 Task: Find connections with filter location Alcantarilla with filter topic #wellness with filter profile language French with filter current company Reliance Retail with filter school EIILM University with filter industry Ambulance Services with filter service category Illustration with filter keywords title Bus Person
Action: Mouse moved to (651, 78)
Screenshot: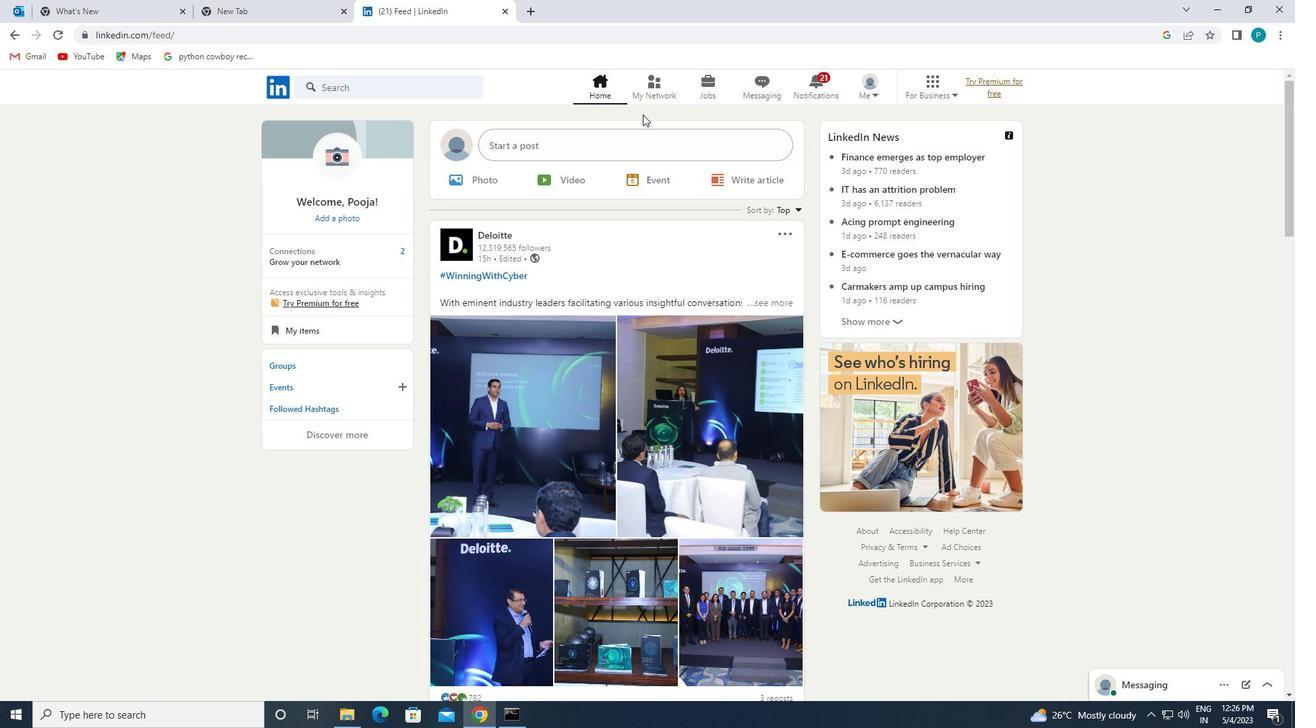 
Action: Mouse pressed left at (651, 78)
Screenshot: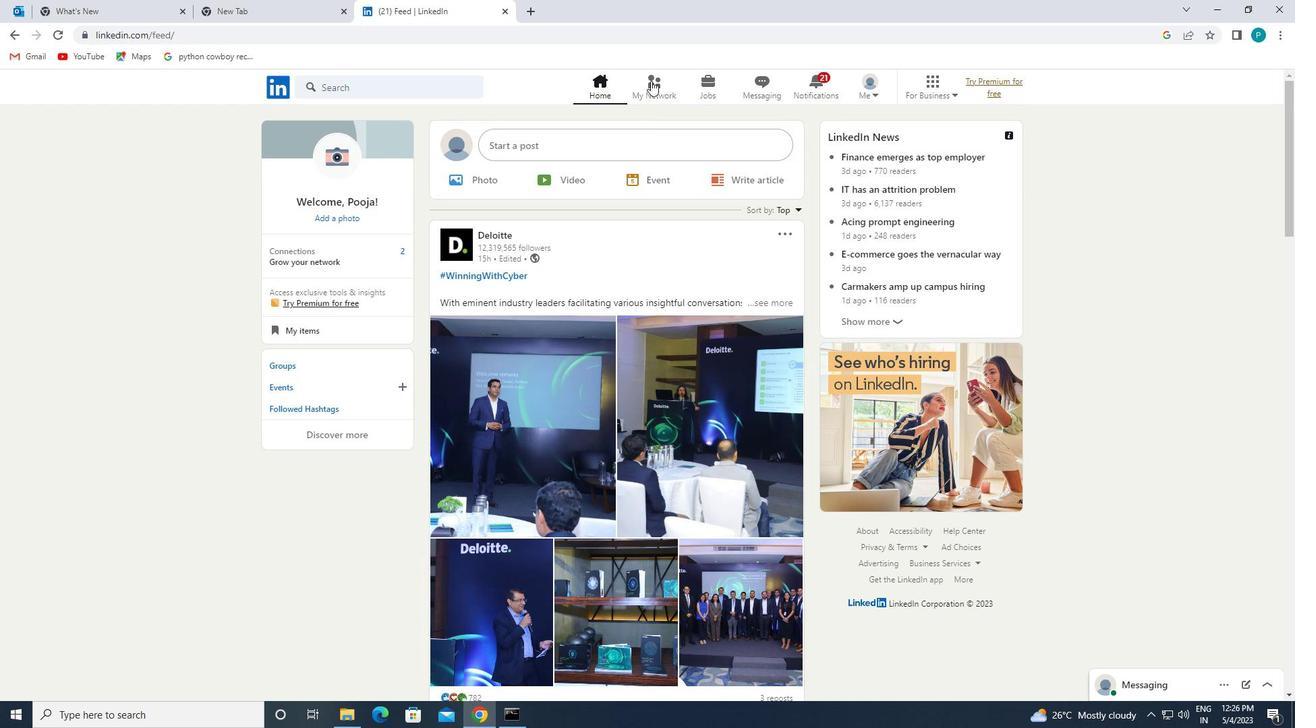 
Action: Mouse moved to (386, 159)
Screenshot: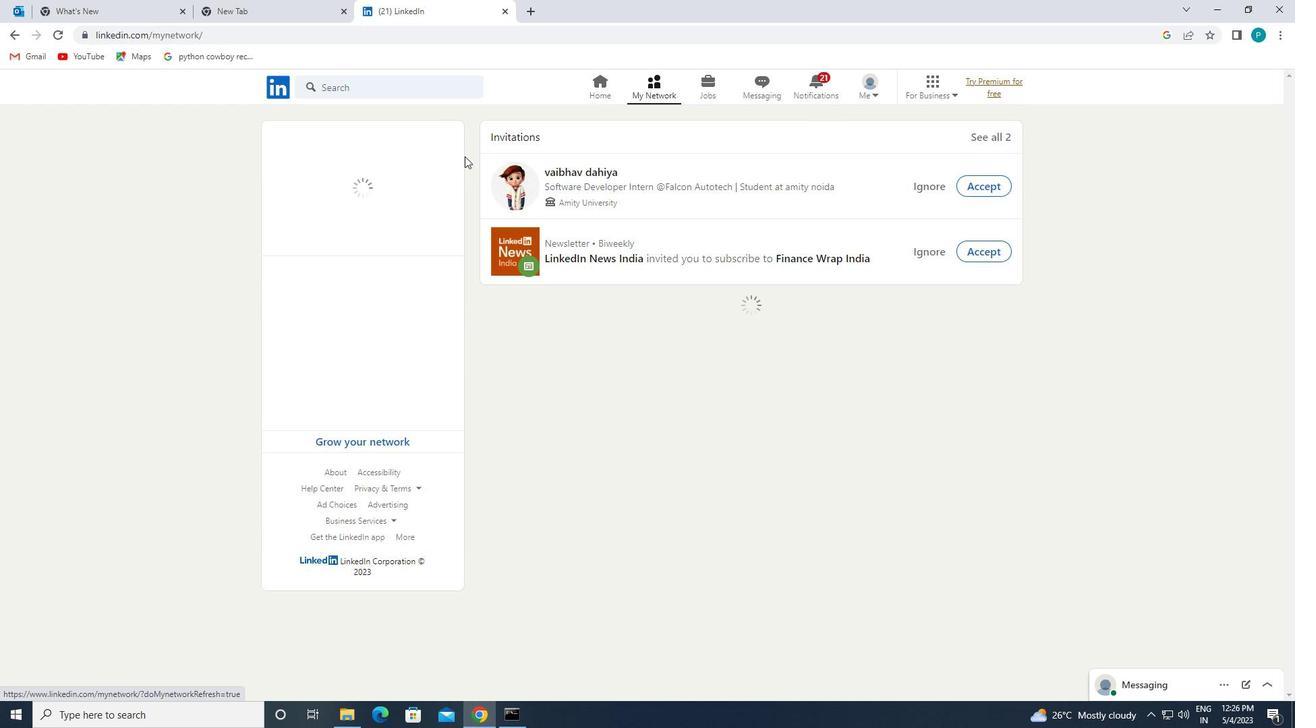 
Action: Mouse pressed left at (386, 159)
Screenshot: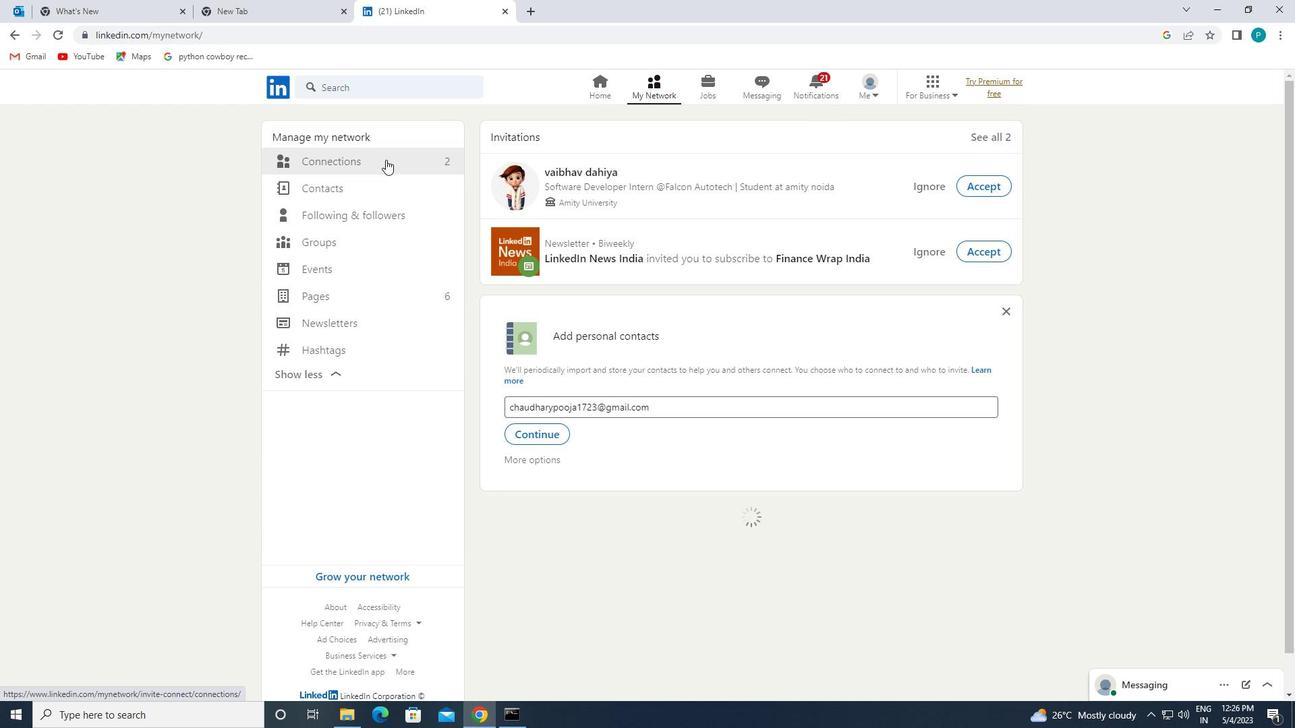 
Action: Mouse moved to (771, 168)
Screenshot: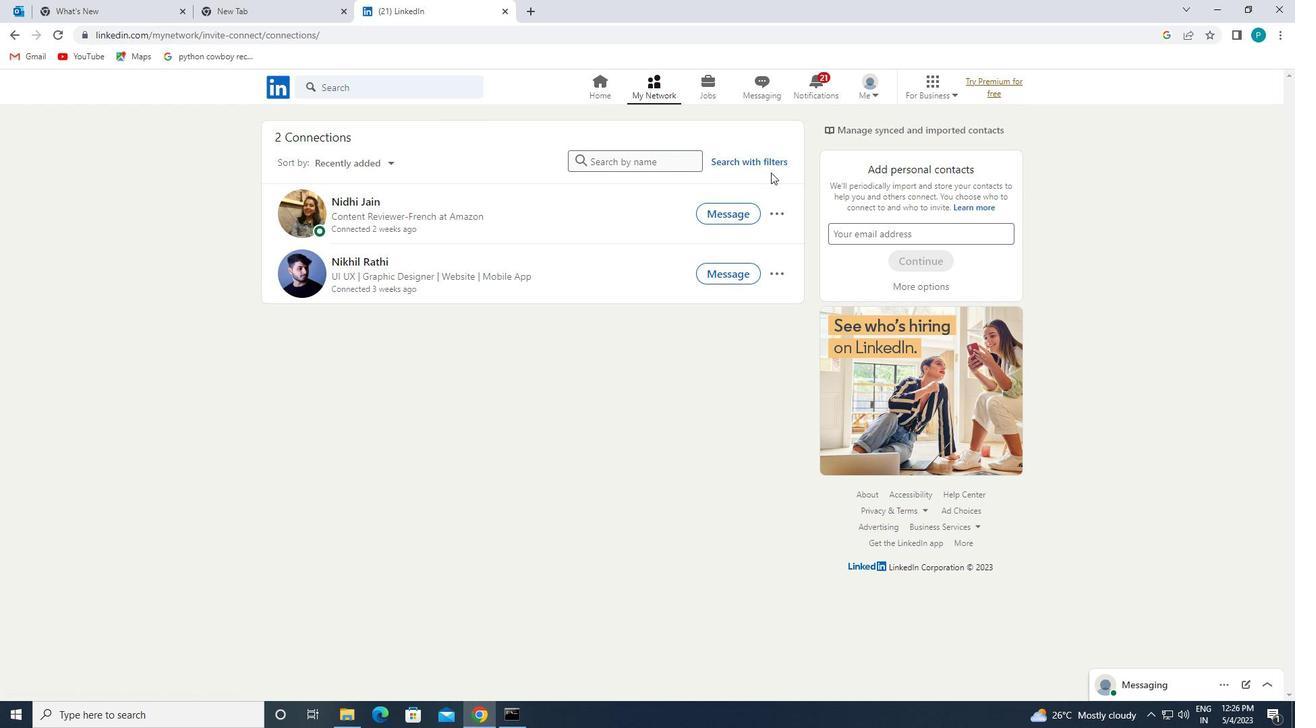 
Action: Mouse pressed left at (771, 168)
Screenshot: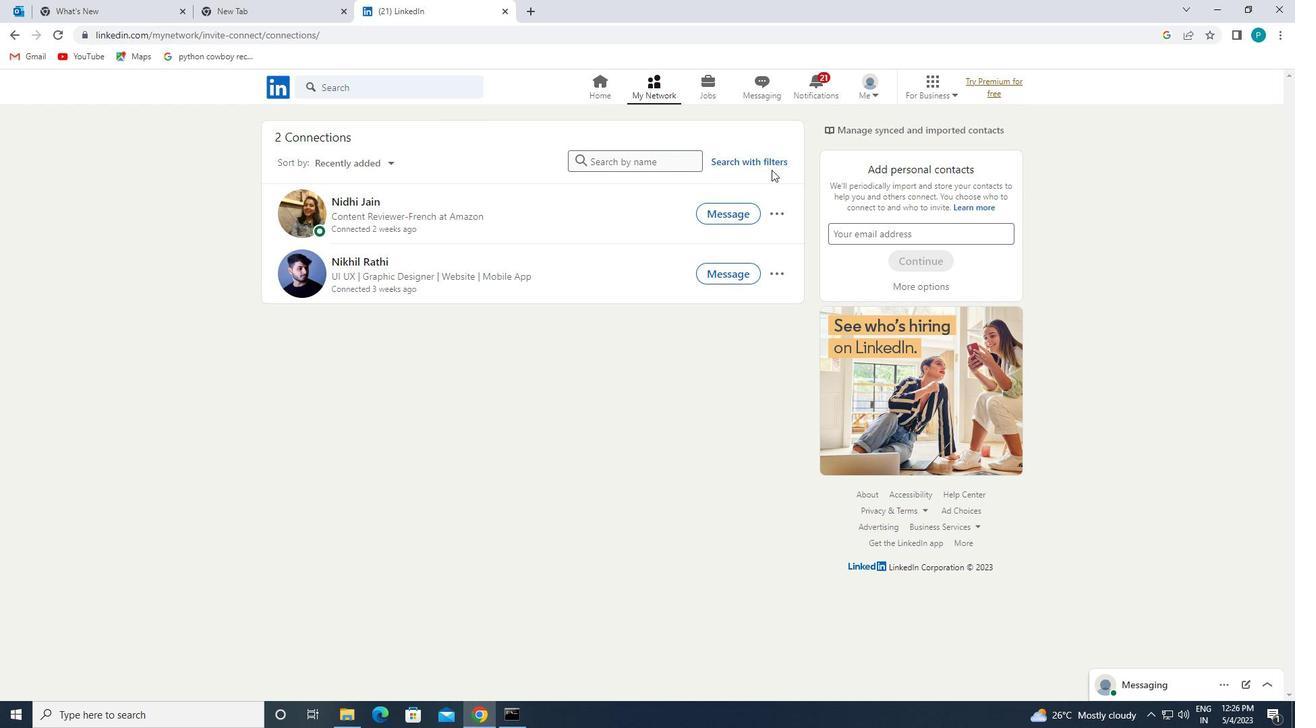 
Action: Mouse moved to (697, 124)
Screenshot: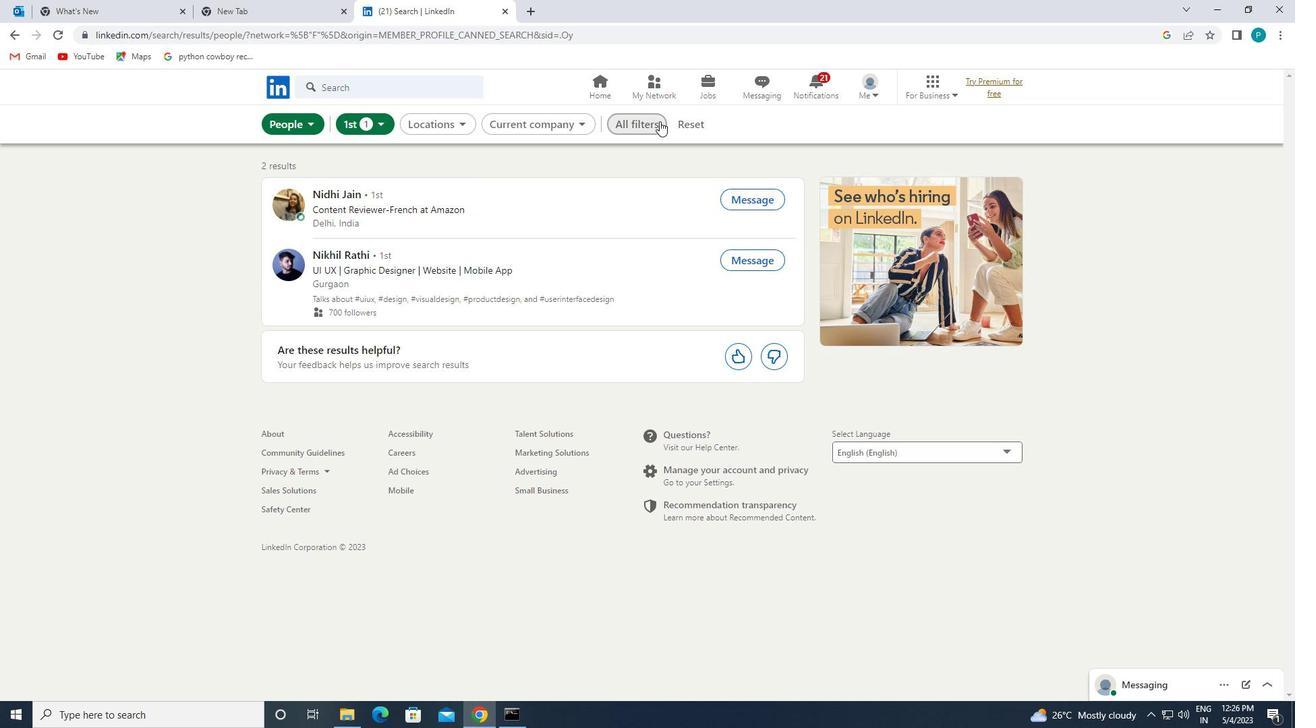
Action: Mouse pressed left at (697, 124)
Screenshot: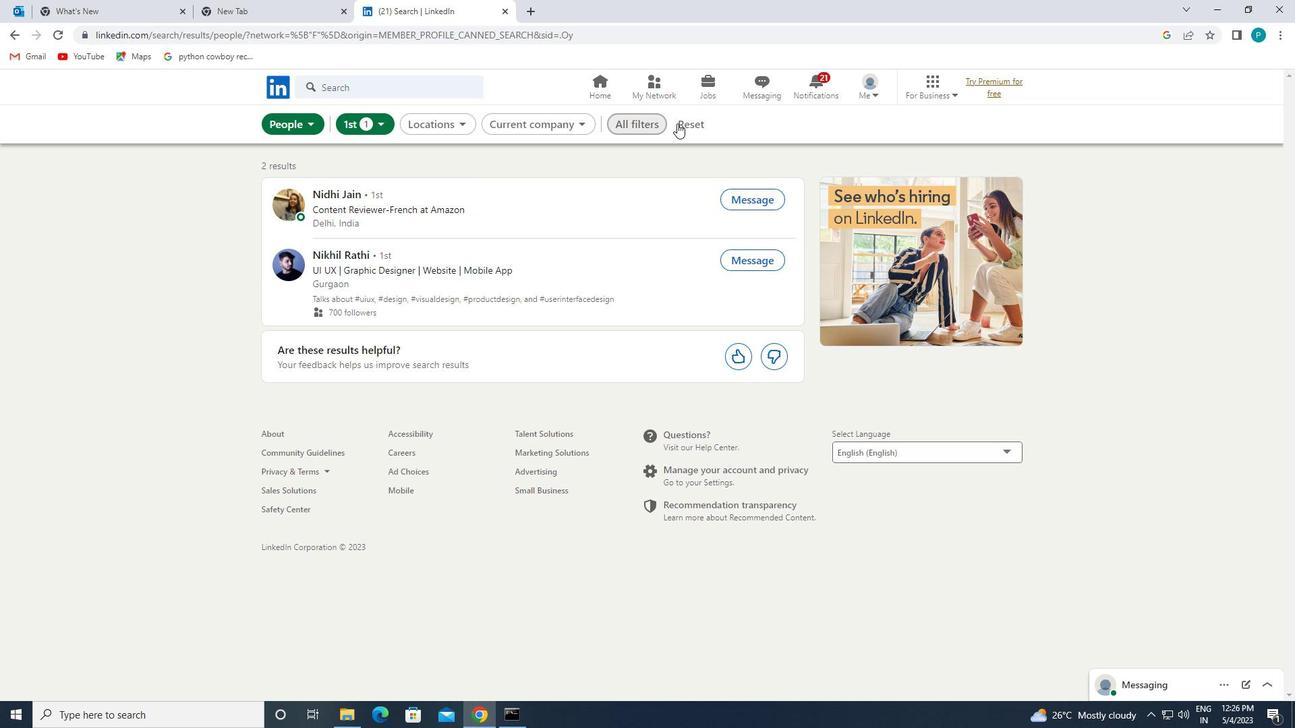
Action: Mouse moved to (682, 120)
Screenshot: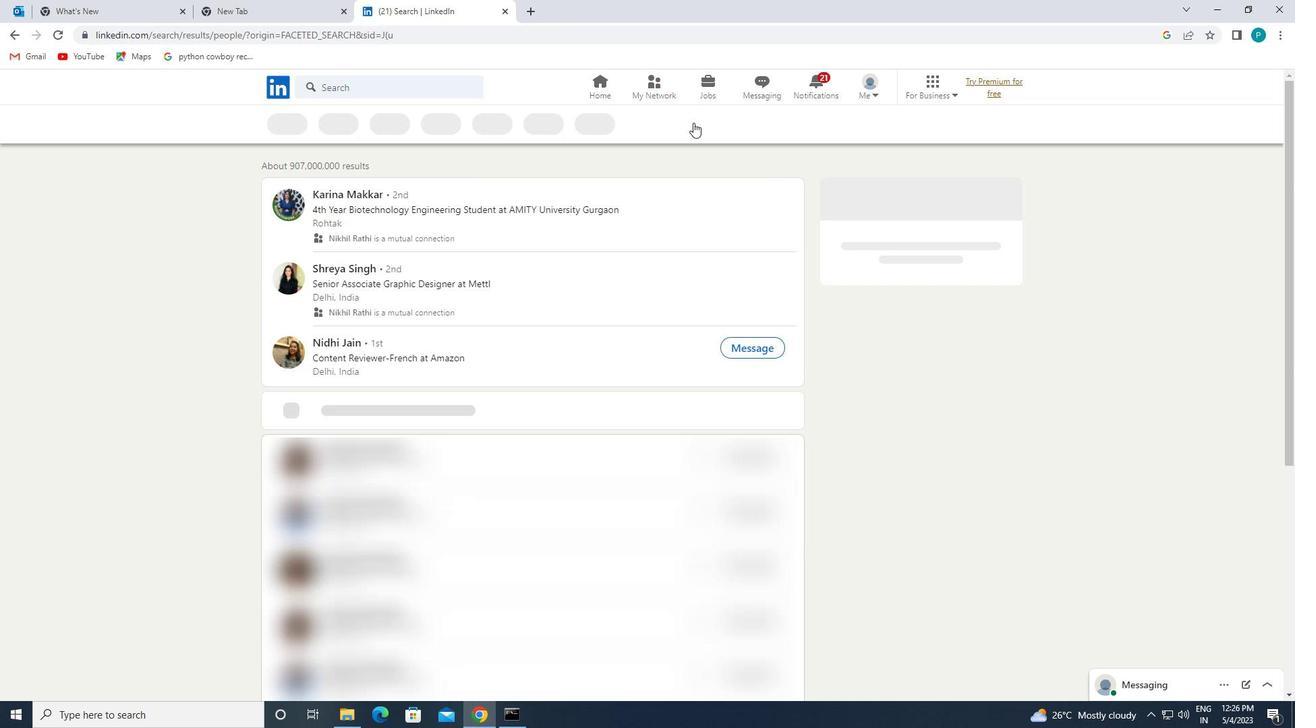 
Action: Mouse pressed left at (682, 120)
Screenshot: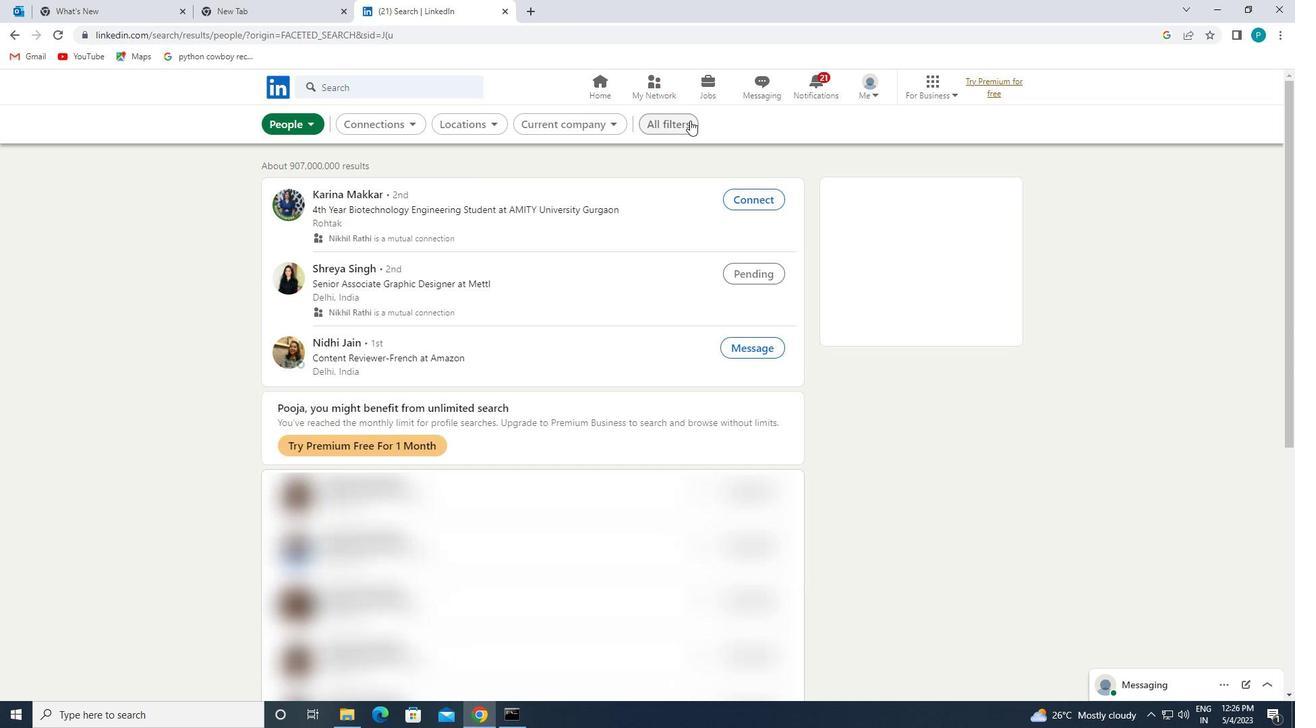 
Action: Mouse moved to (1119, 349)
Screenshot: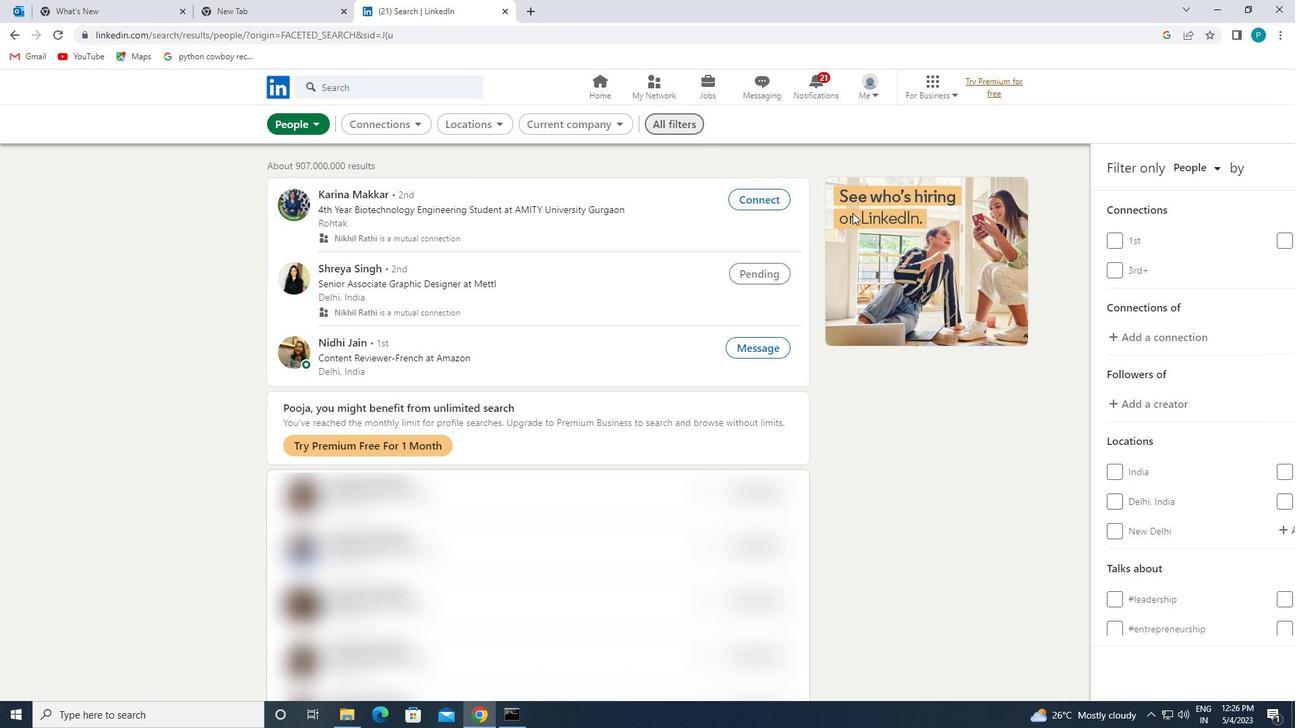 
Action: Mouse scrolled (1119, 348) with delta (0, 0)
Screenshot: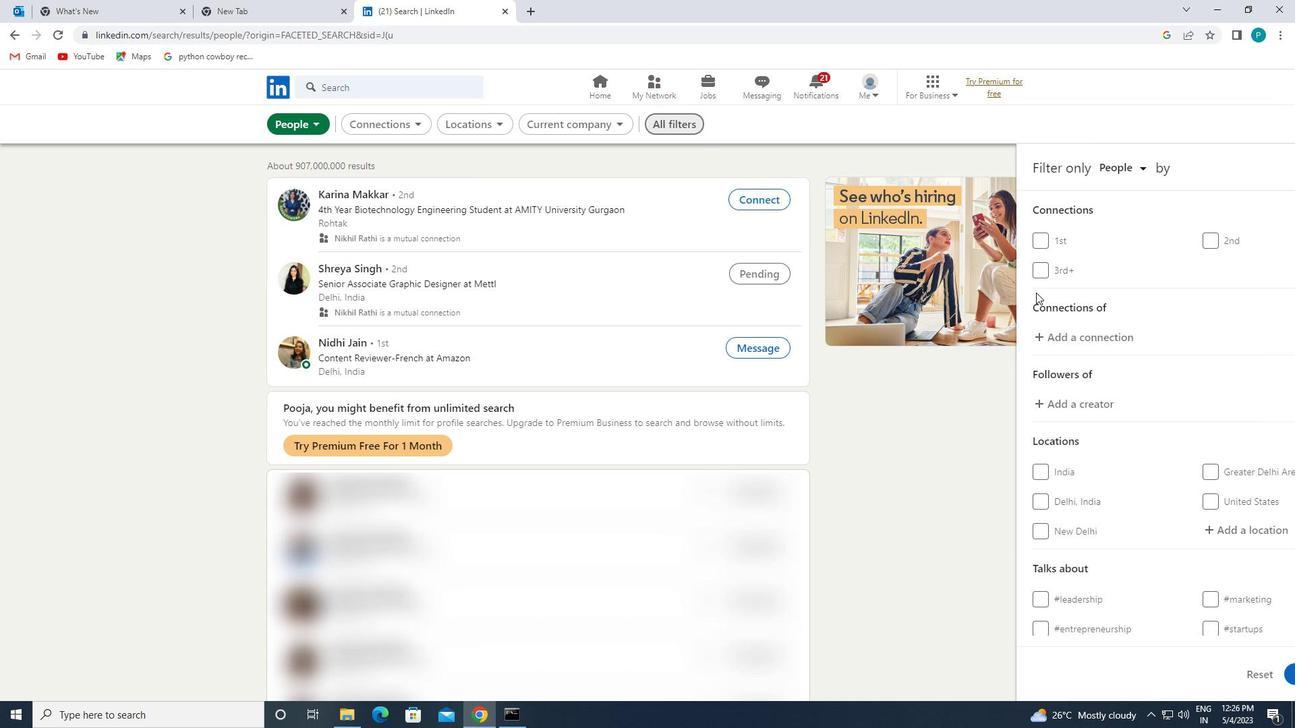 
Action: Mouse scrolled (1119, 348) with delta (0, 0)
Screenshot: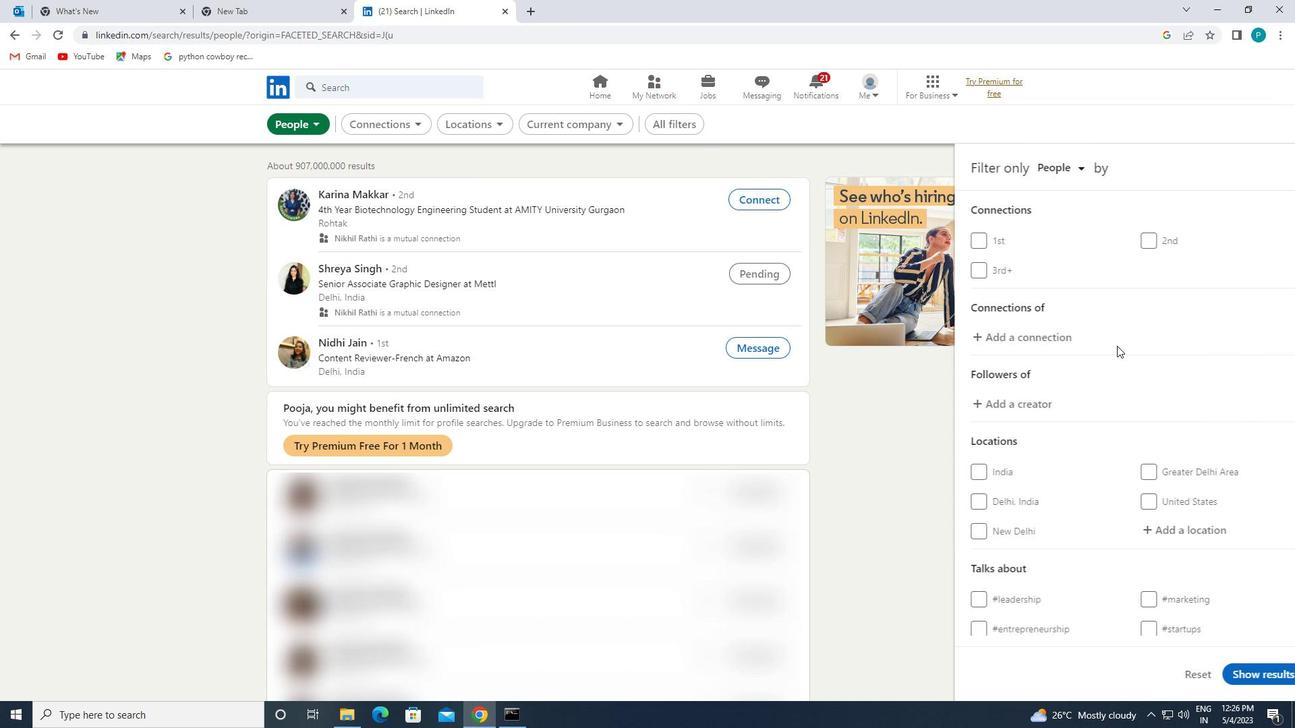 
Action: Mouse moved to (1148, 390)
Screenshot: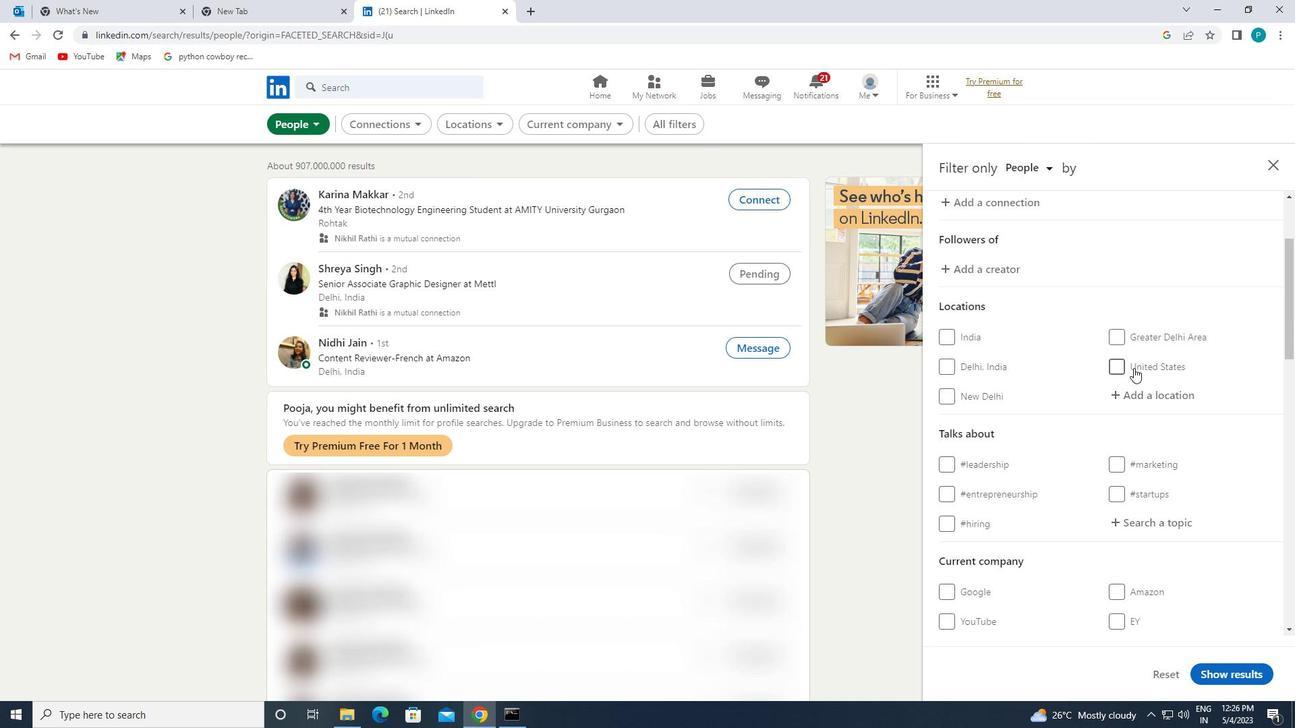 
Action: Mouse pressed left at (1148, 390)
Screenshot: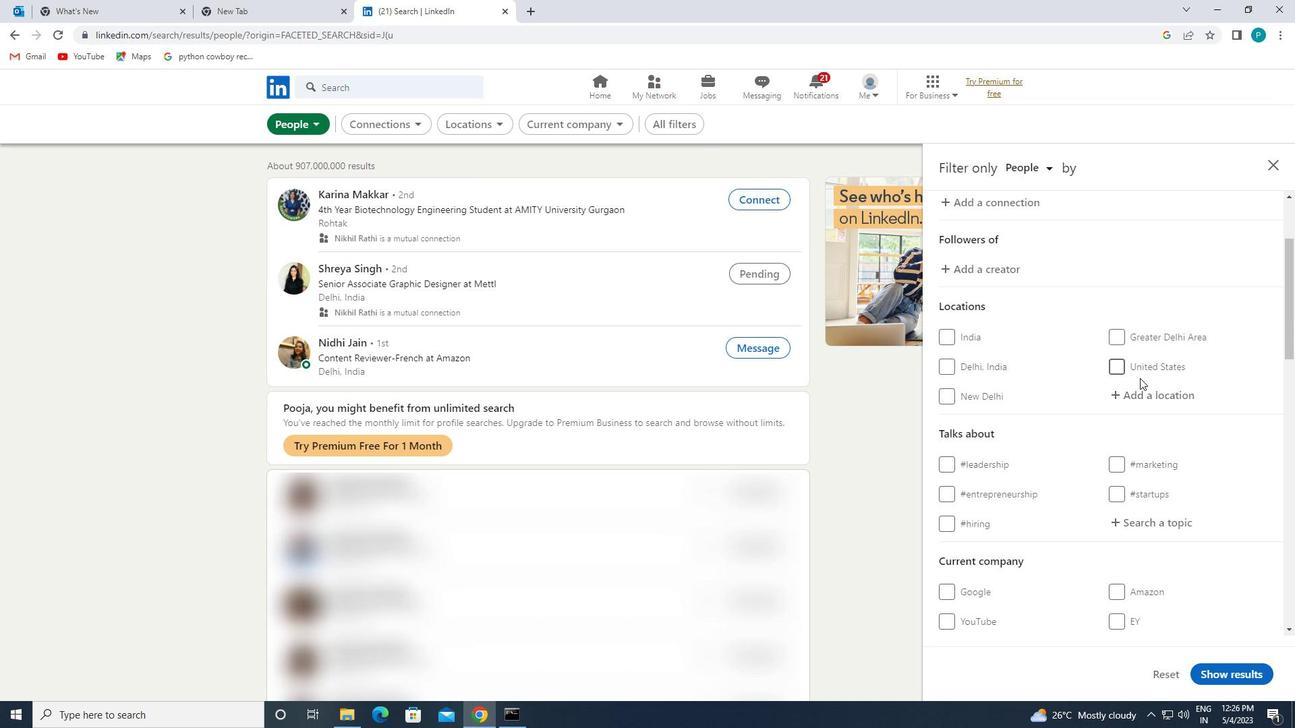 
Action: Key pressed <Key.caps_lock>a<Key.caps_lock>lcantralla
Screenshot: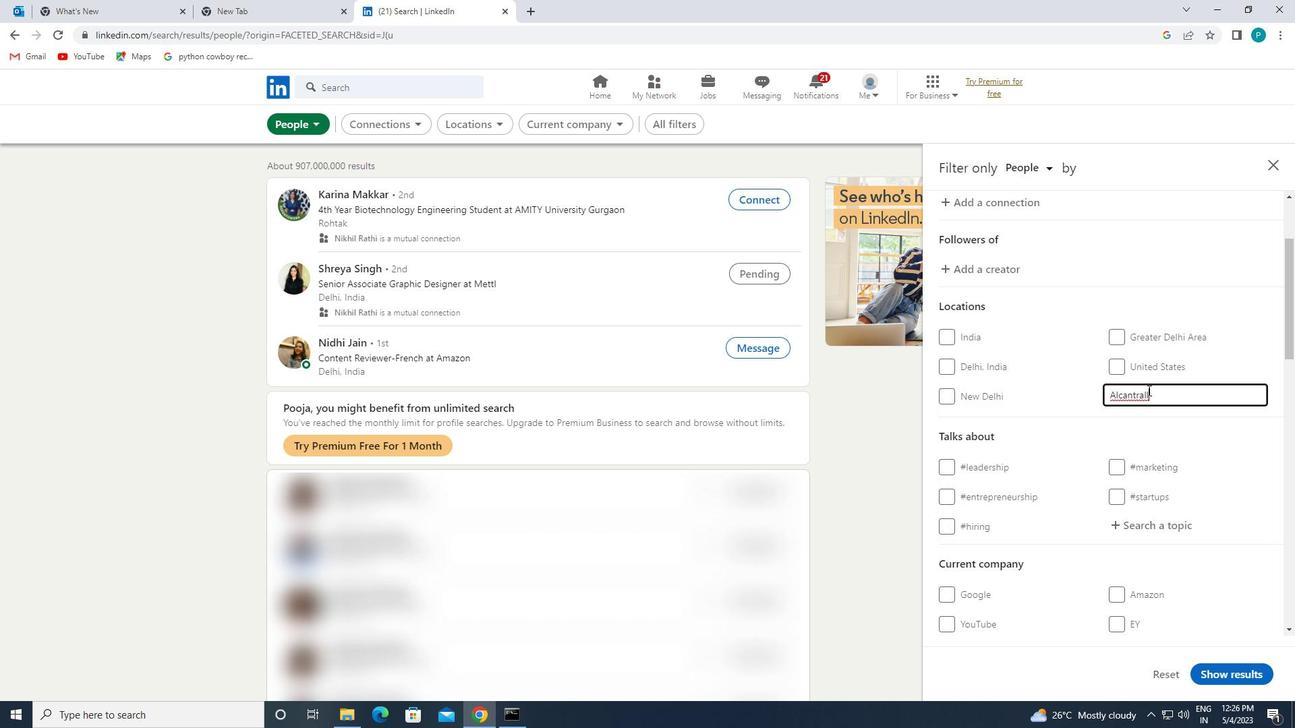 
Action: Mouse moved to (1161, 528)
Screenshot: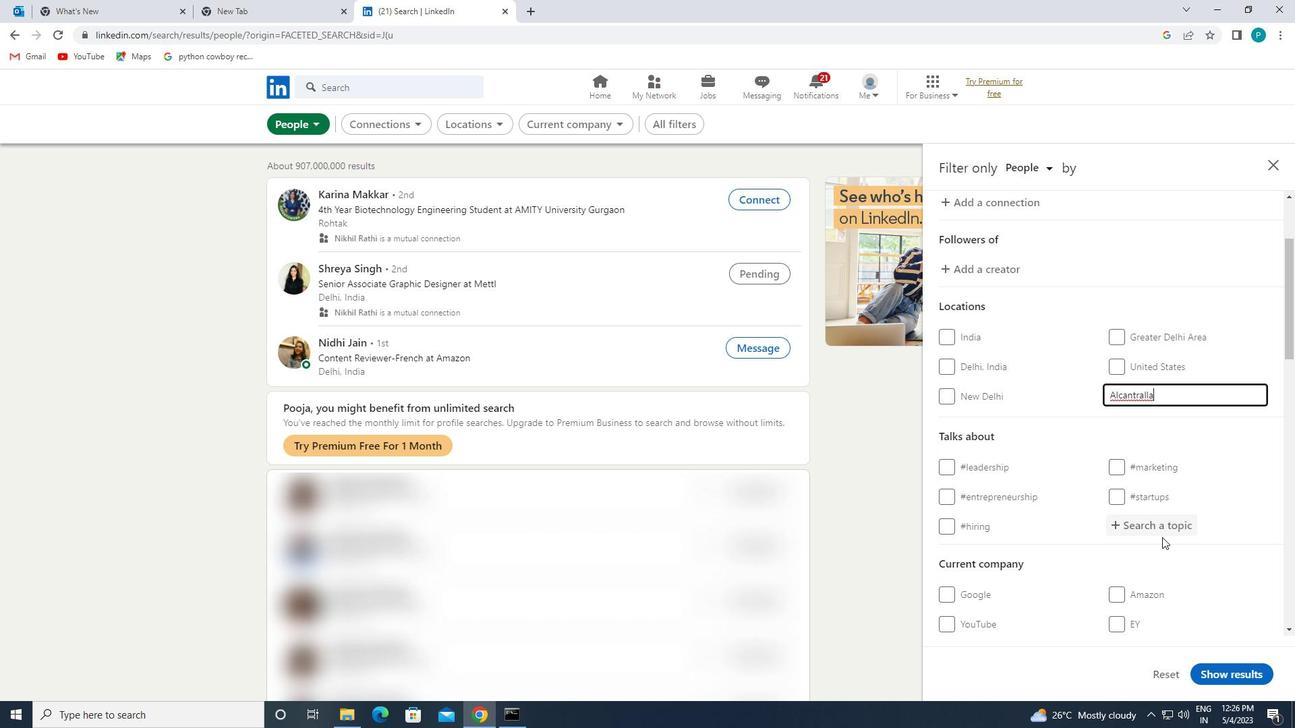 
Action: Mouse pressed left at (1161, 528)
Screenshot: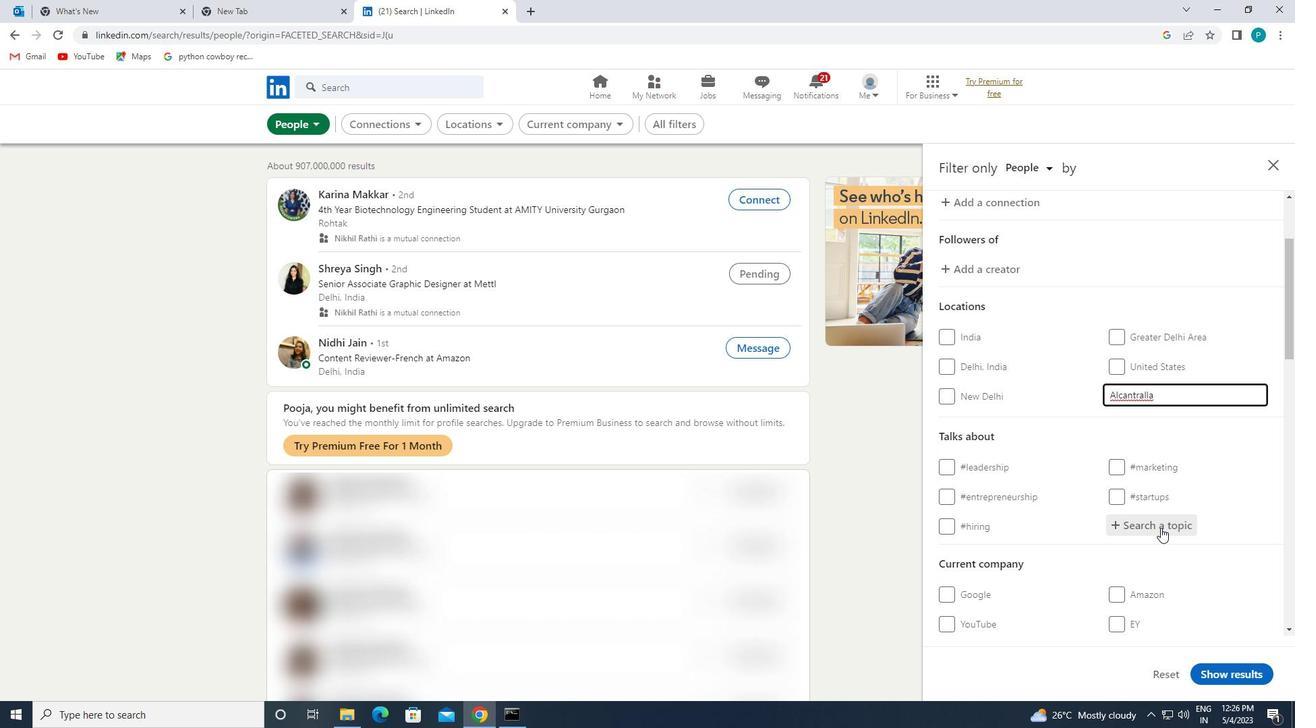 
Action: Key pressed <Key.shift>#
Screenshot: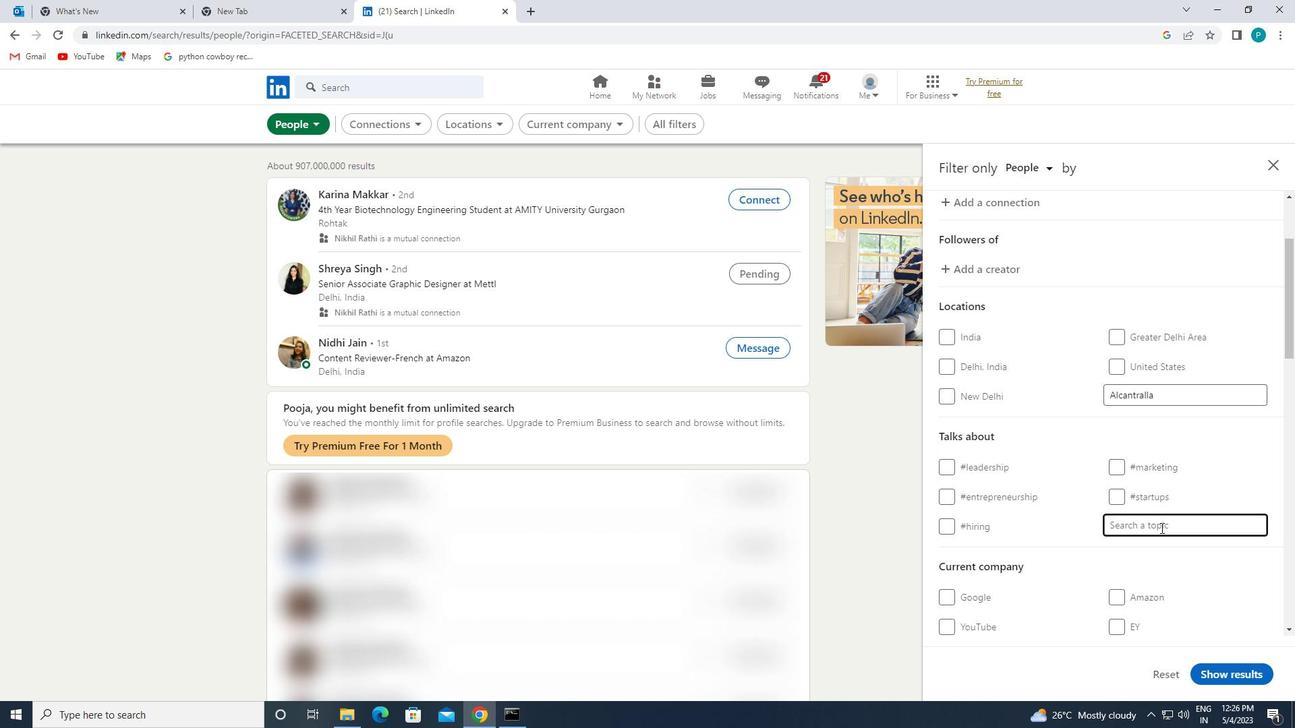 
Action: Mouse moved to (1143, 393)
Screenshot: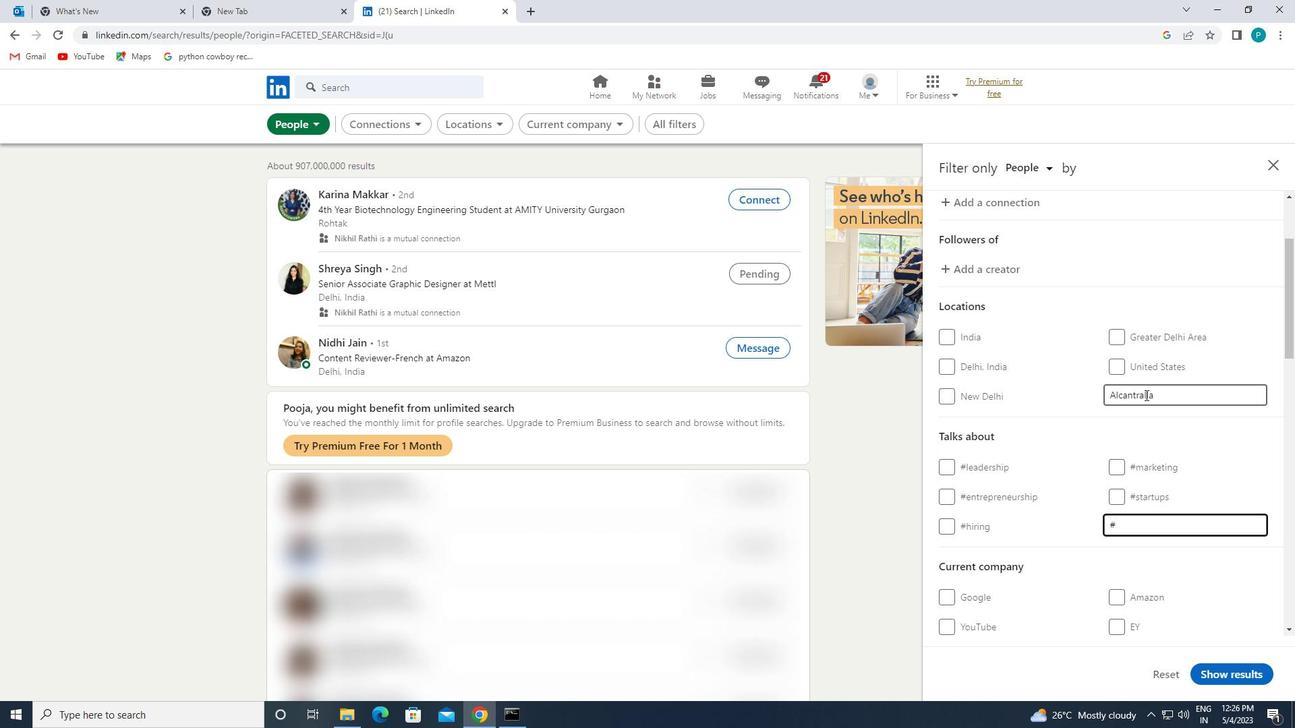 
Action: Mouse pressed left at (1143, 393)
Screenshot: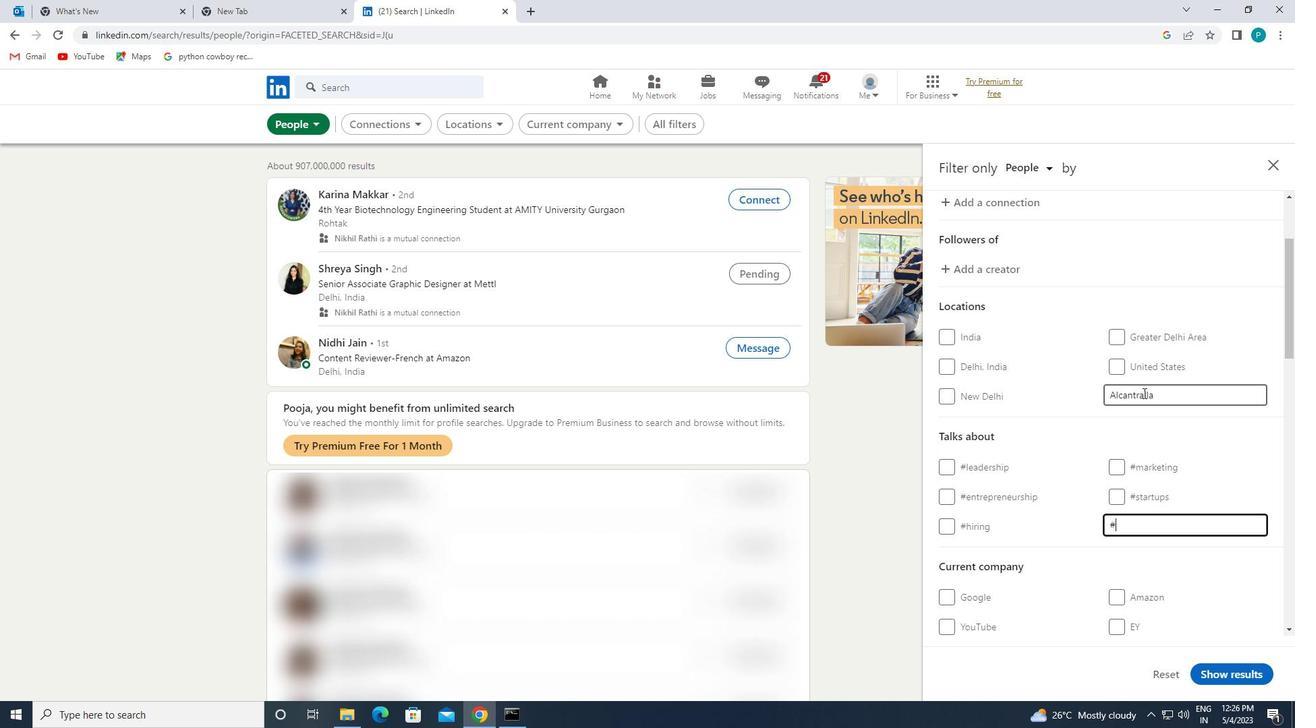
Action: Key pressed <Key.backspace><Key.backspace>ARI
Screenshot: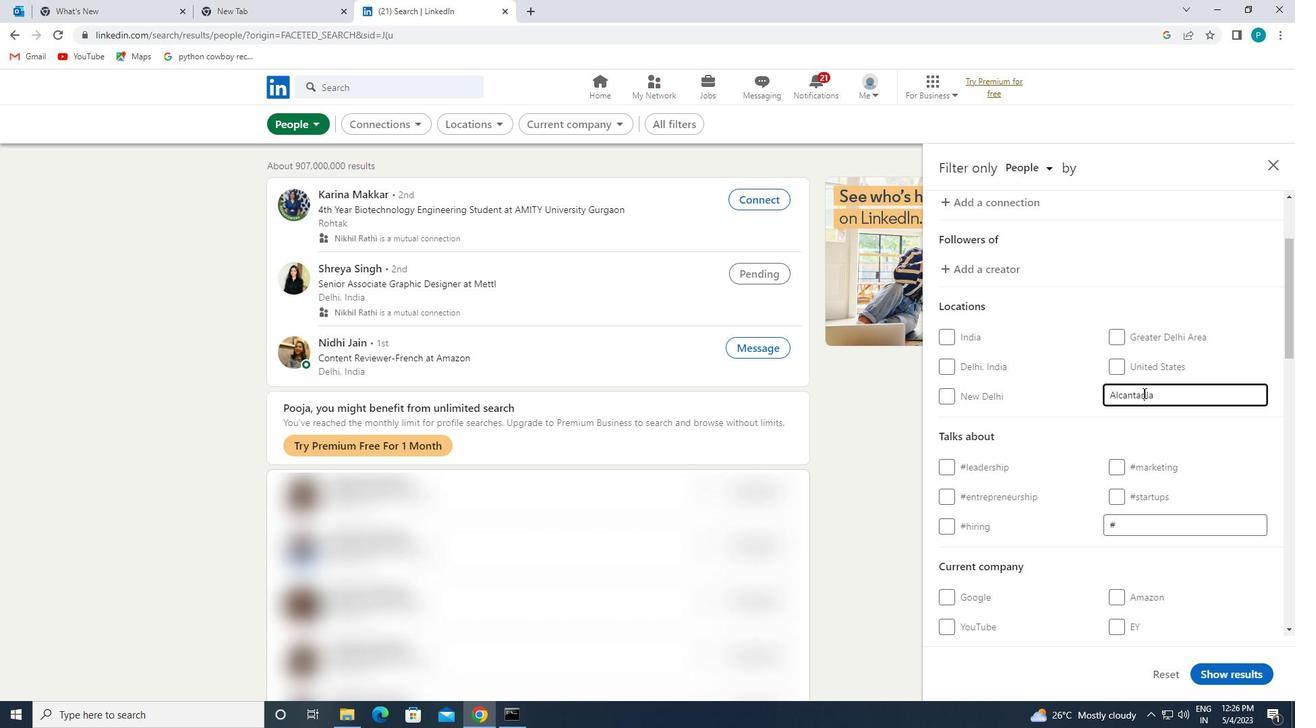 
Action: Mouse moved to (1135, 411)
Screenshot: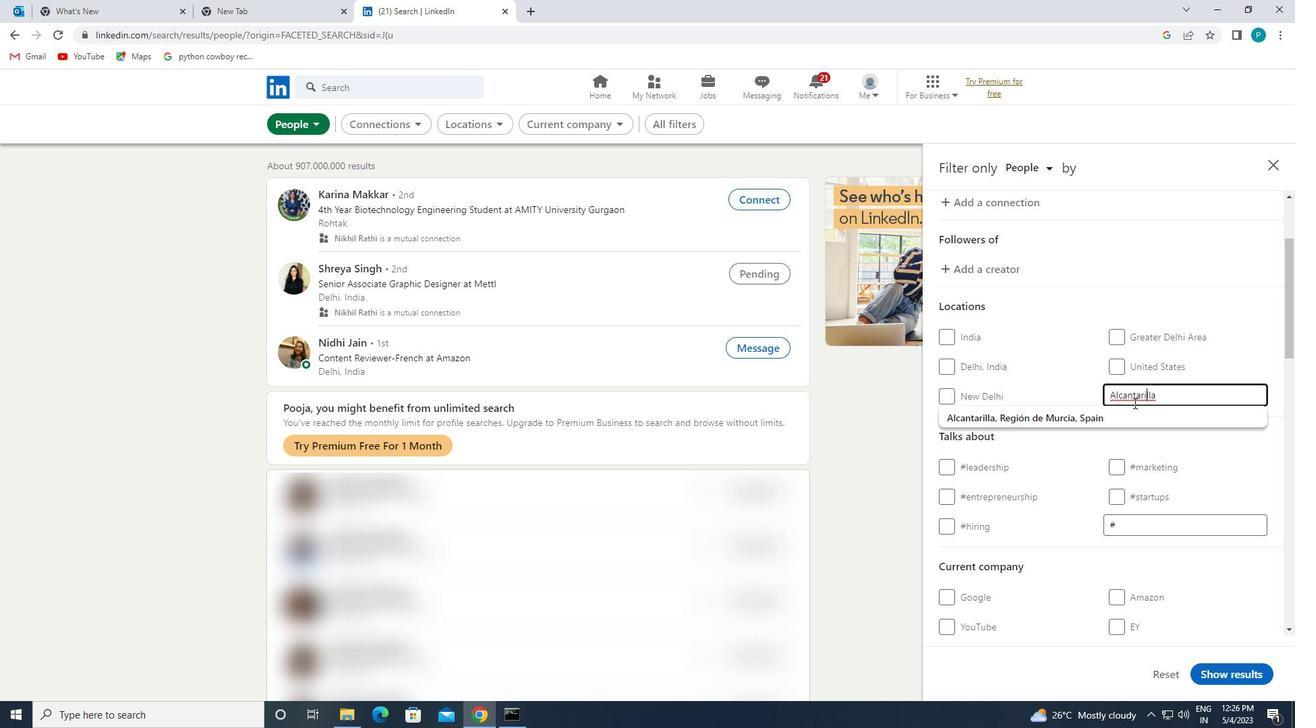 
Action: Mouse pressed left at (1135, 411)
Screenshot: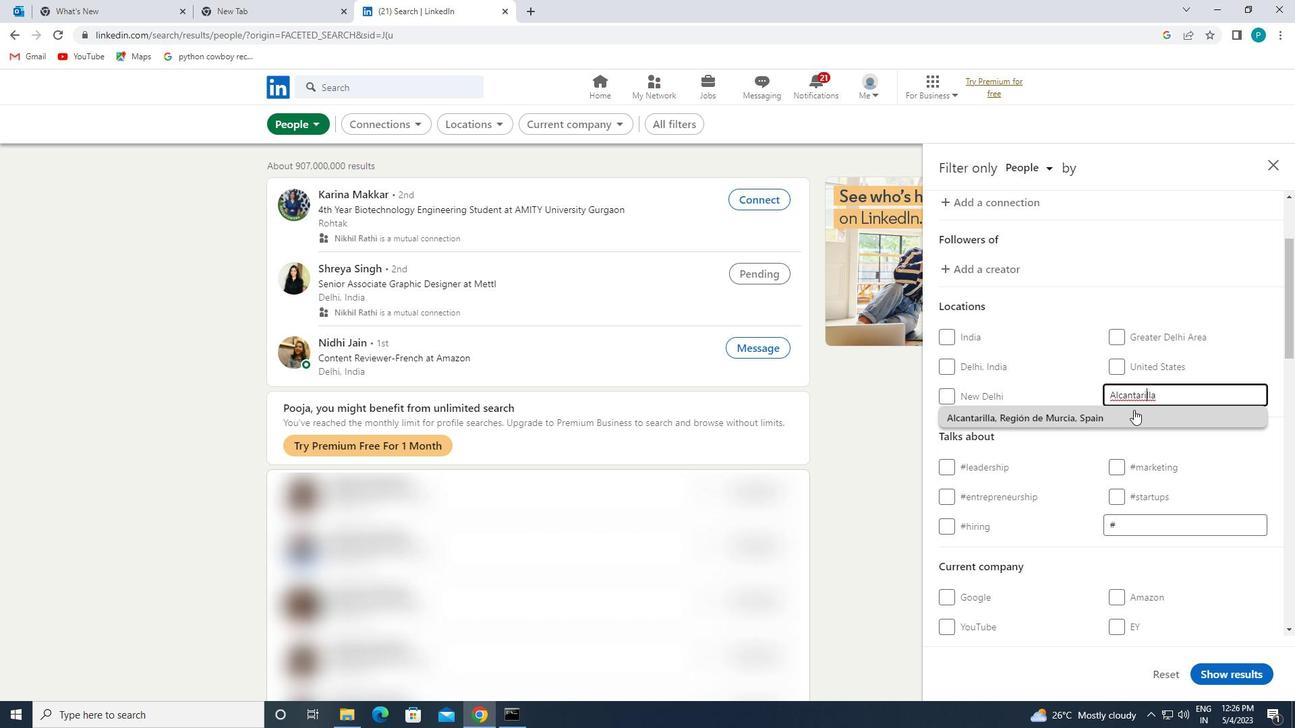 
Action: Mouse moved to (1140, 424)
Screenshot: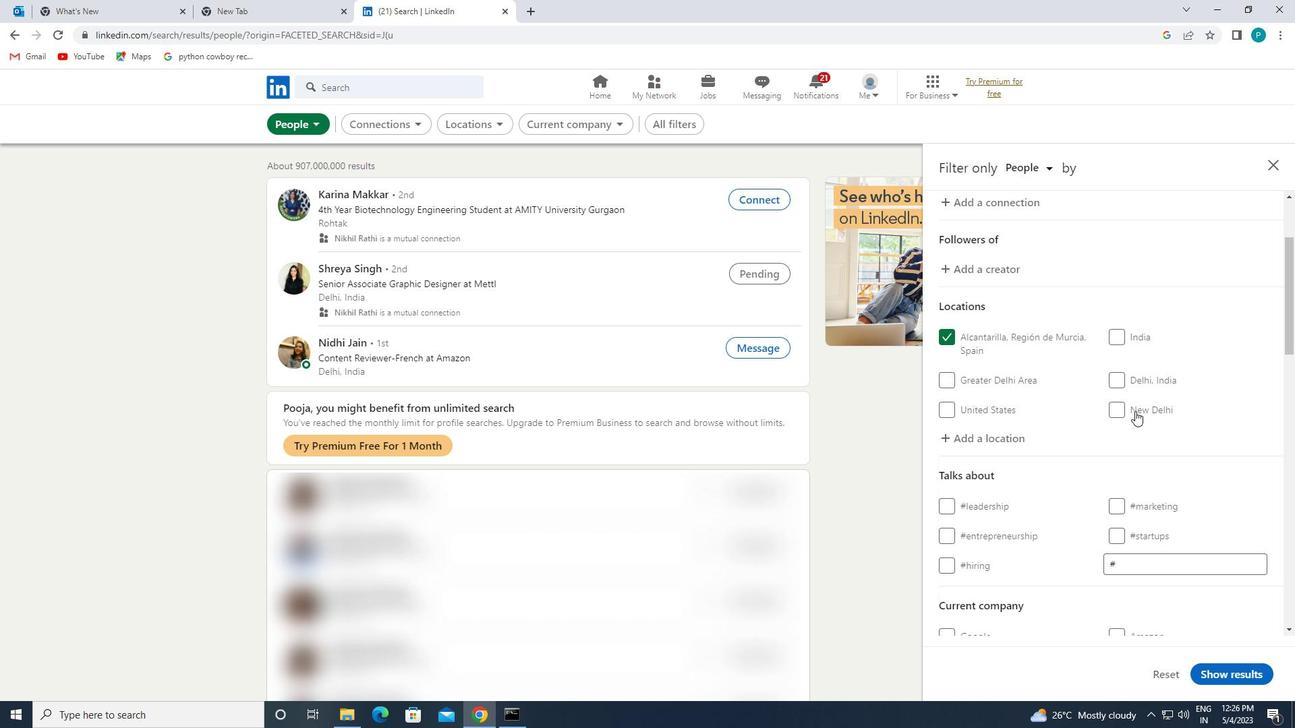 
Action: Mouse scrolled (1140, 423) with delta (0, 0)
Screenshot: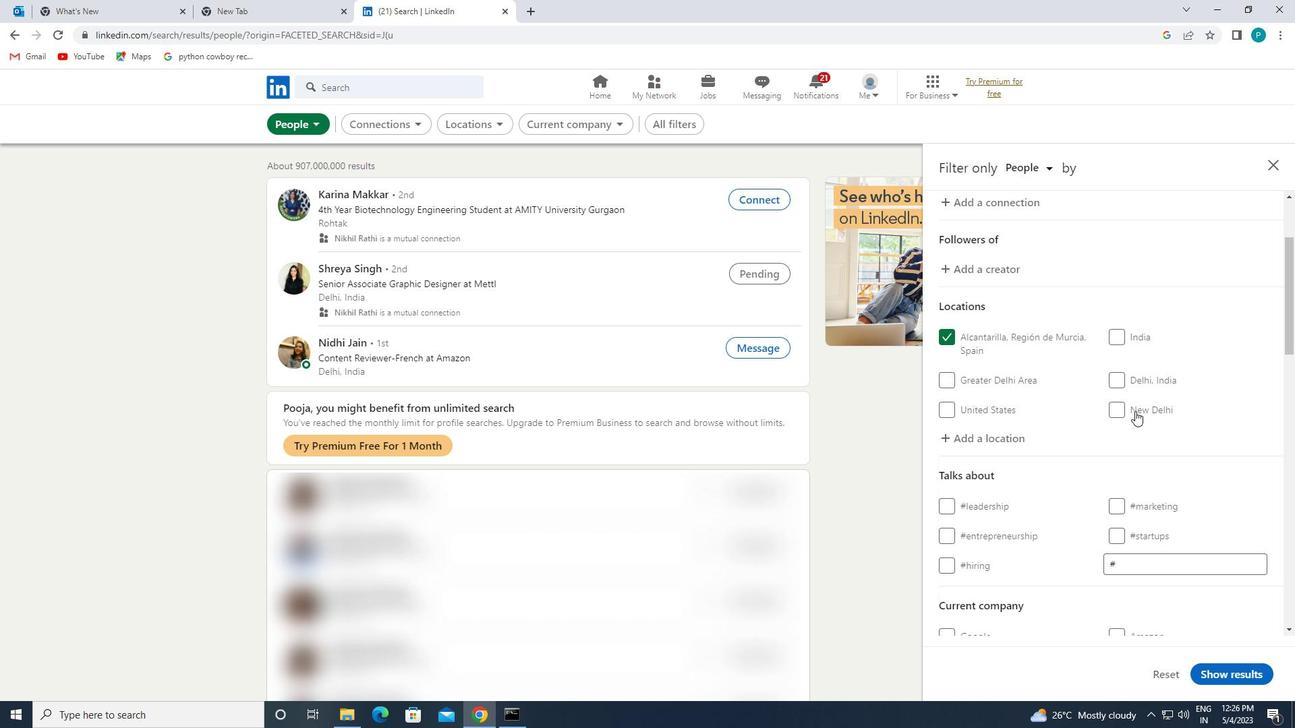 
Action: Mouse moved to (1141, 426)
Screenshot: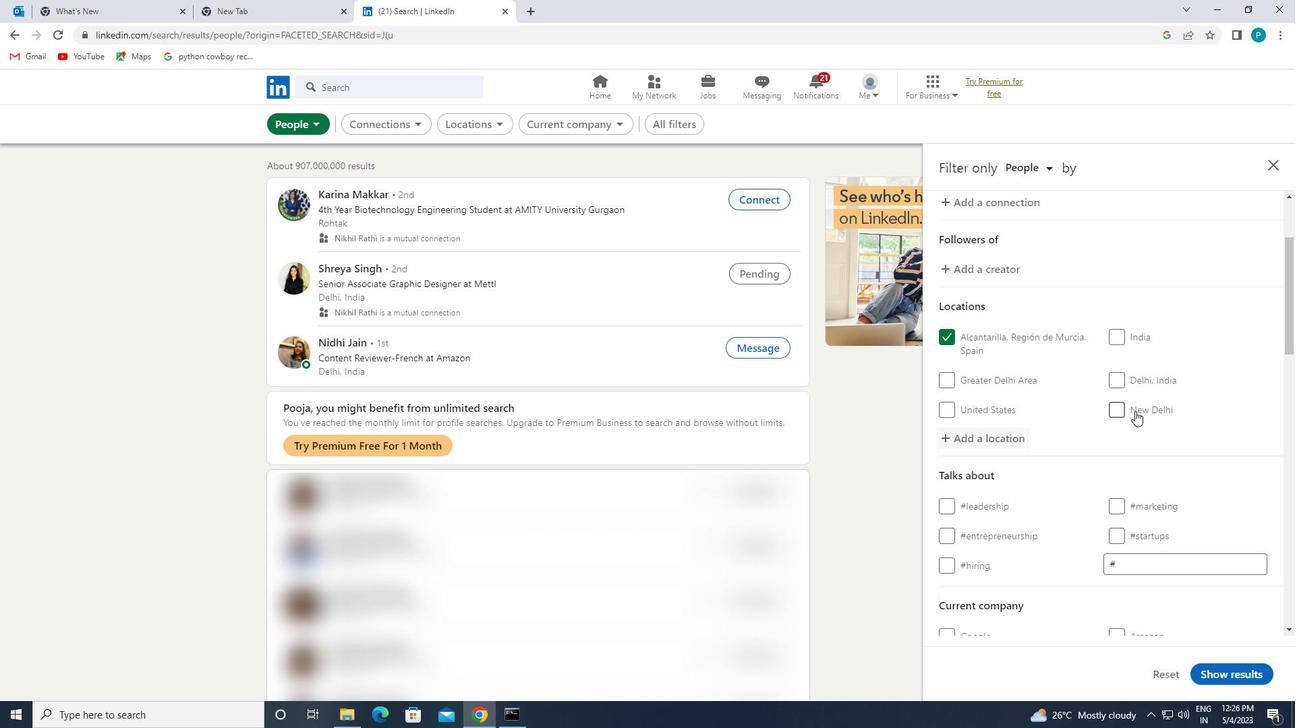 
Action: Mouse scrolled (1141, 425) with delta (0, 0)
Screenshot: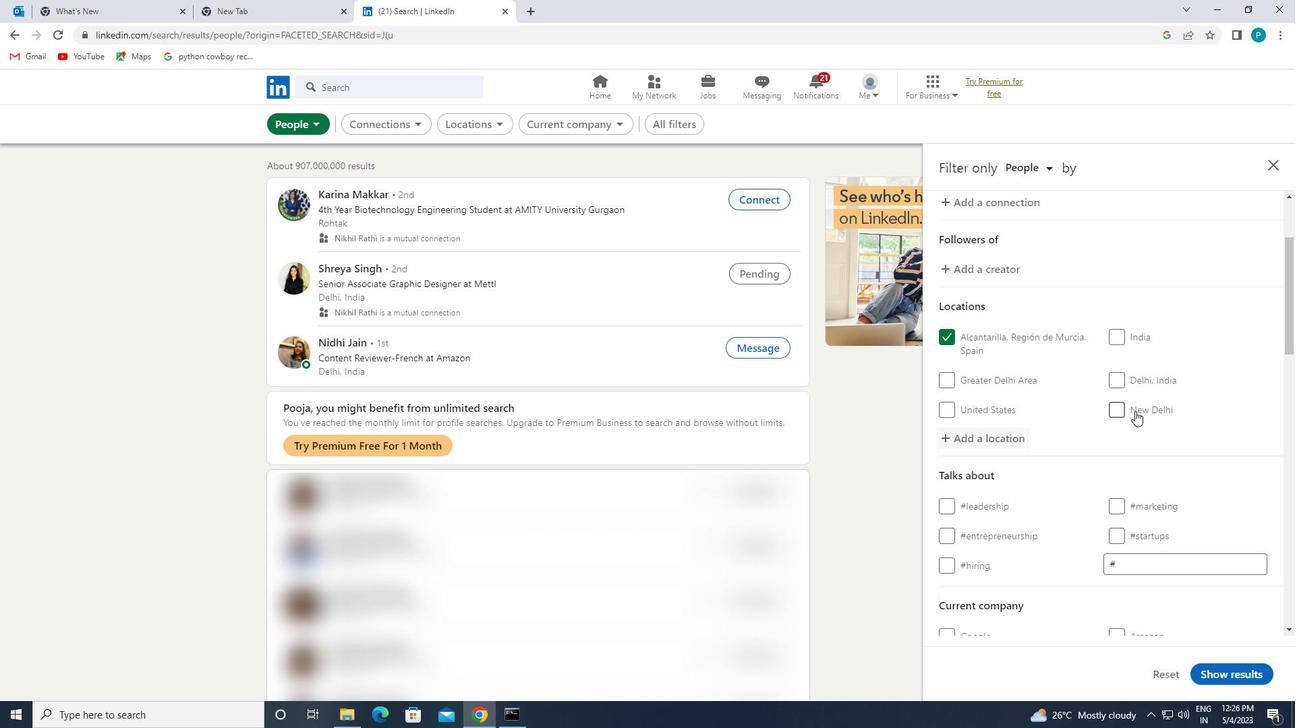 
Action: Mouse moved to (1142, 429)
Screenshot: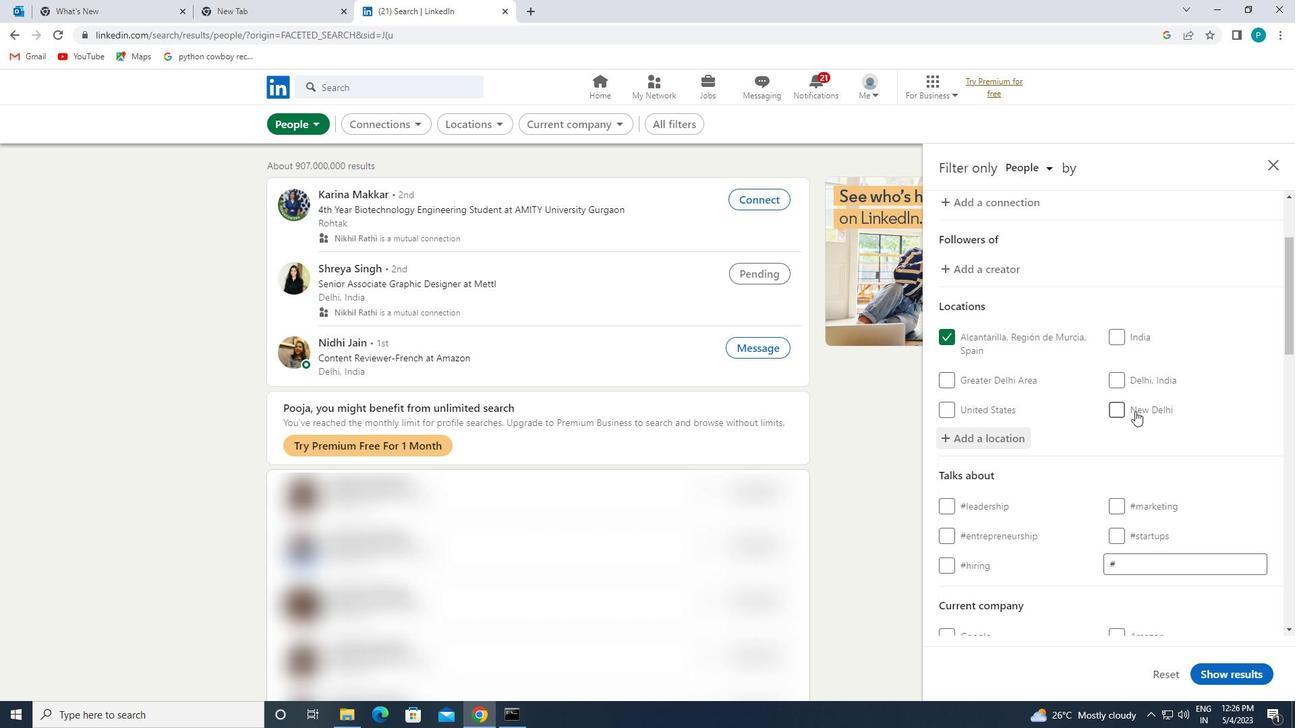 
Action: Mouse scrolled (1142, 428) with delta (0, 0)
Screenshot: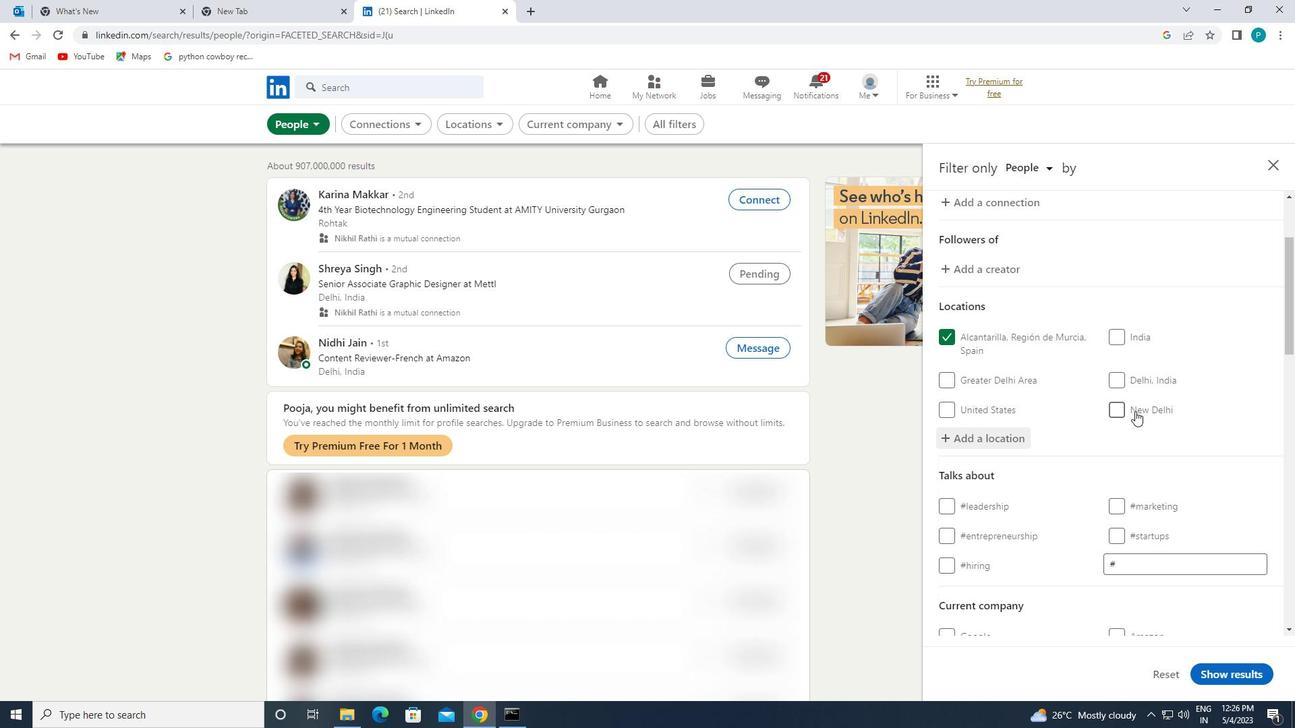 
Action: Mouse moved to (1142, 429)
Screenshot: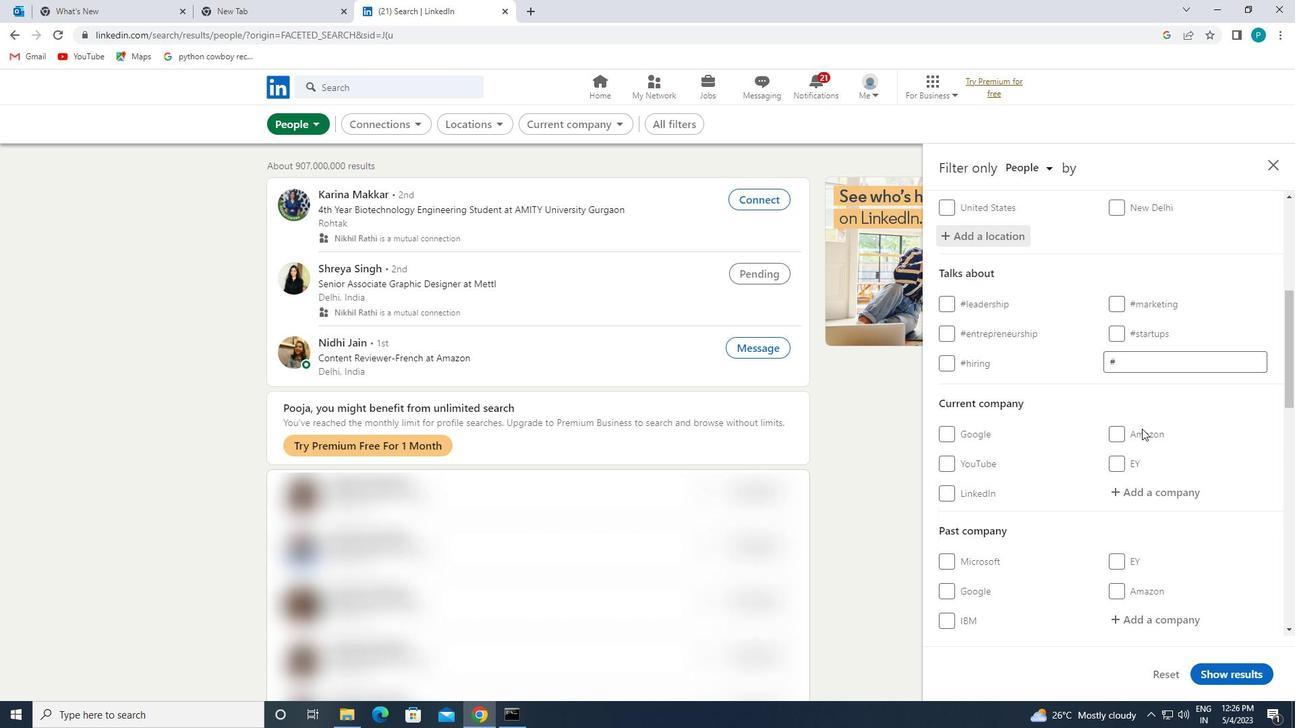 
Action: Key pressed W
Screenshot: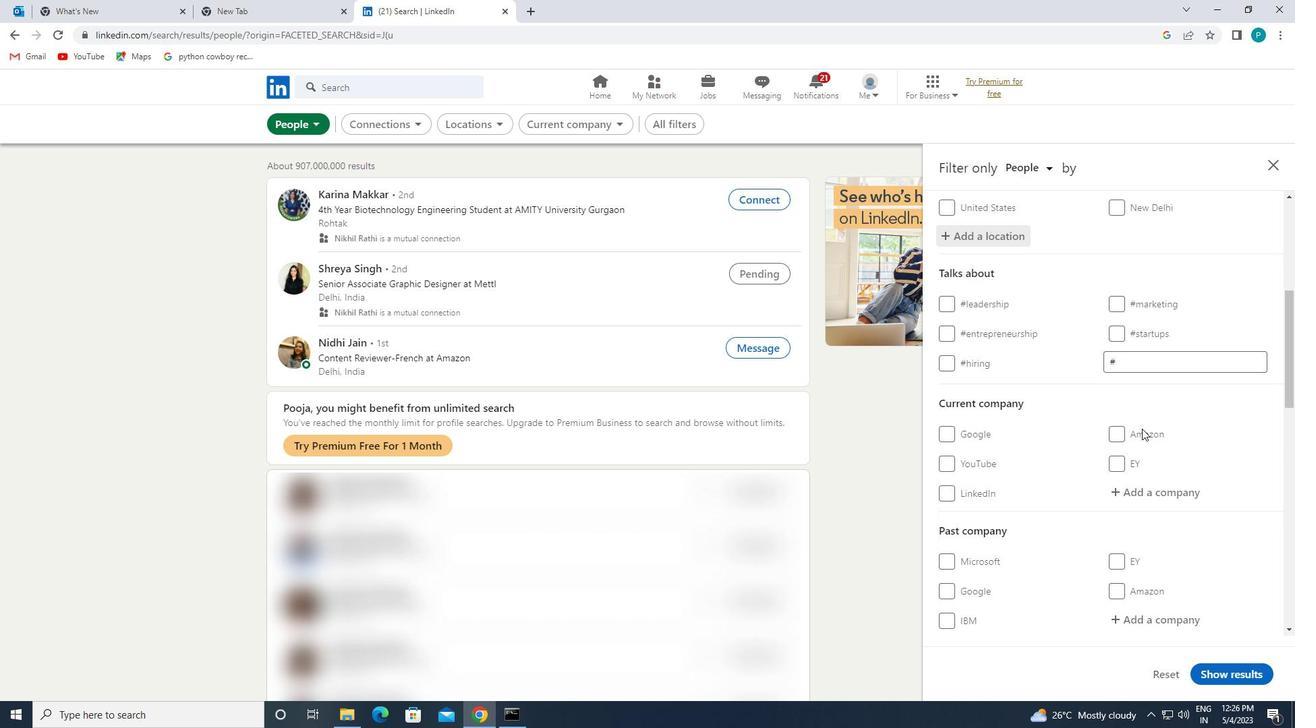 
Action: Mouse moved to (1123, 363)
Screenshot: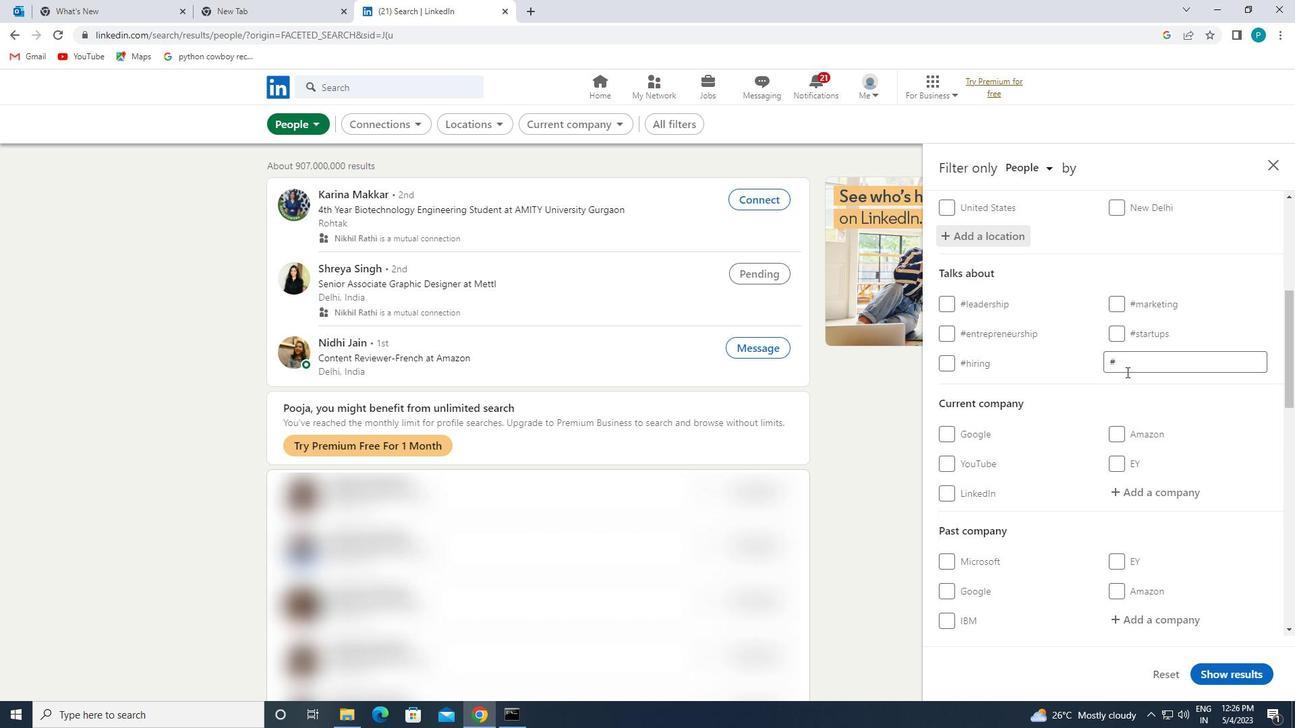 
Action: Mouse pressed left at (1123, 363)
Screenshot: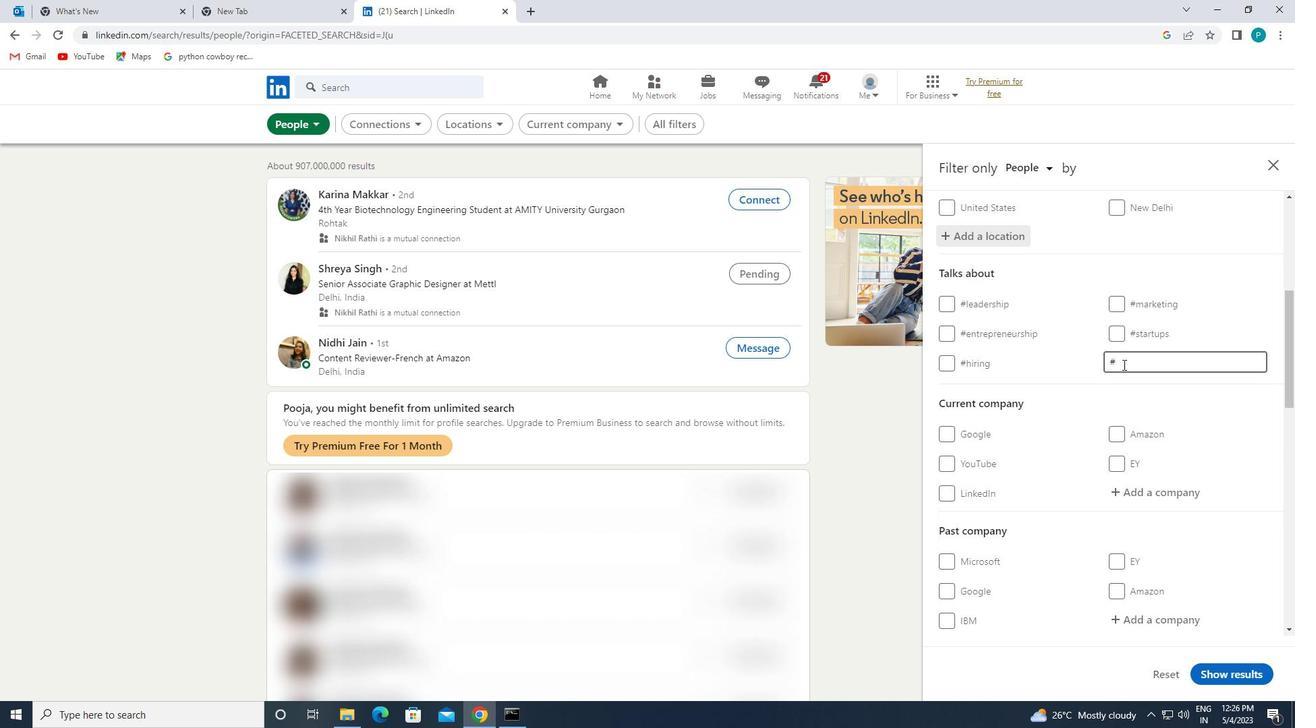 
Action: Key pressed WELLNESS
Screenshot: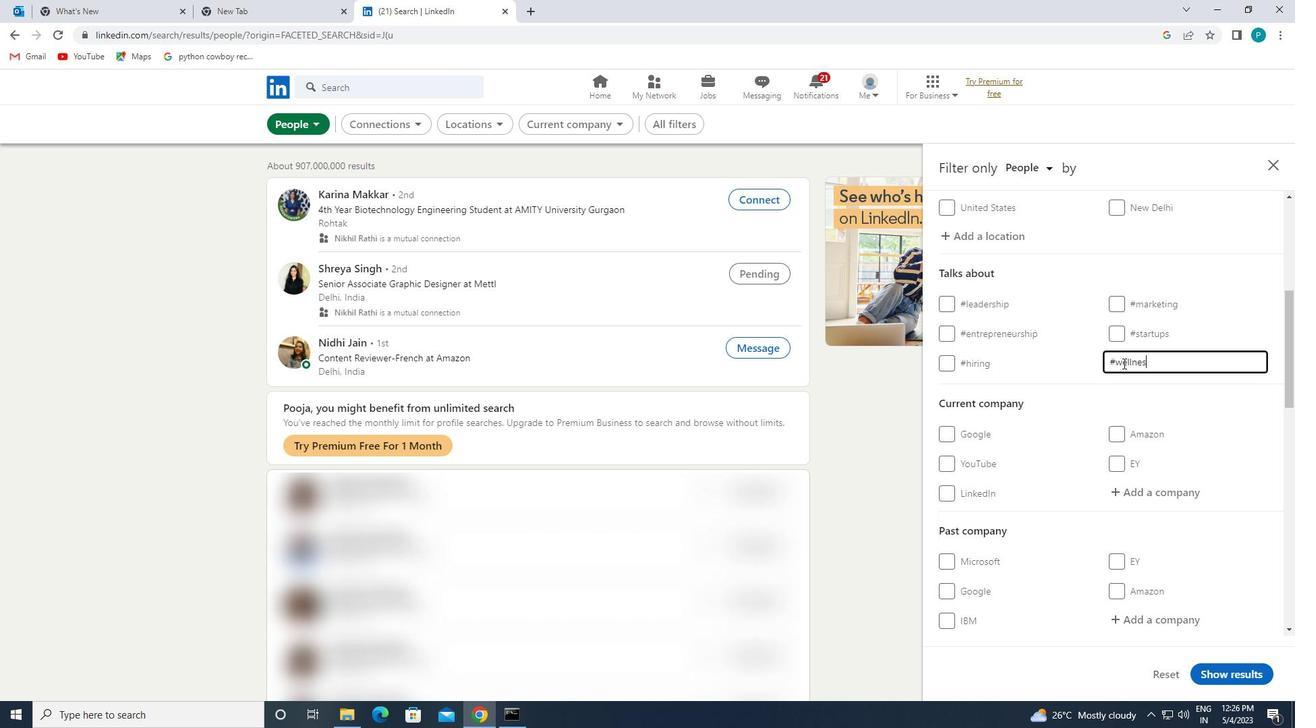 
Action: Mouse moved to (1253, 416)
Screenshot: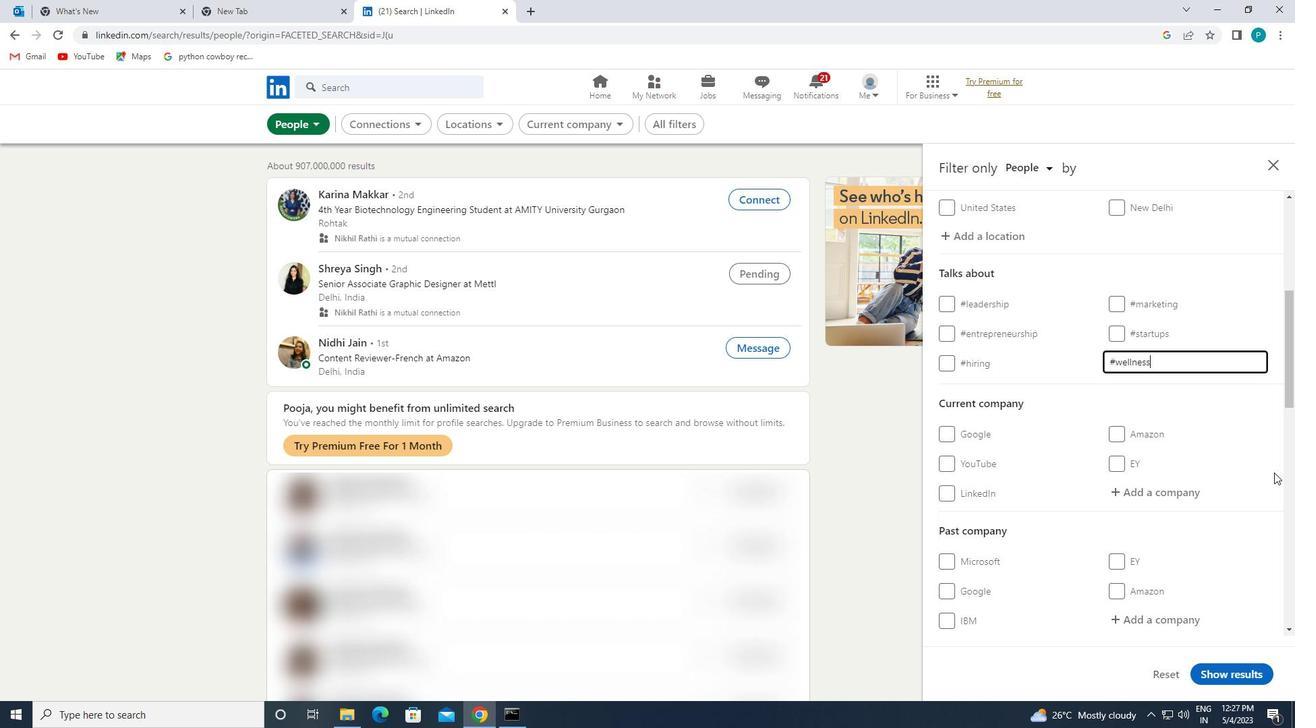 
Action: Mouse scrolled (1253, 415) with delta (0, 0)
Screenshot: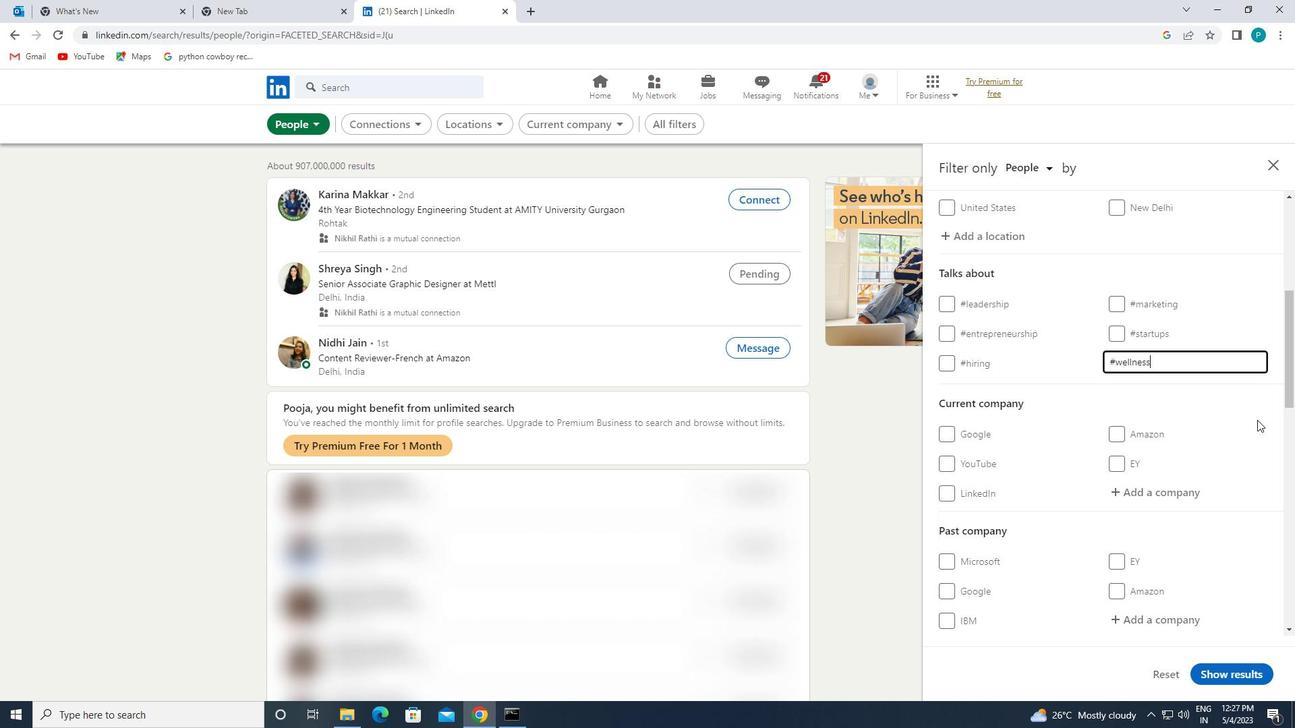 
Action: Mouse scrolled (1253, 415) with delta (0, 0)
Screenshot: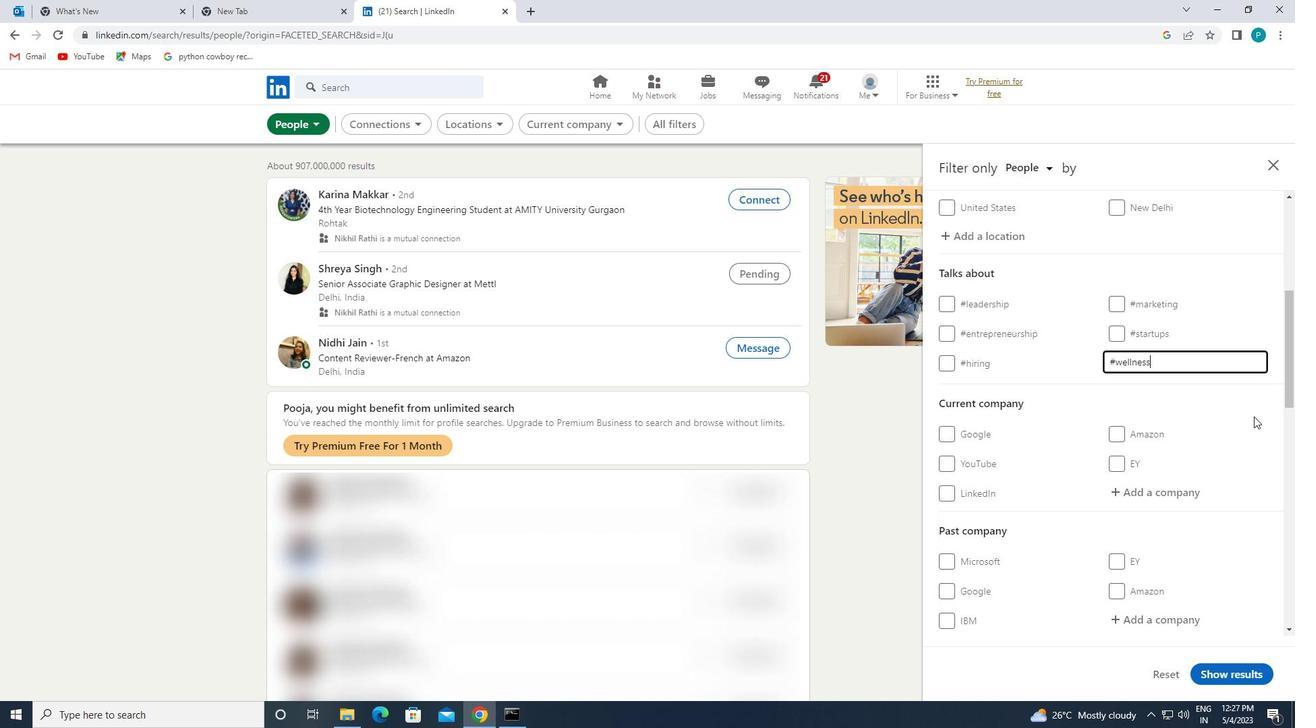 
Action: Mouse moved to (1251, 416)
Screenshot: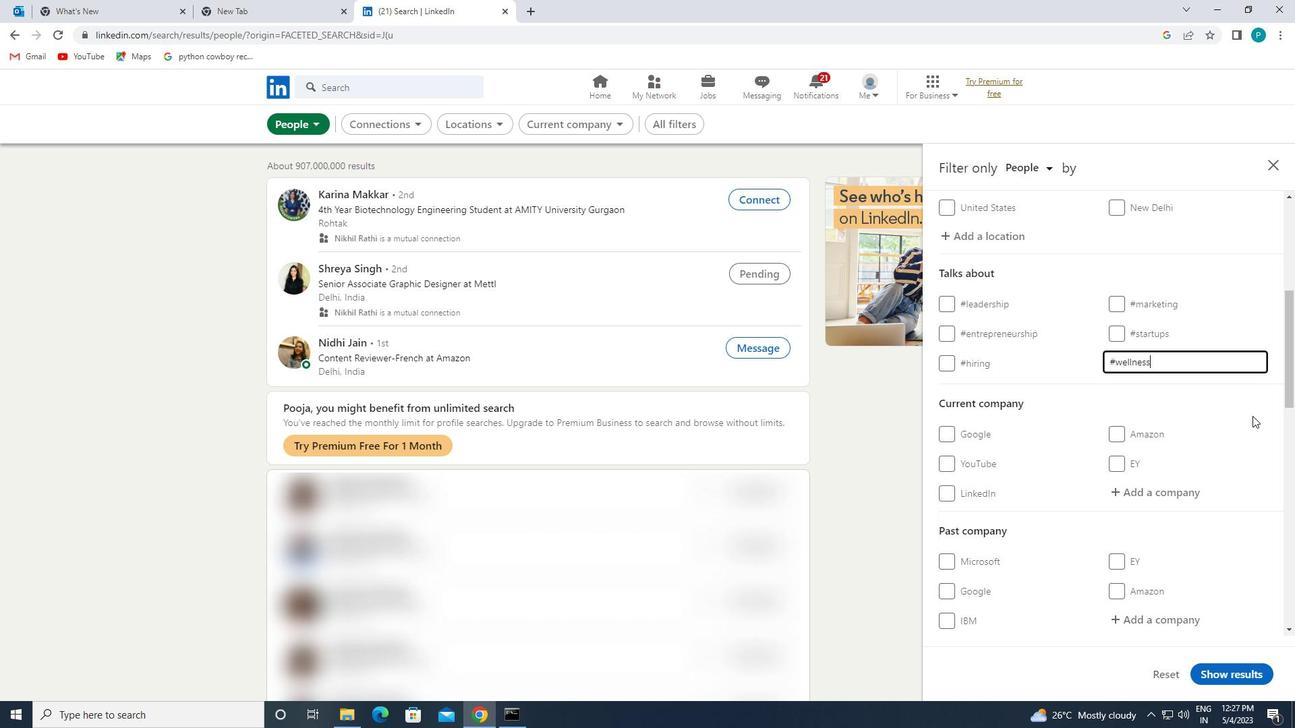 
Action: Mouse scrolled (1251, 415) with delta (0, 0)
Screenshot: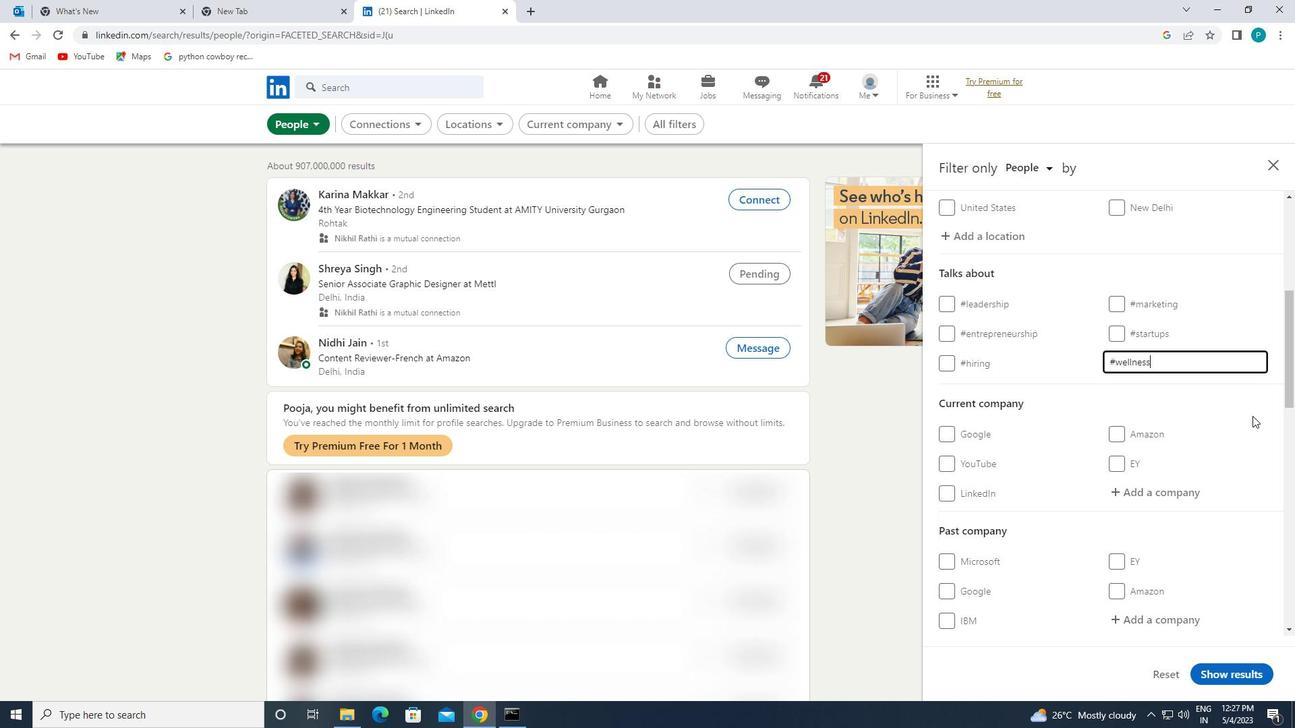 
Action: Mouse moved to (1228, 401)
Screenshot: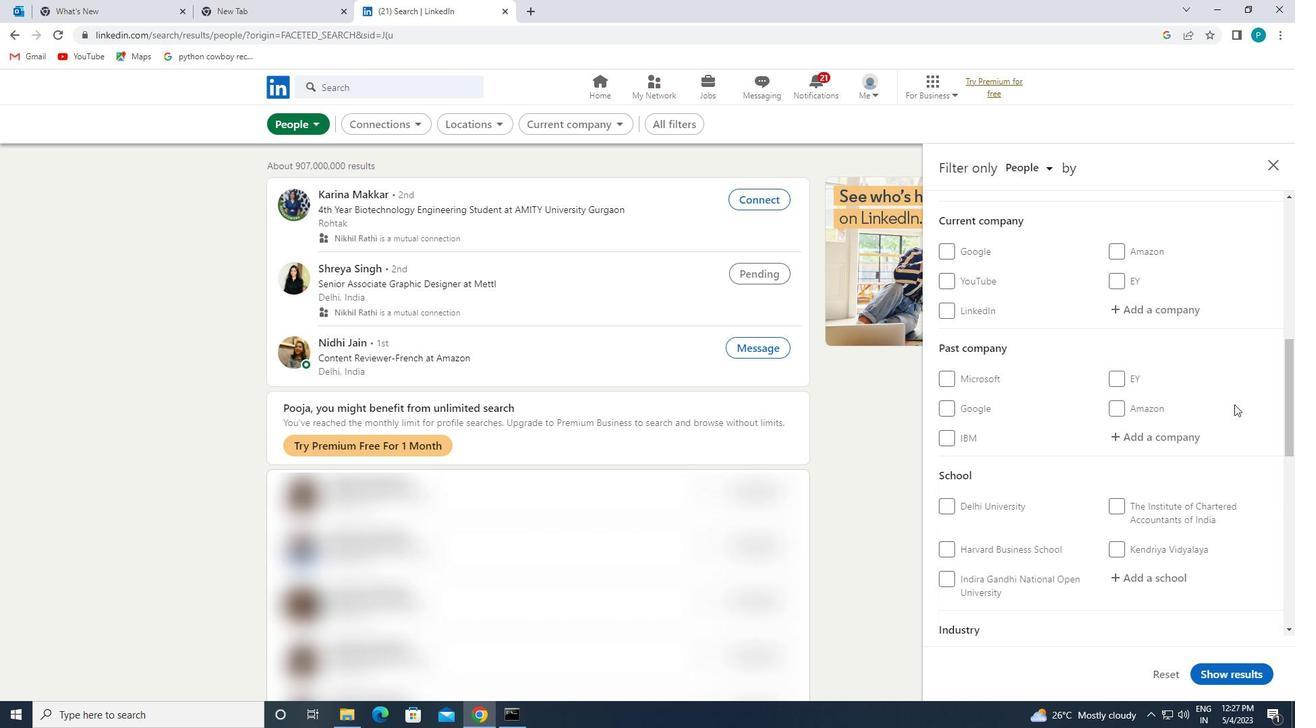 
Action: Mouse scrolled (1228, 400) with delta (0, 0)
Screenshot: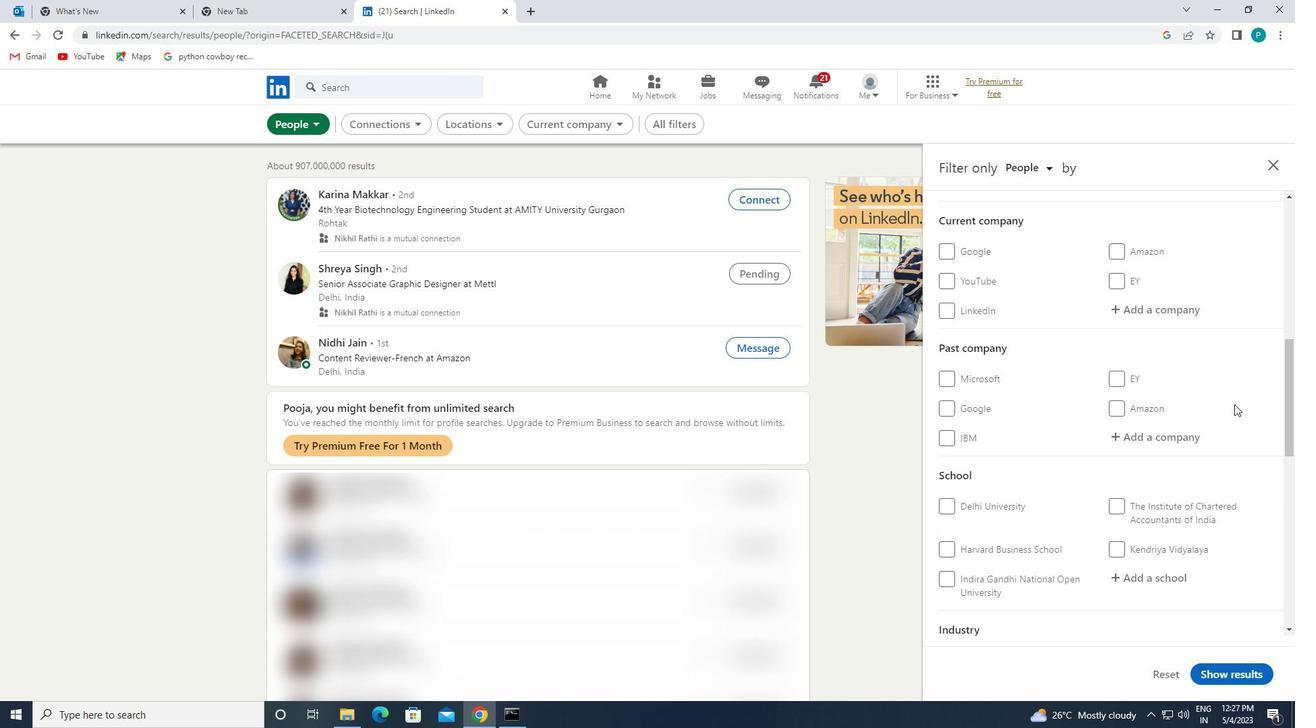 
Action: Mouse moved to (1226, 402)
Screenshot: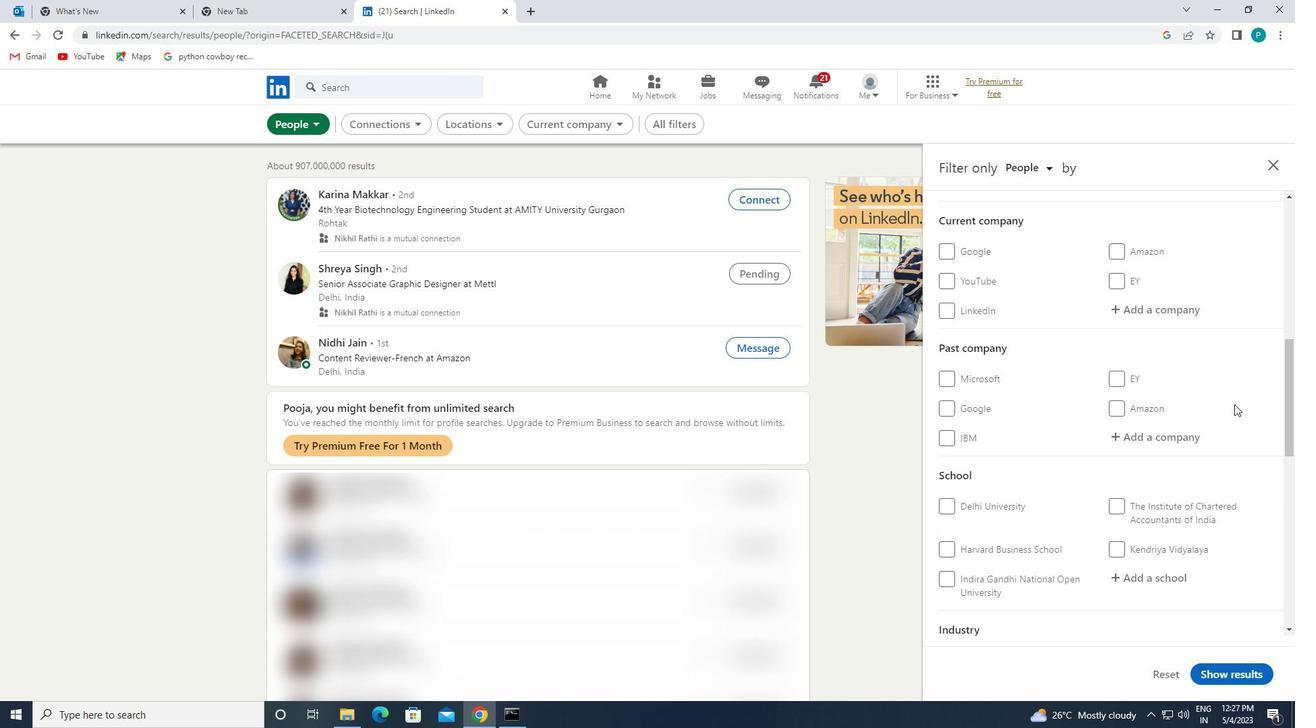 
Action: Mouse scrolled (1226, 401) with delta (0, 0)
Screenshot: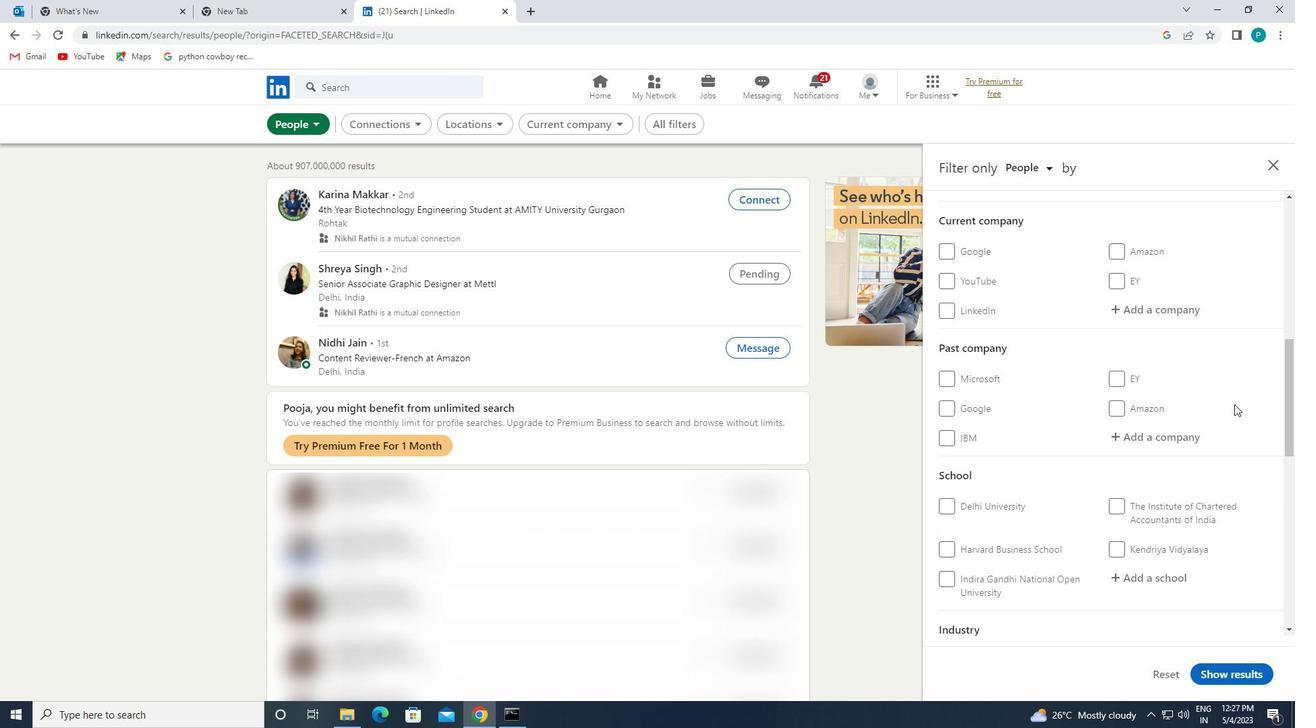 
Action: Mouse moved to (1218, 405)
Screenshot: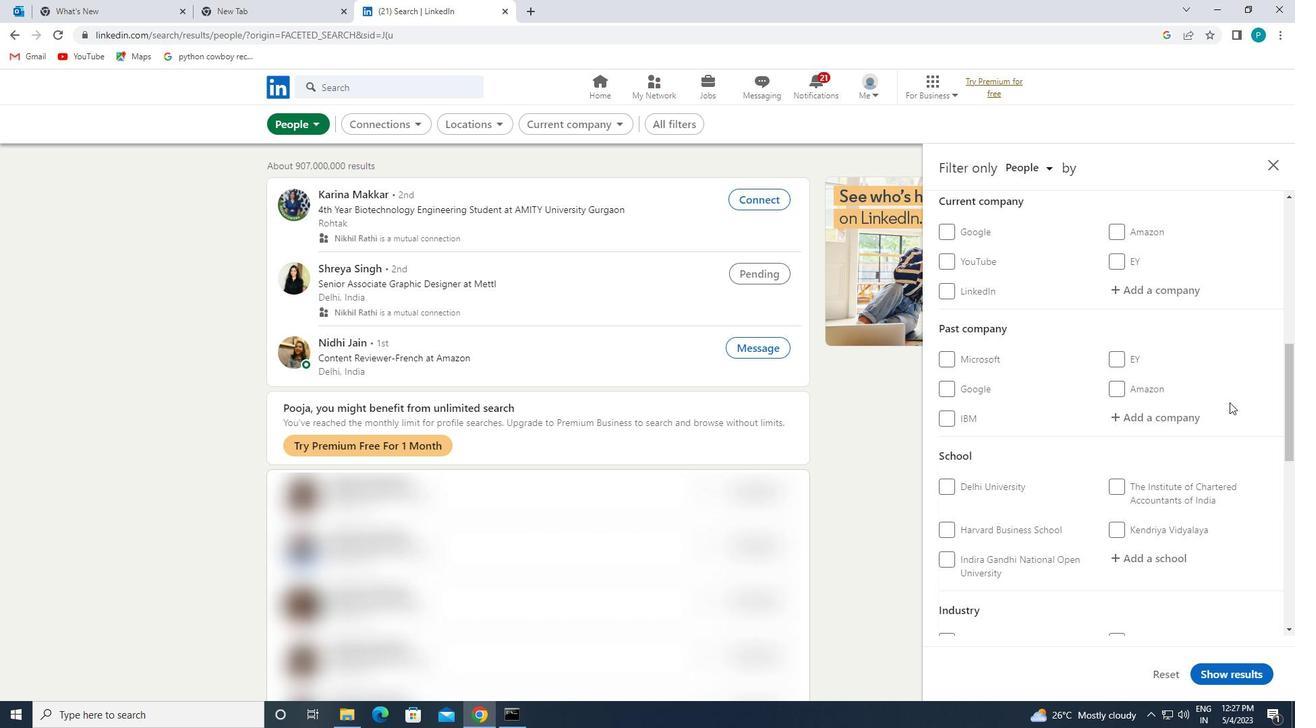 
Action: Mouse scrolled (1218, 404) with delta (0, 0)
Screenshot: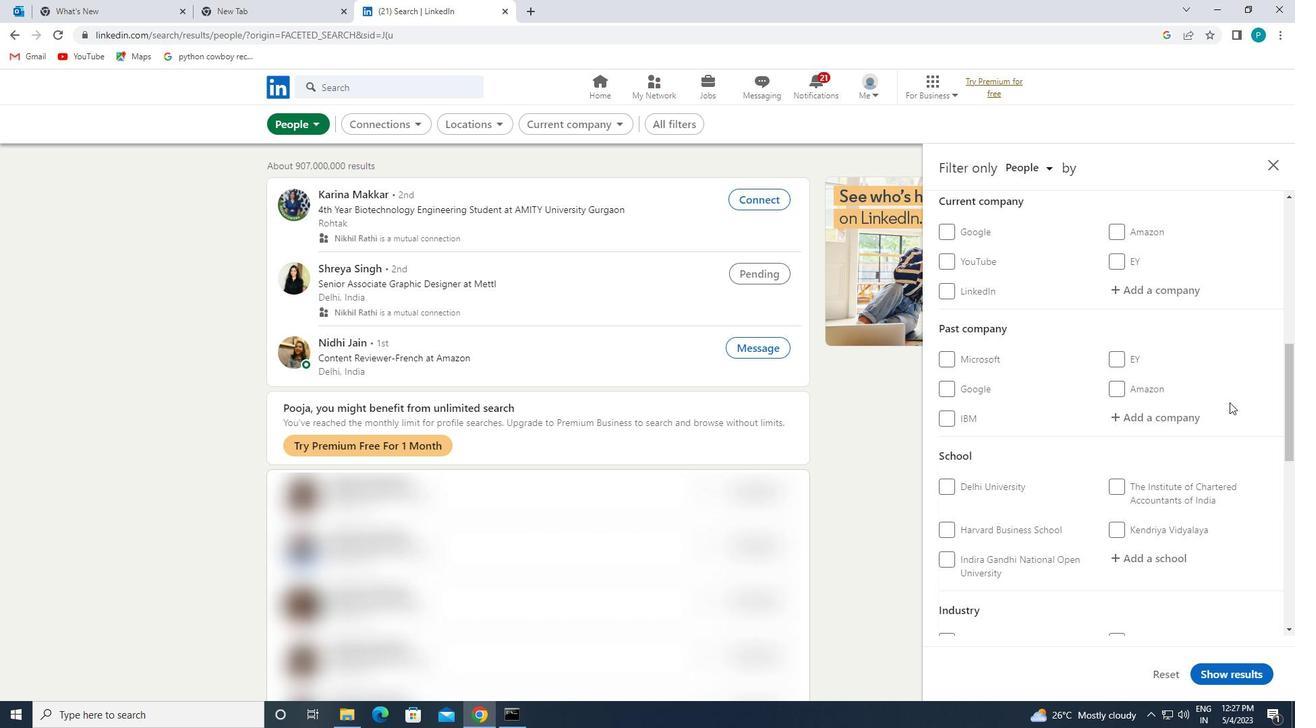 
Action: Mouse moved to (1101, 430)
Screenshot: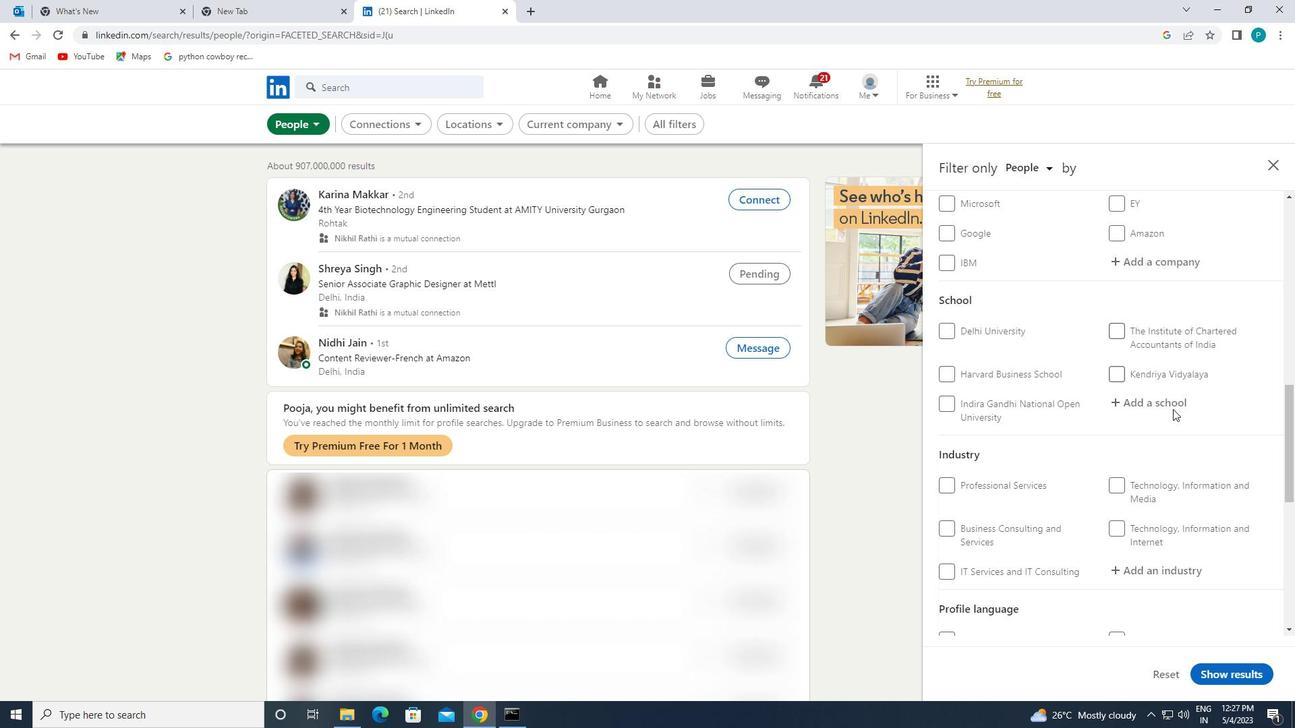 
Action: Mouse scrolled (1101, 429) with delta (0, 0)
Screenshot: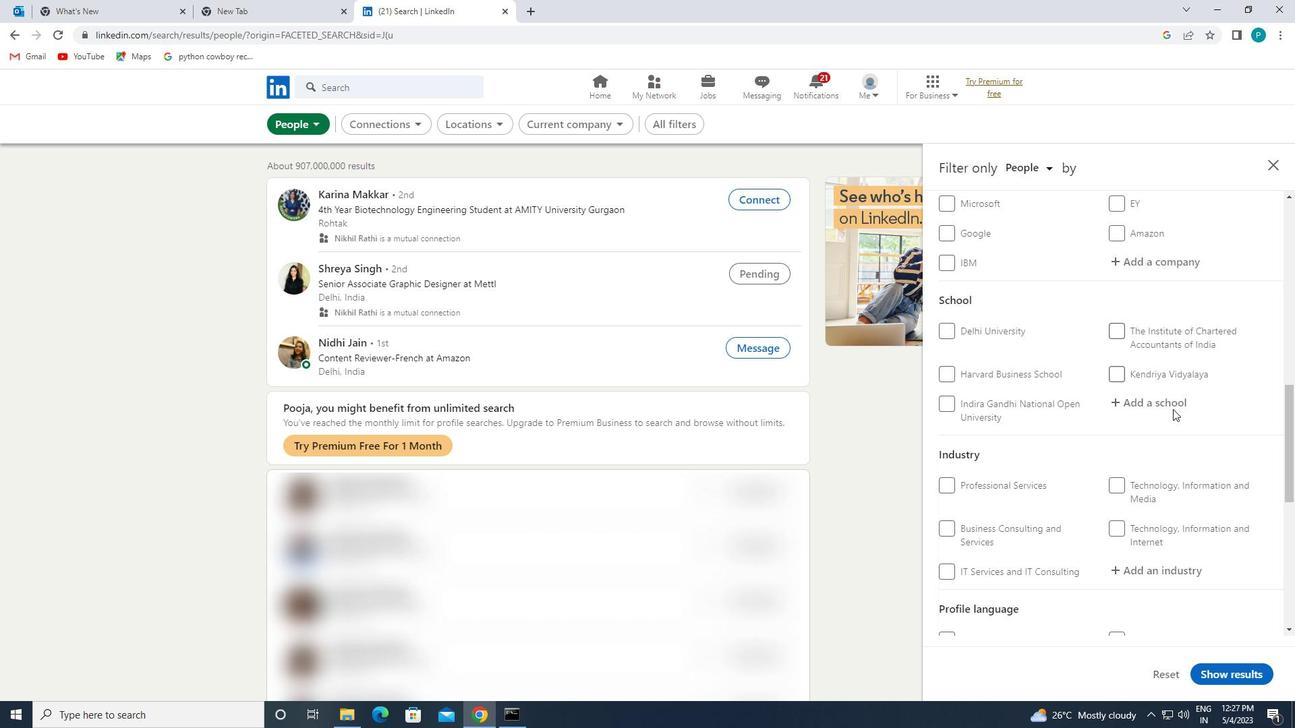 
Action: Mouse moved to (1088, 439)
Screenshot: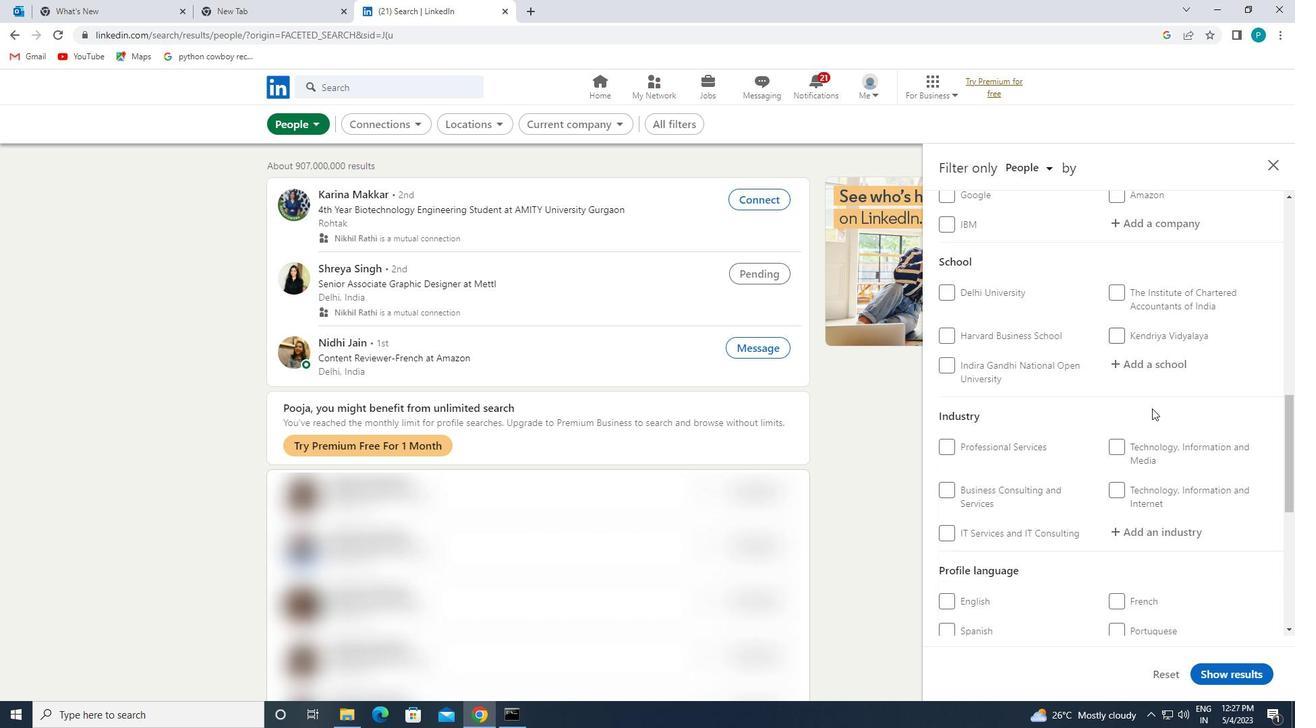 
Action: Mouse scrolled (1088, 438) with delta (0, 0)
Screenshot: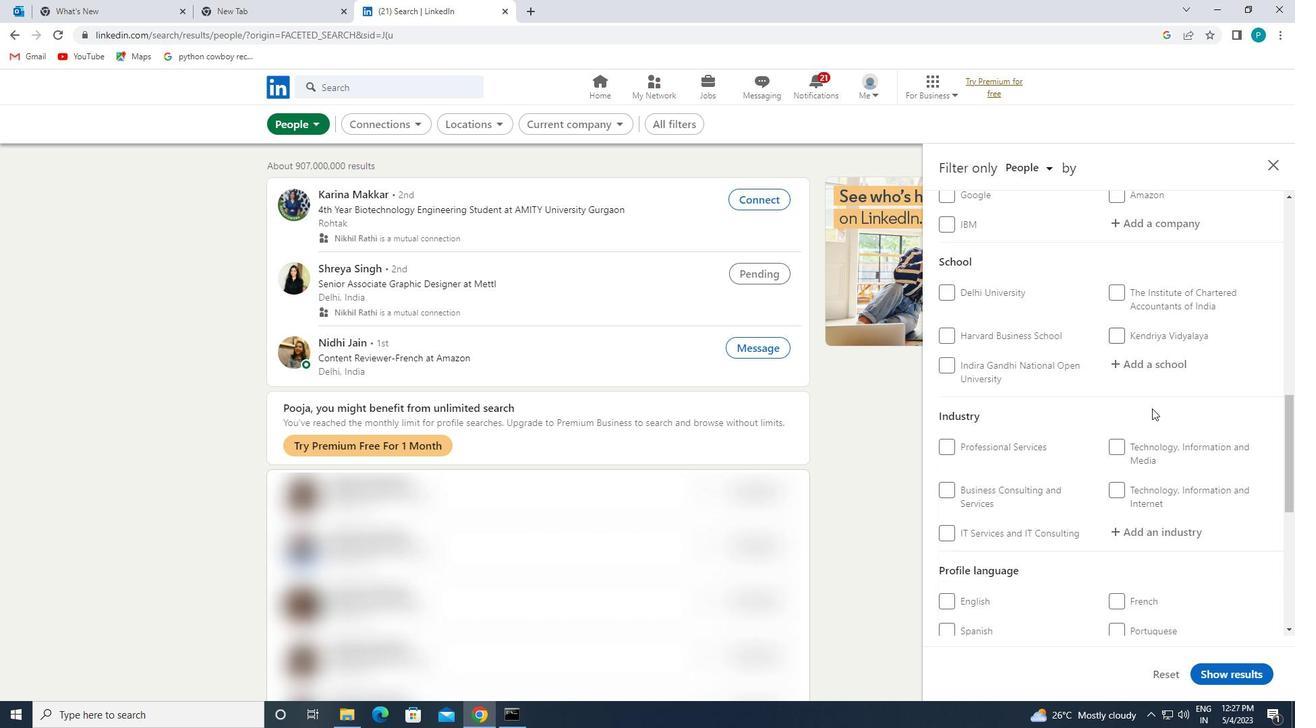 
Action: Mouse moved to (1154, 455)
Screenshot: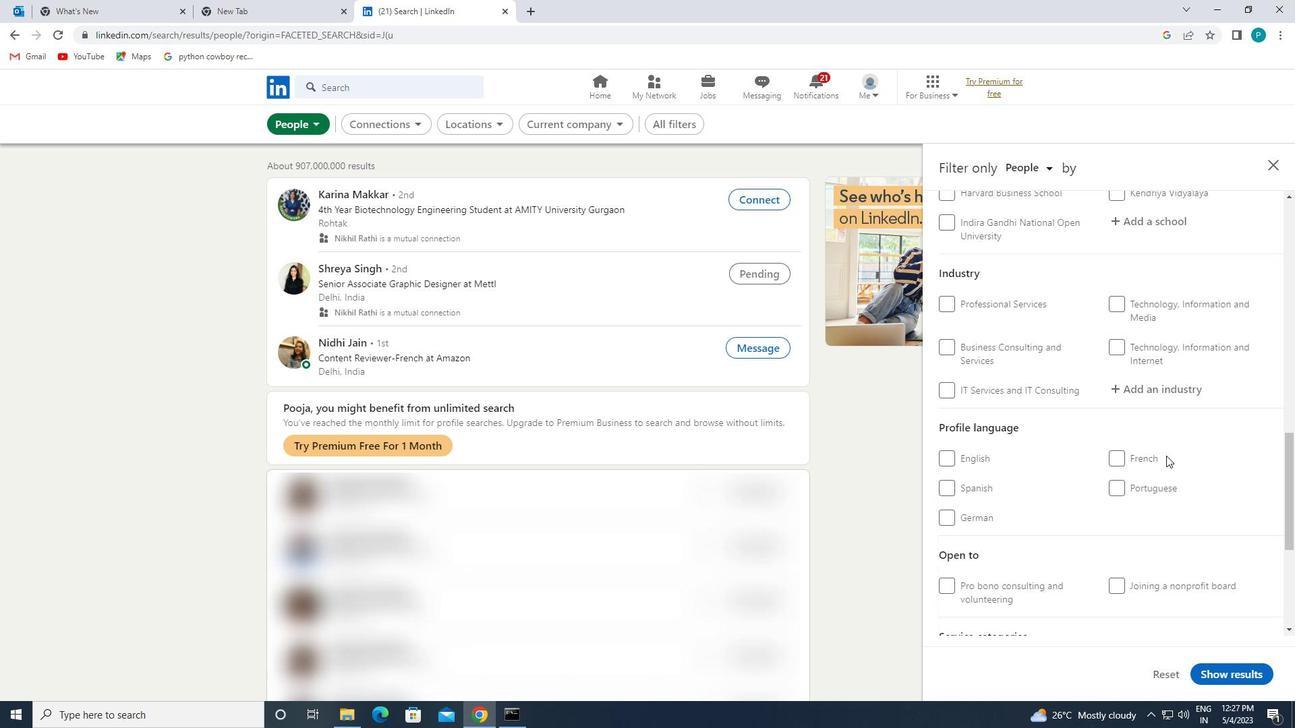 
Action: Mouse pressed left at (1154, 455)
Screenshot: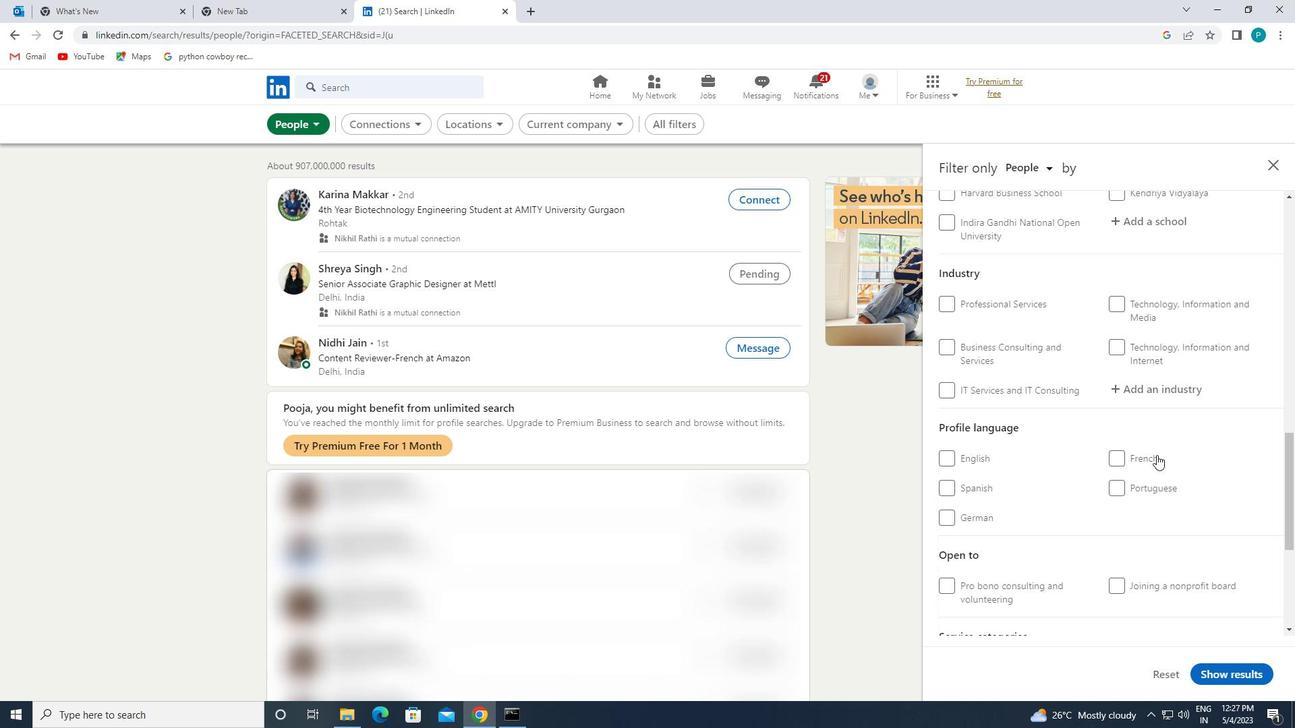 
Action: Mouse moved to (1271, 443)
Screenshot: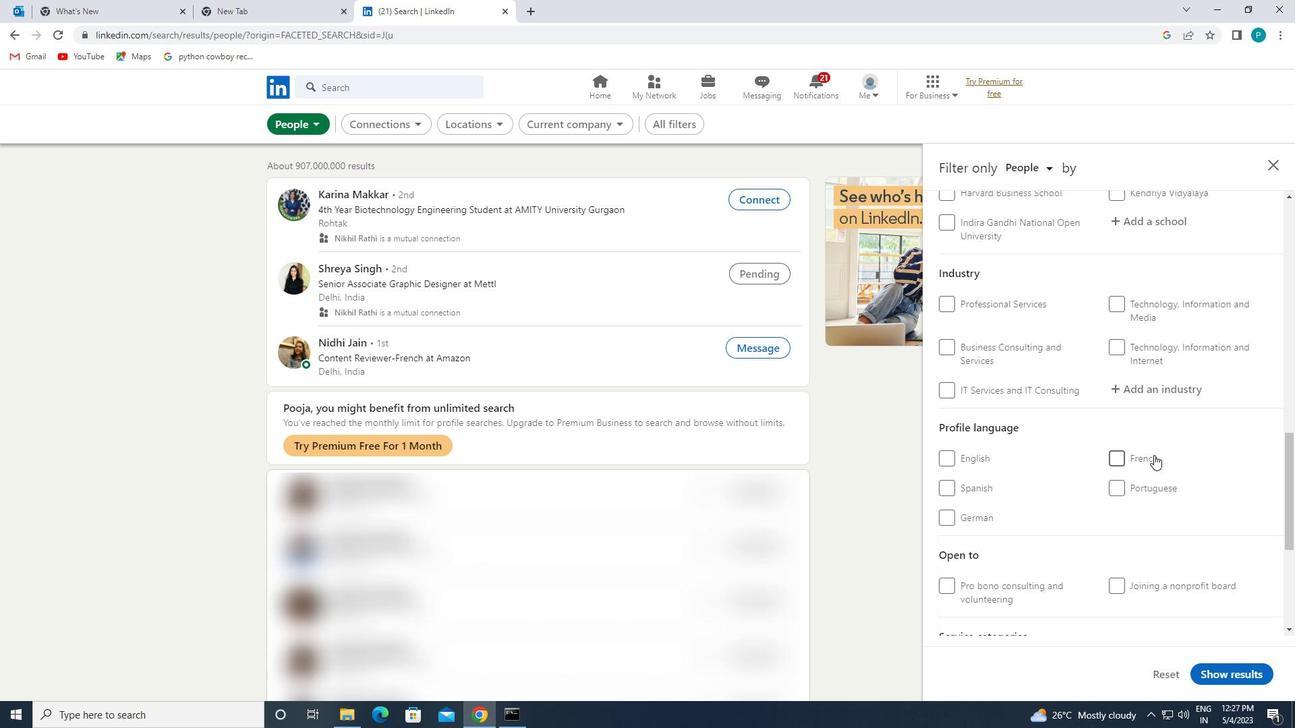 
Action: Mouse scrolled (1271, 444) with delta (0, 0)
Screenshot: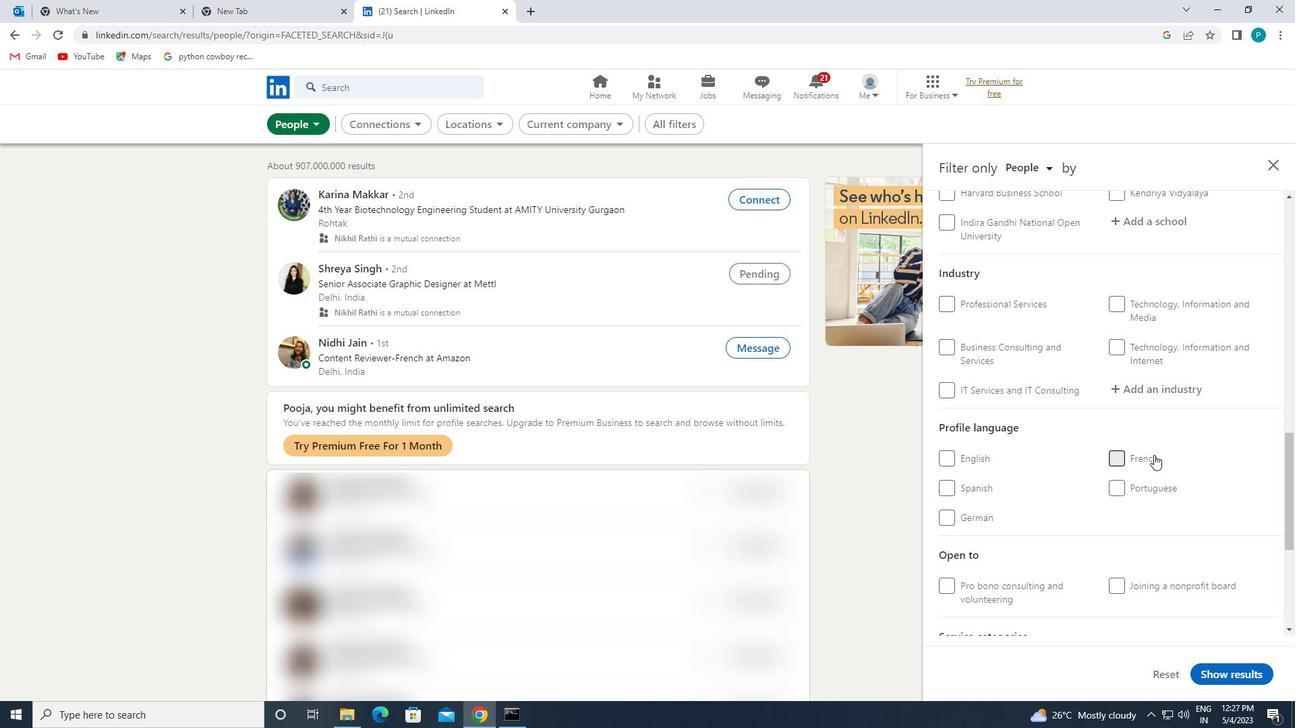 
Action: Mouse moved to (1271, 442)
Screenshot: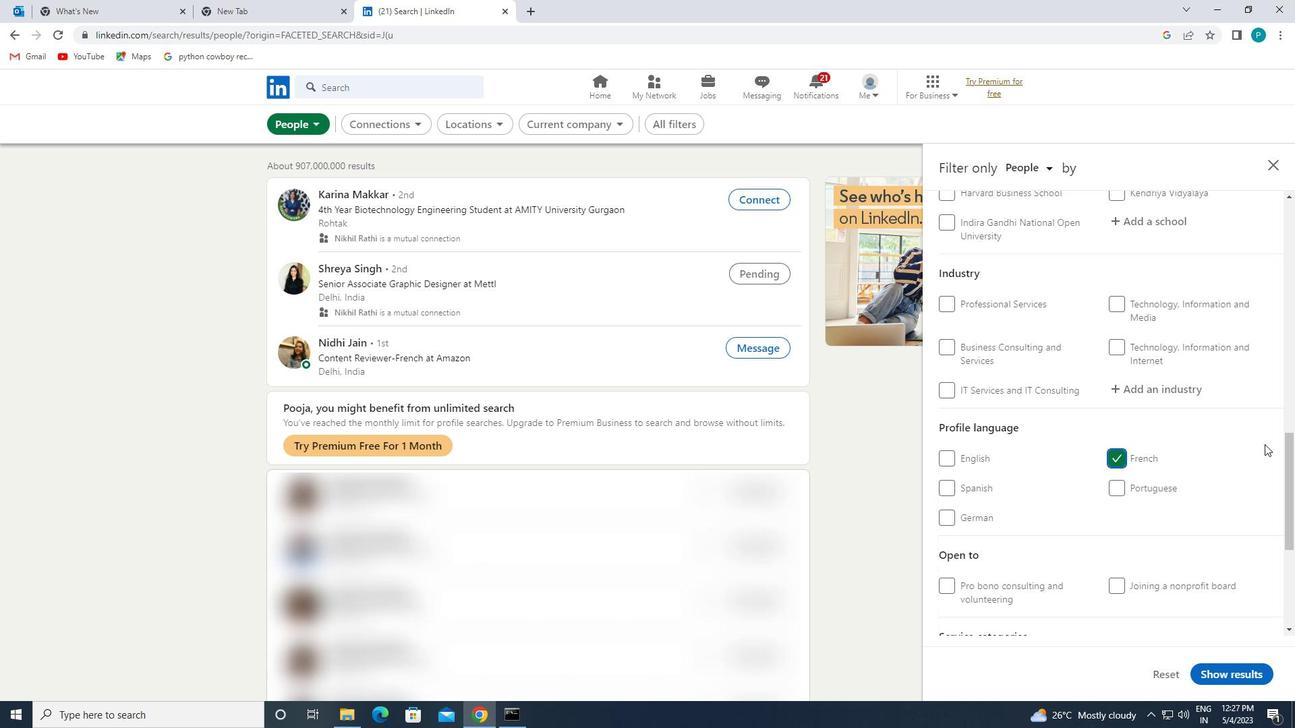 
Action: Mouse scrolled (1271, 442) with delta (0, 0)
Screenshot: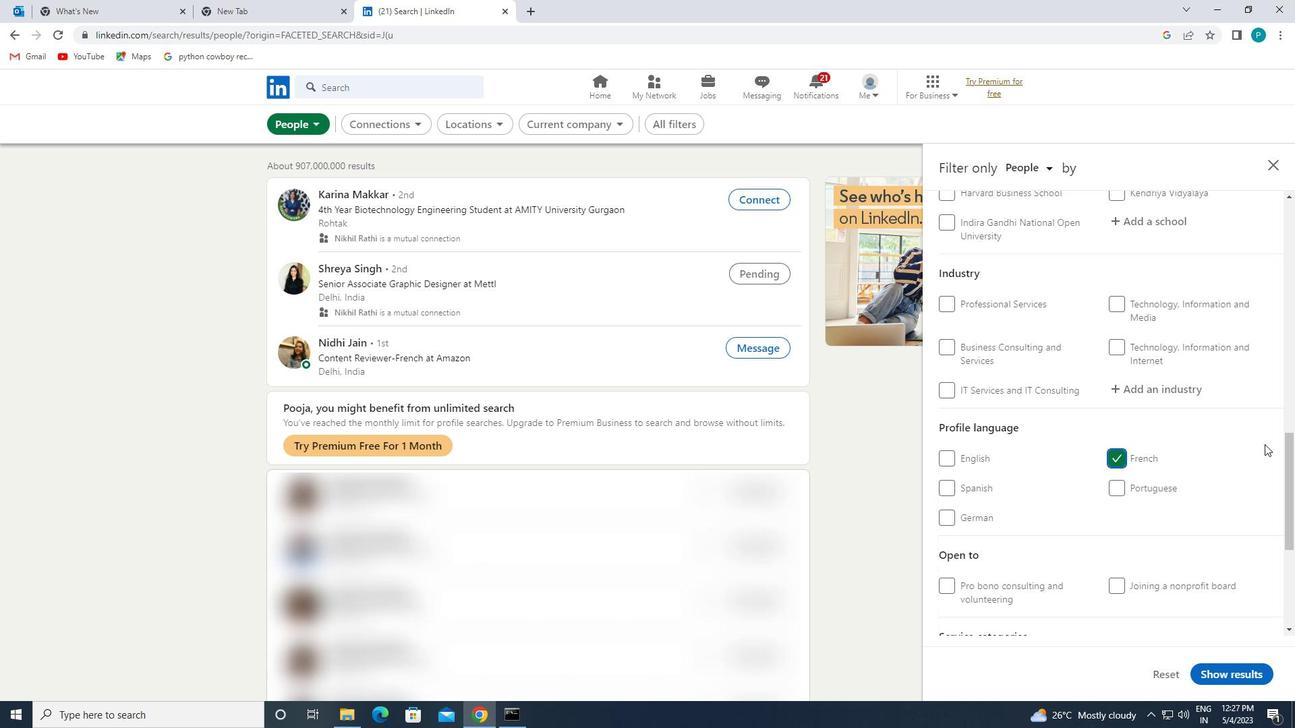 
Action: Mouse moved to (1271, 442)
Screenshot: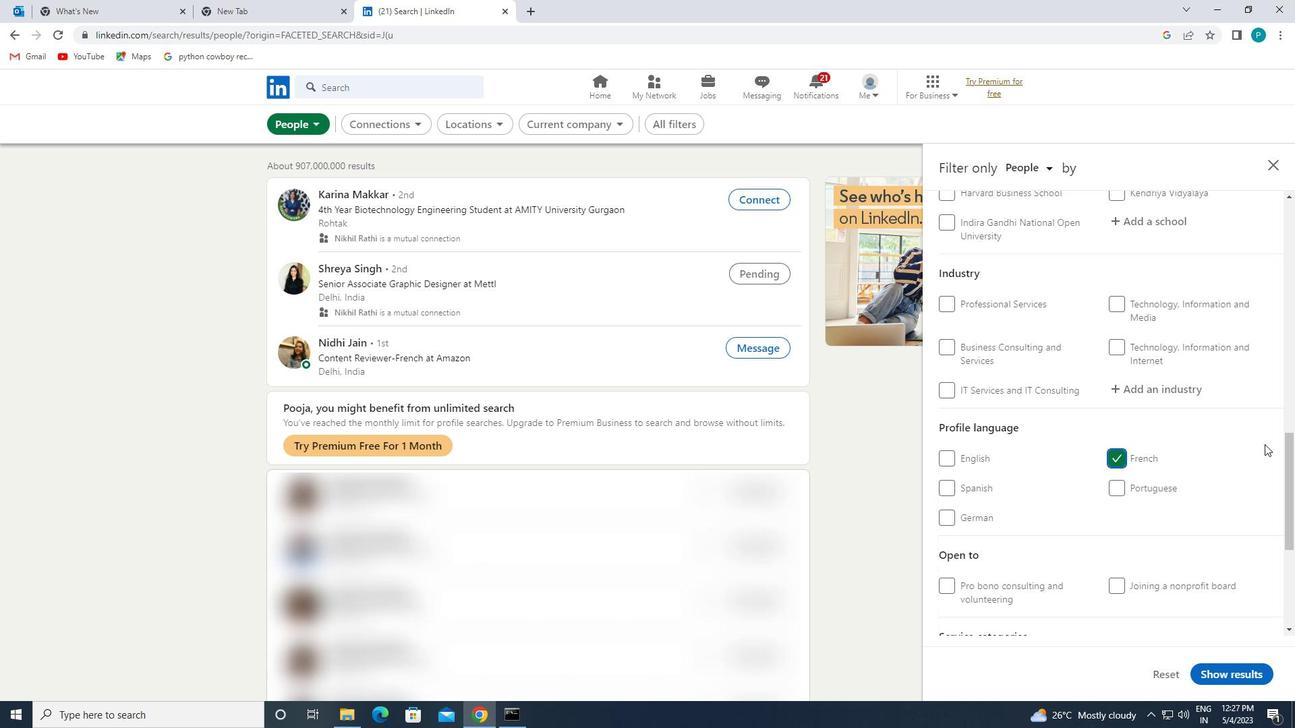 
Action: Mouse scrolled (1271, 442) with delta (0, 0)
Screenshot: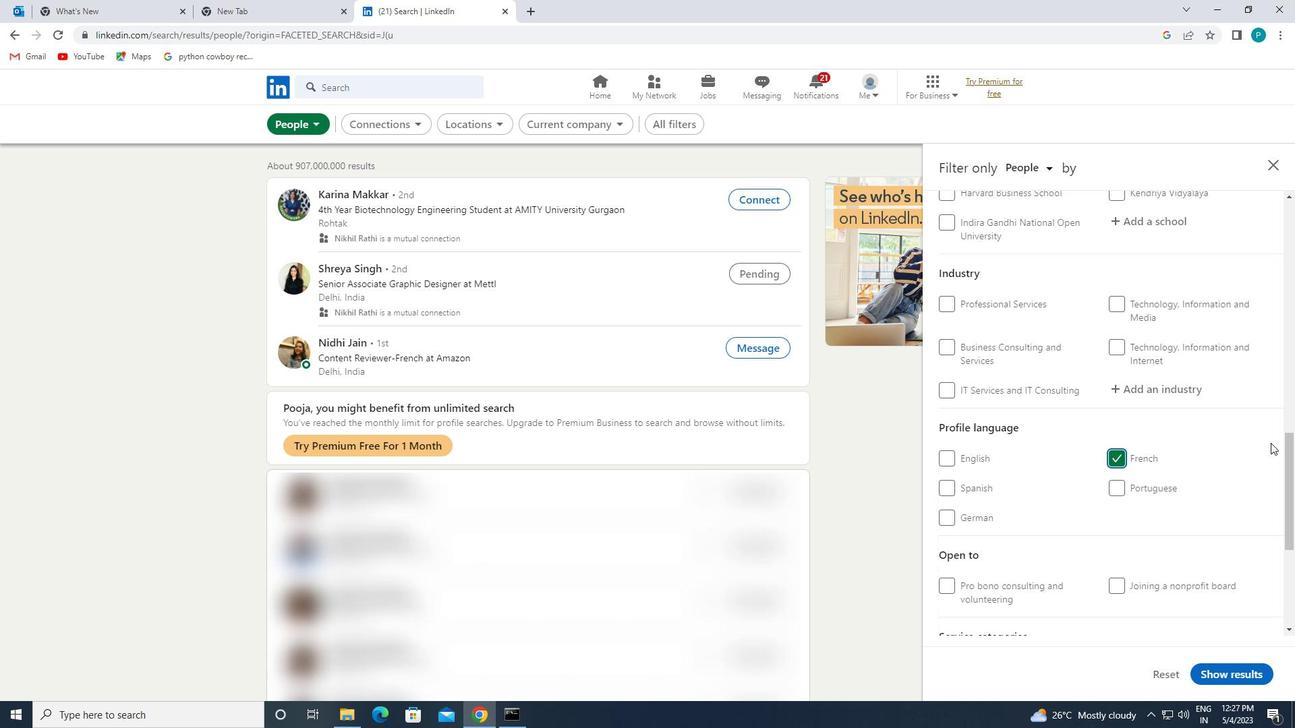 
Action: Mouse moved to (1253, 425)
Screenshot: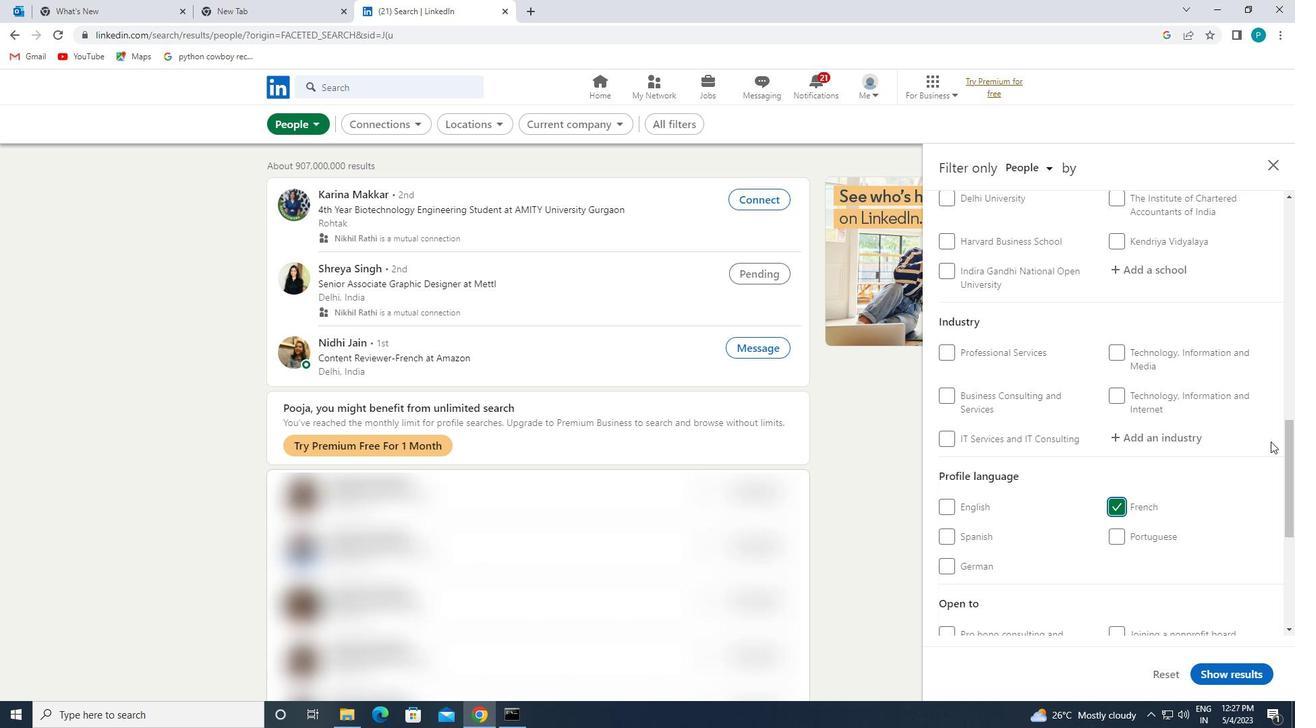 
Action: Mouse scrolled (1253, 425) with delta (0, 0)
Screenshot: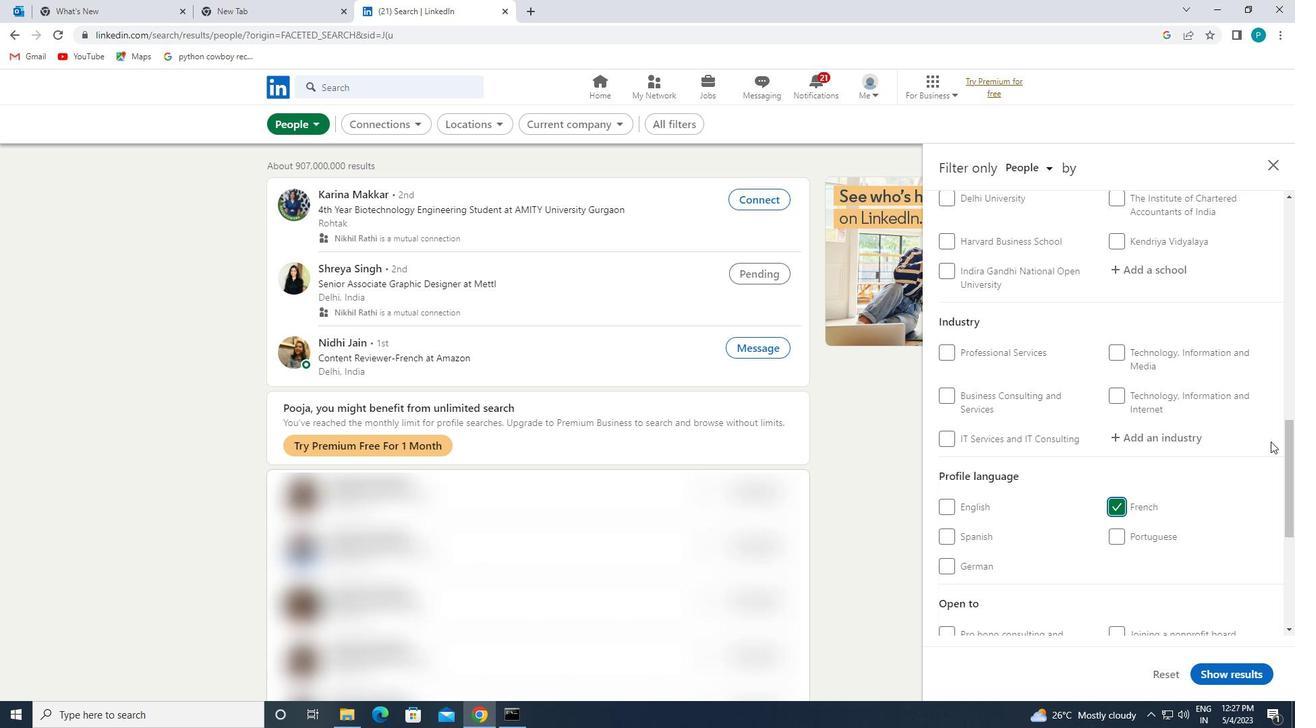 
Action: Mouse moved to (1250, 422)
Screenshot: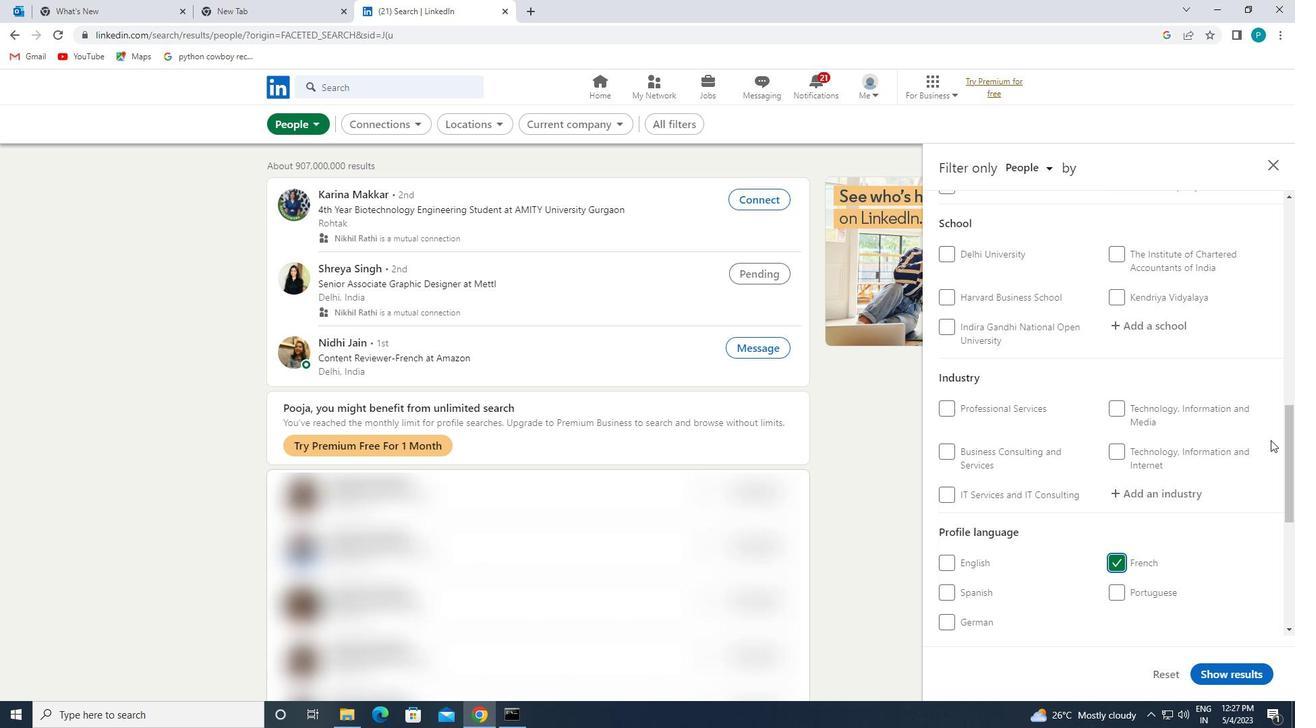 
Action: Mouse scrolled (1250, 423) with delta (0, 0)
Screenshot: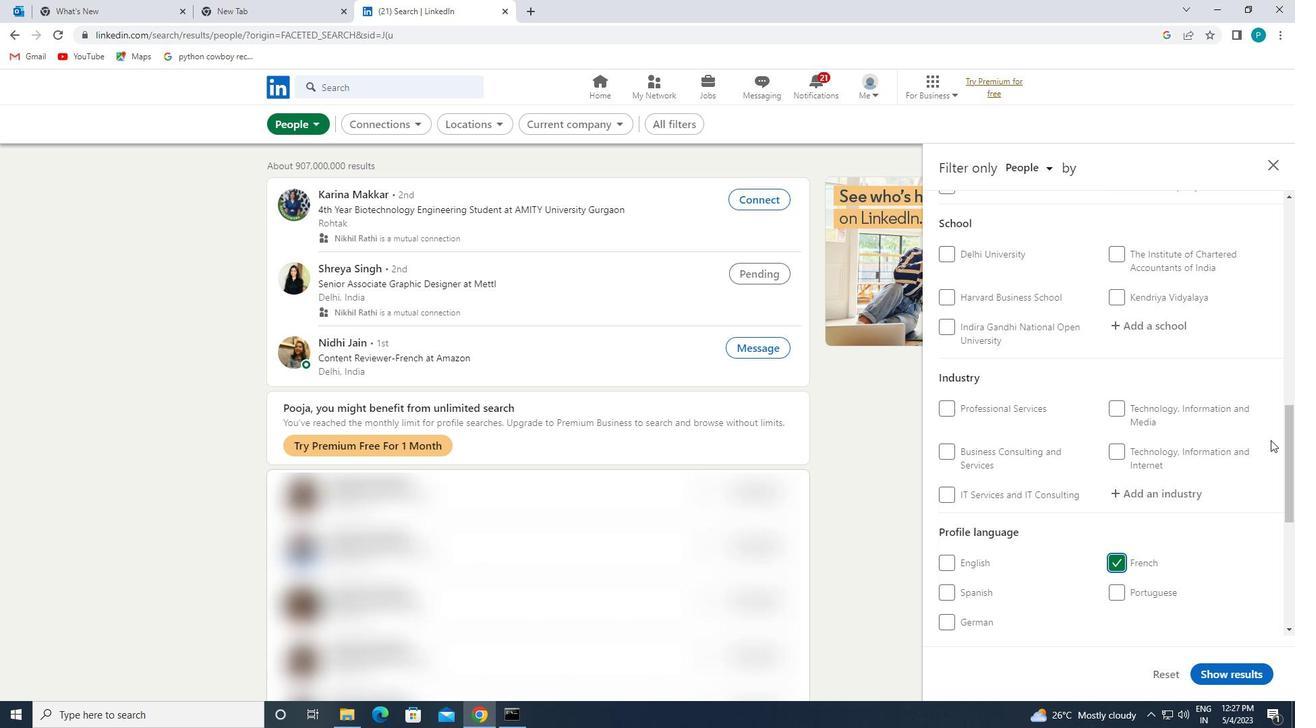 
Action: Mouse moved to (1159, 394)
Screenshot: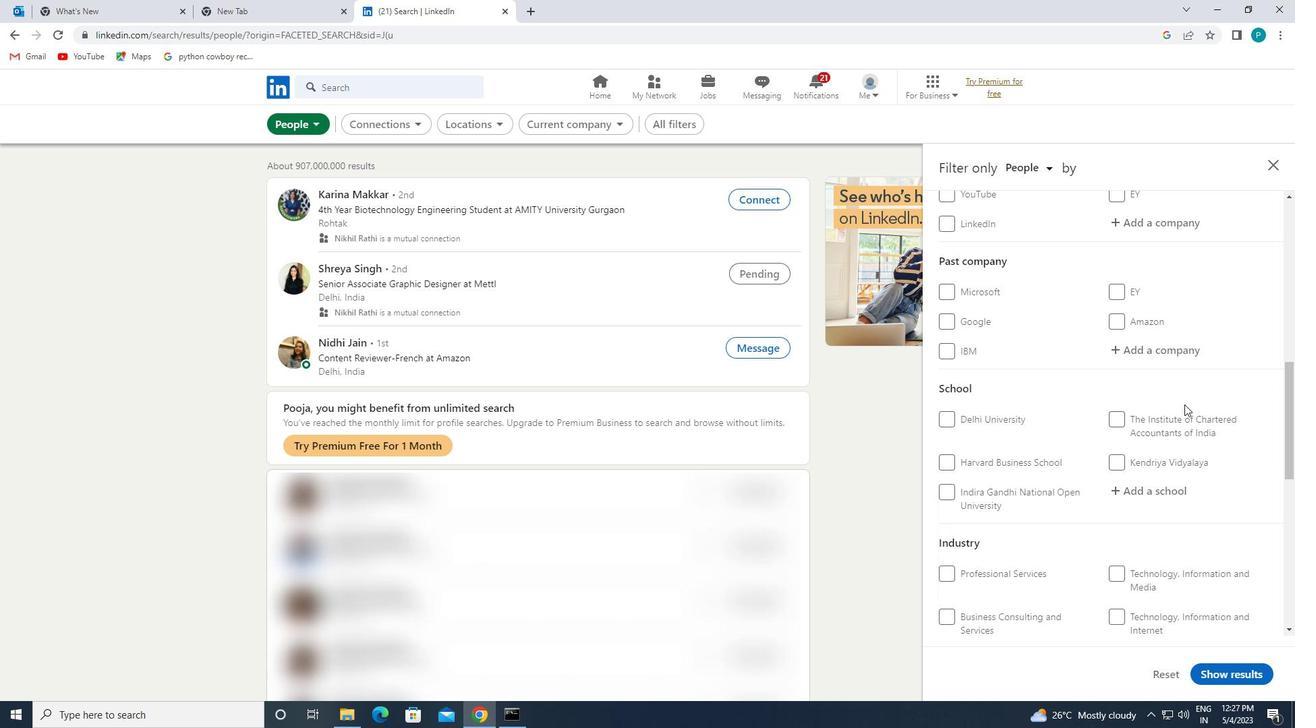 
Action: Mouse scrolled (1159, 395) with delta (0, 0)
Screenshot: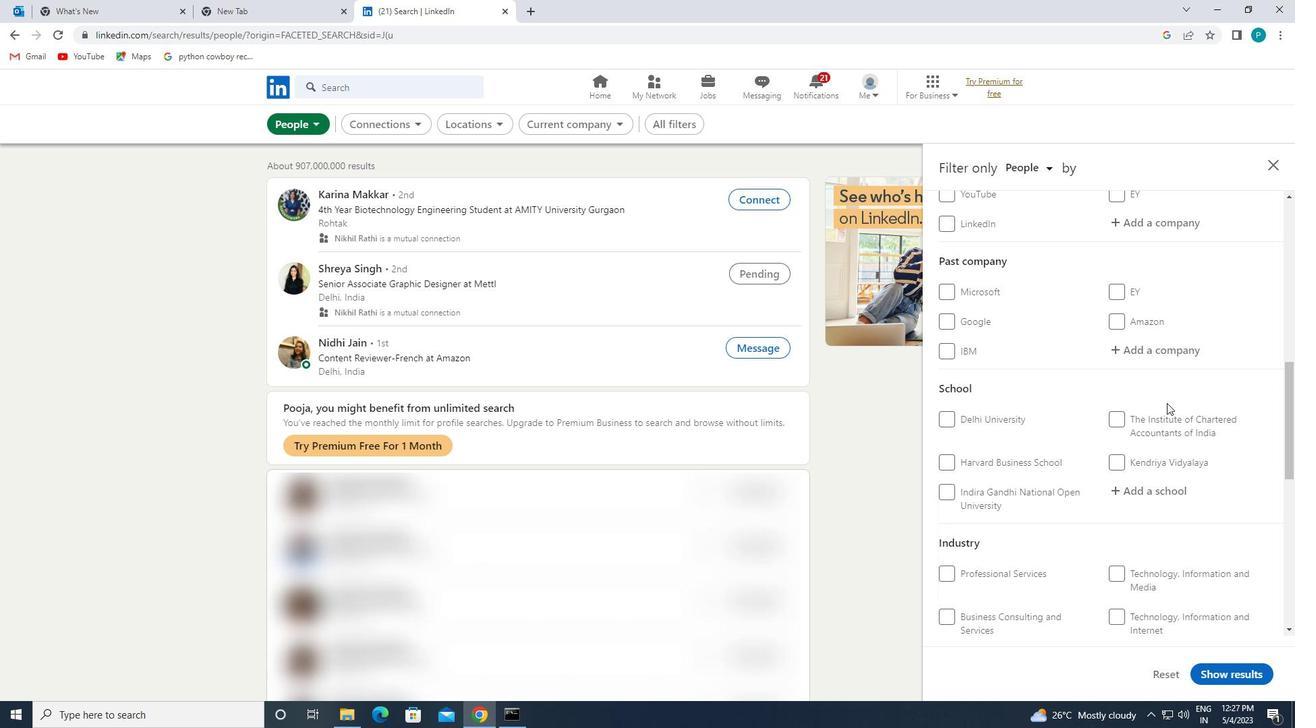 
Action: Mouse moved to (1134, 294)
Screenshot: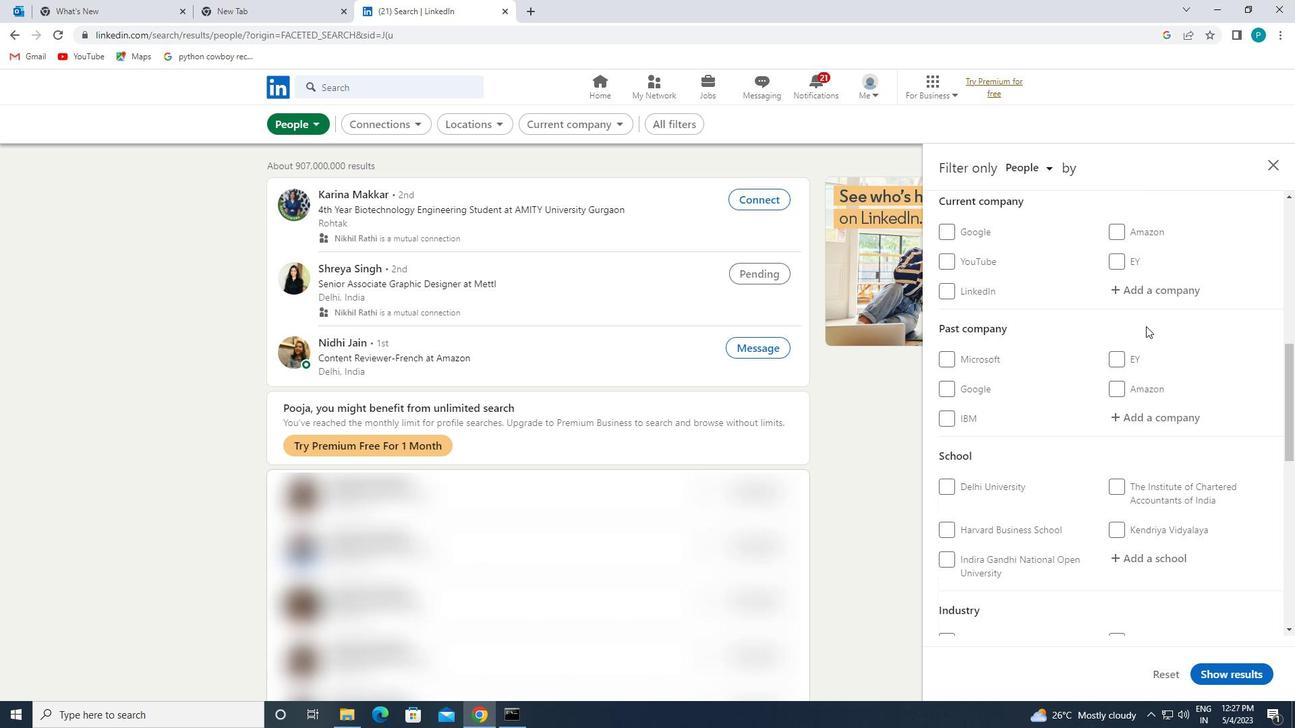 
Action: Mouse pressed left at (1134, 294)
Screenshot: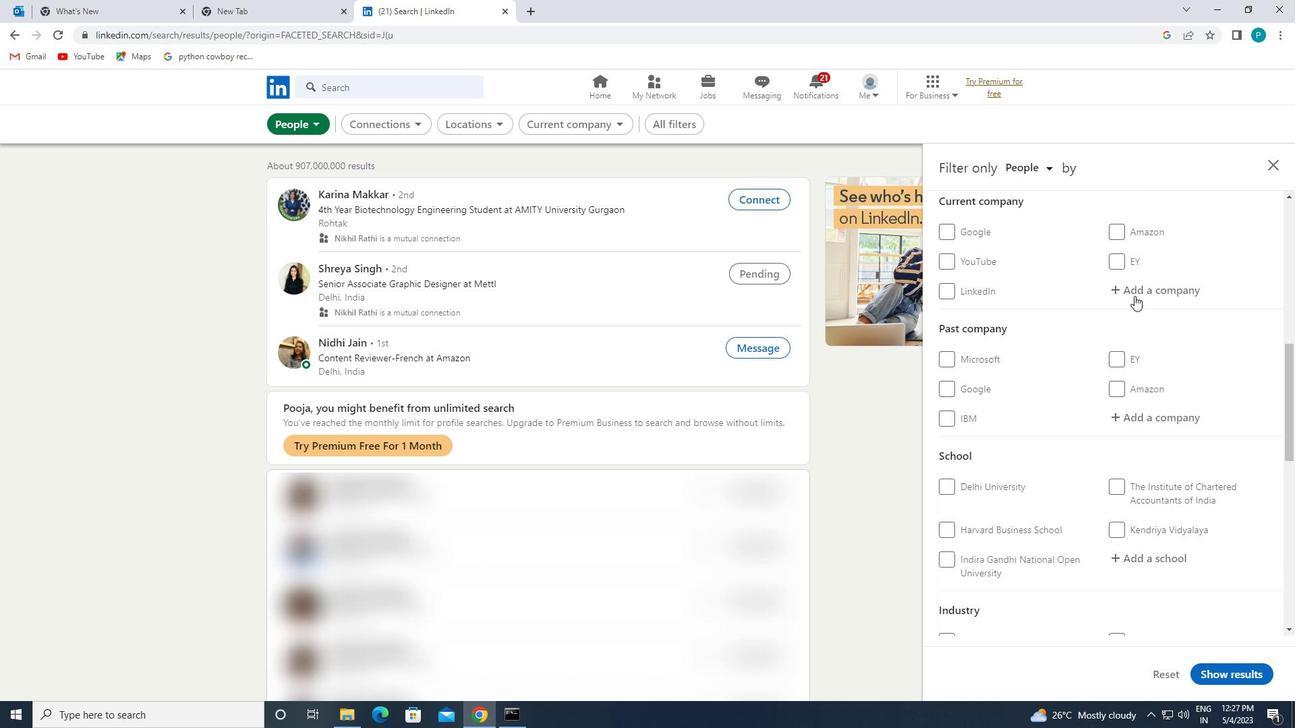 
Action: Mouse moved to (1134, 294)
Screenshot: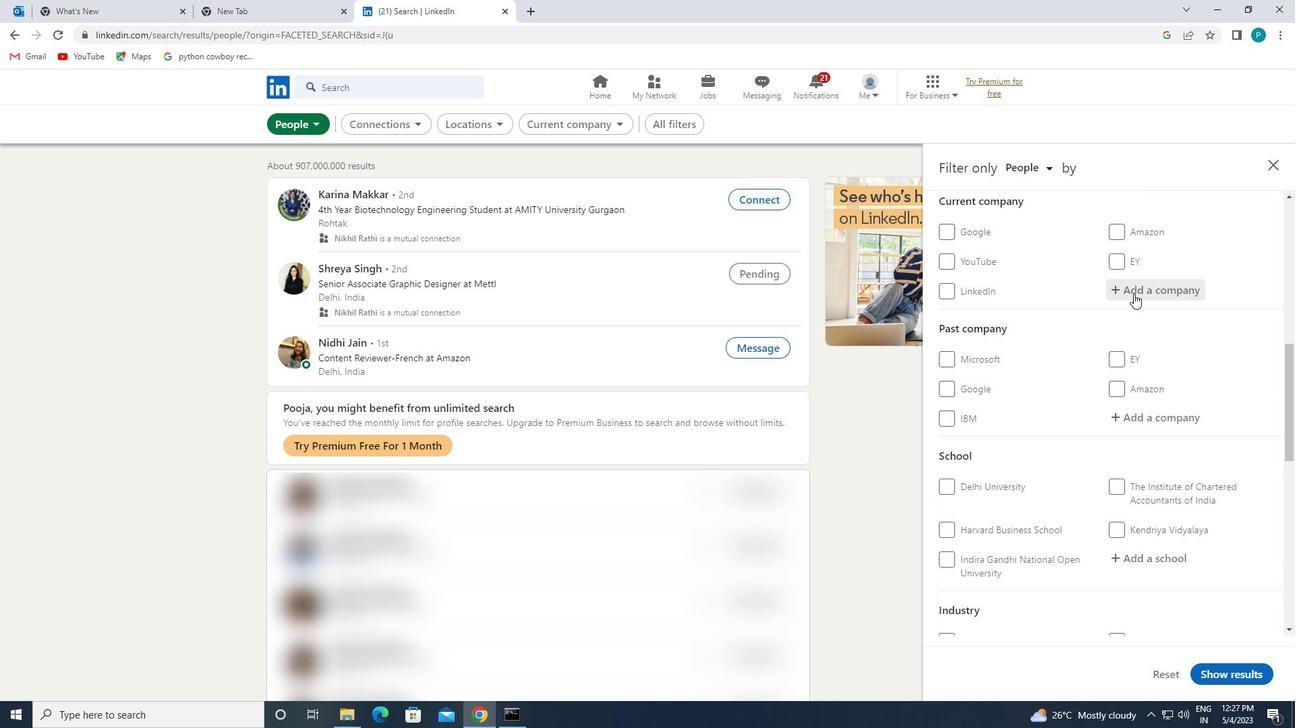 
Action: Key pressed <Key.caps_lock>R<Key.caps_lock>ELIANCE
Screenshot: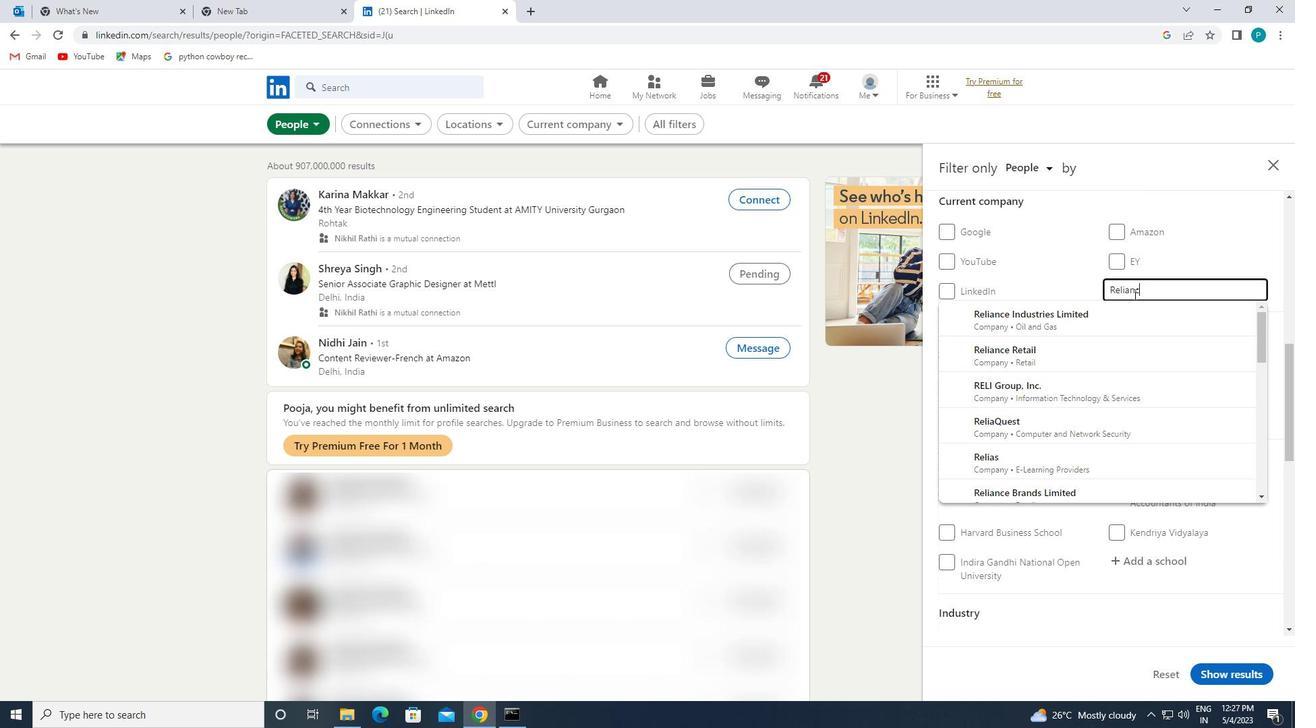 
Action: Mouse moved to (1091, 357)
Screenshot: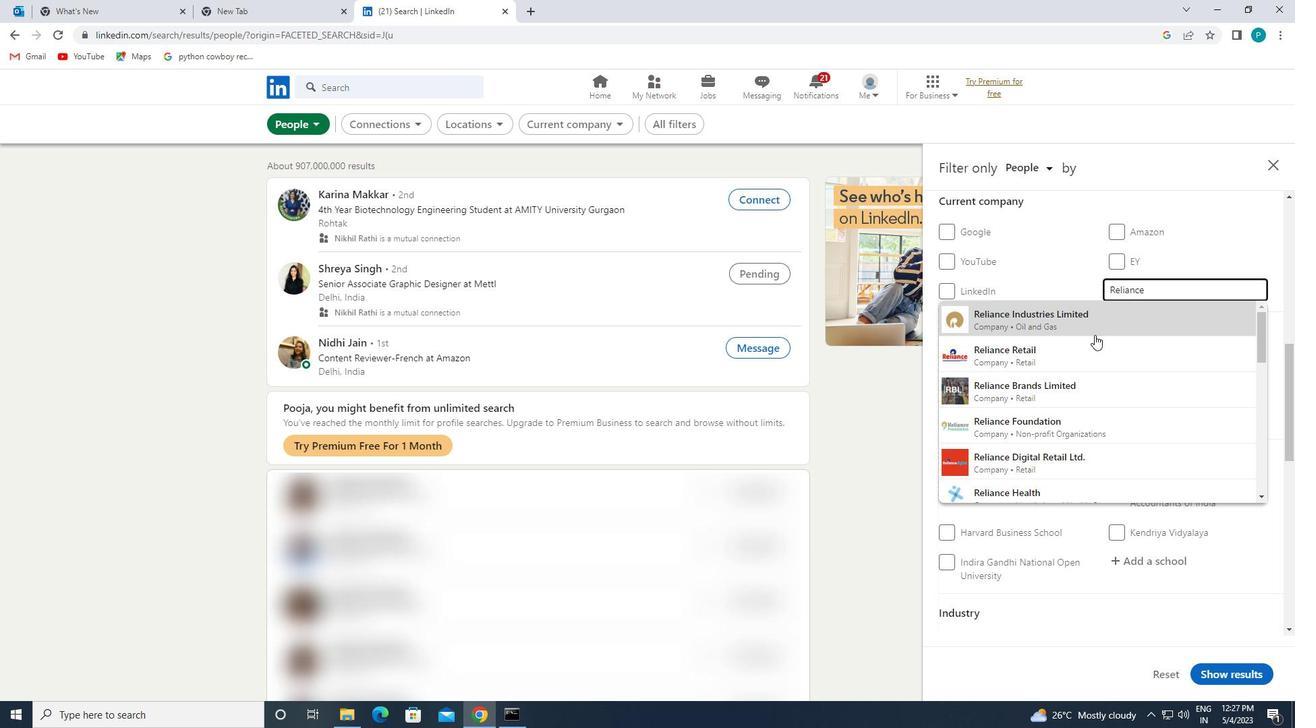 
Action: Mouse pressed left at (1091, 357)
Screenshot: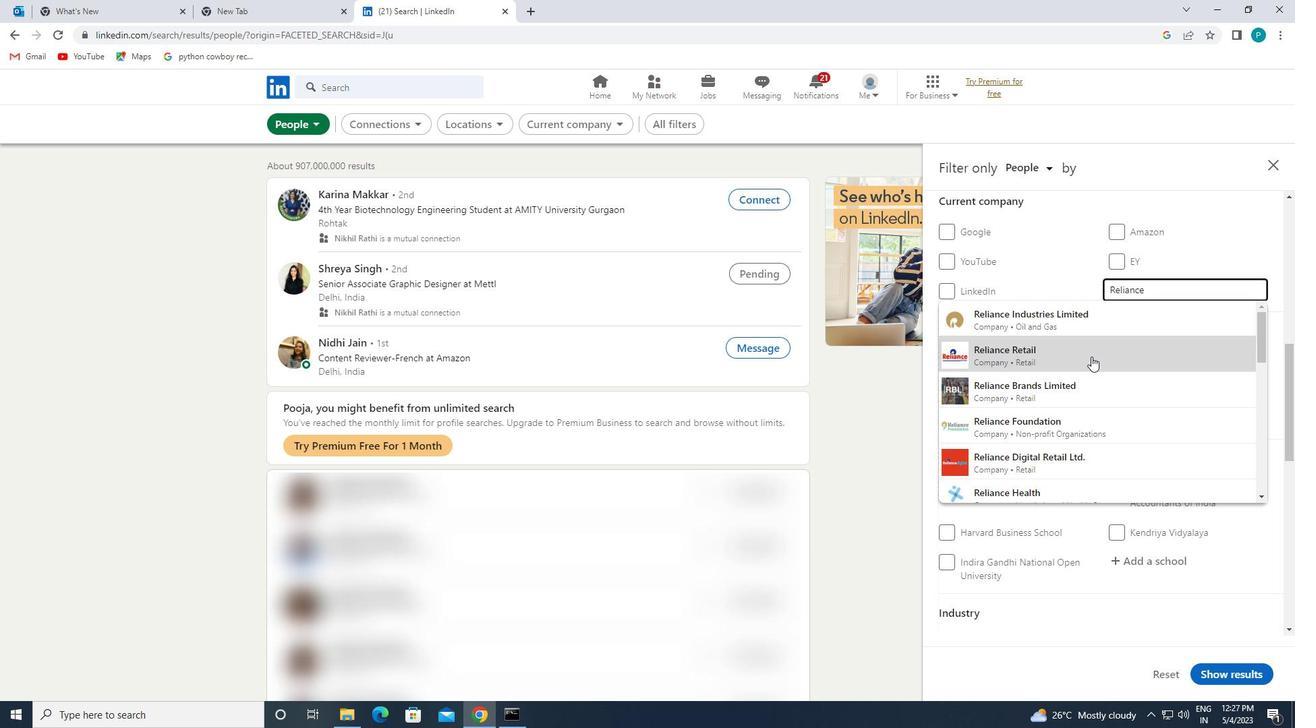 
Action: Mouse moved to (1091, 359)
Screenshot: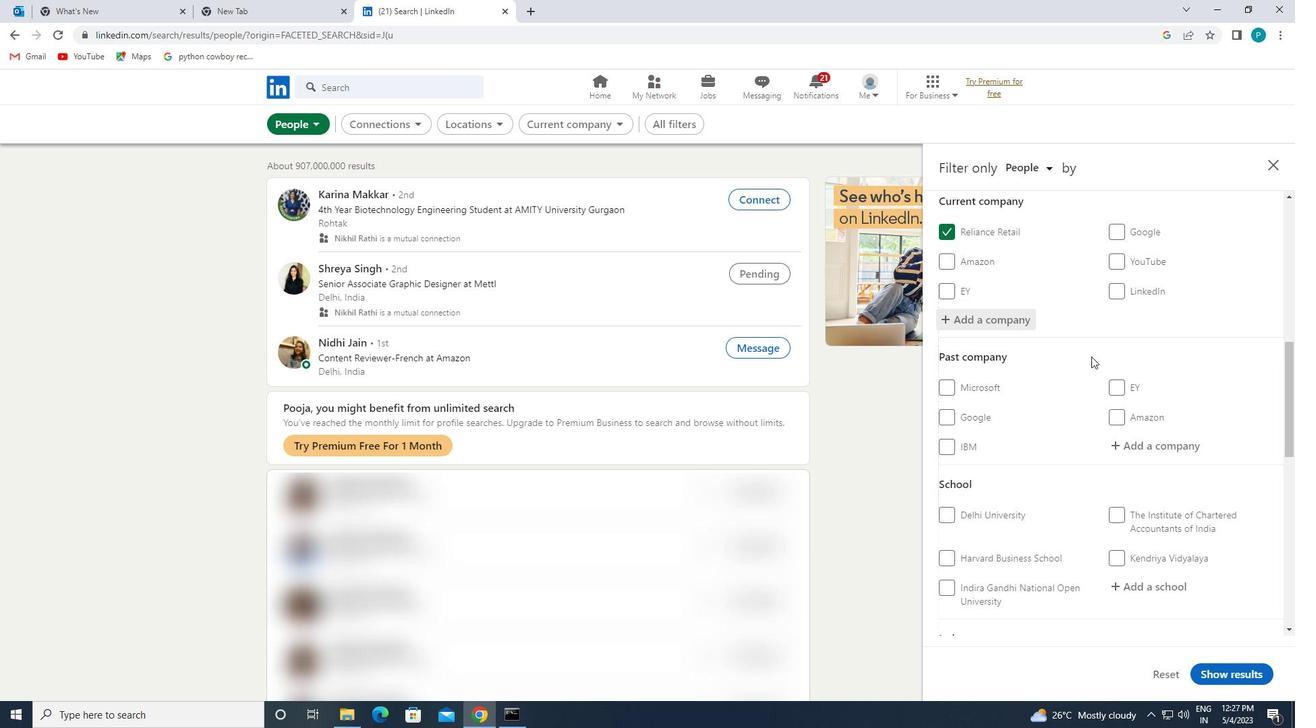 
Action: Mouse scrolled (1091, 359) with delta (0, 0)
Screenshot: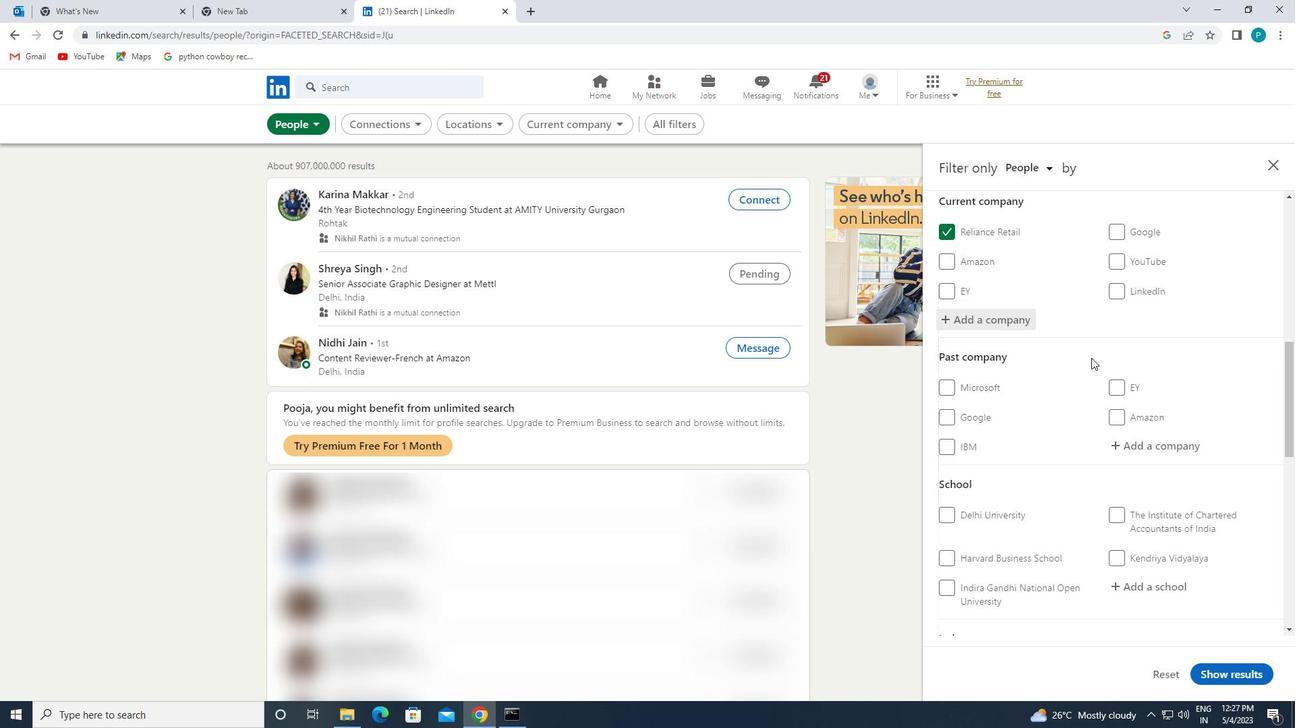 
Action: Mouse scrolled (1091, 359) with delta (0, 0)
Screenshot: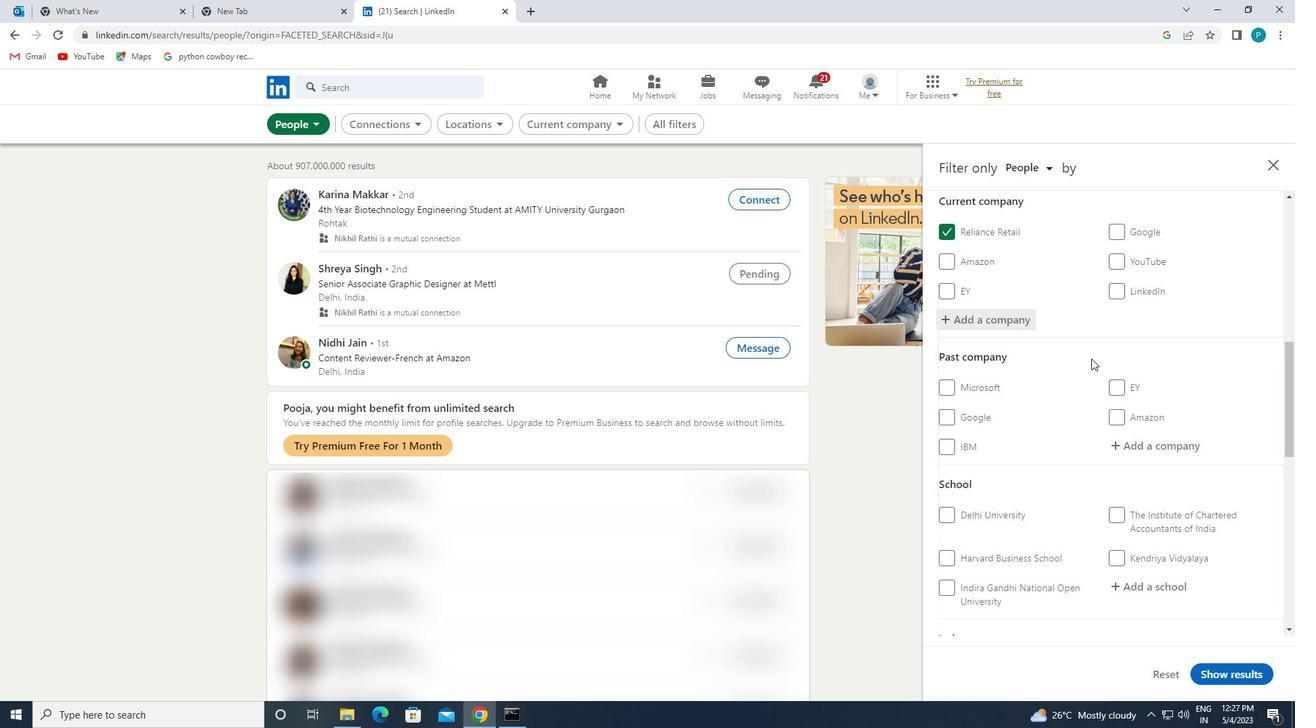 
Action: Mouse moved to (1092, 359)
Screenshot: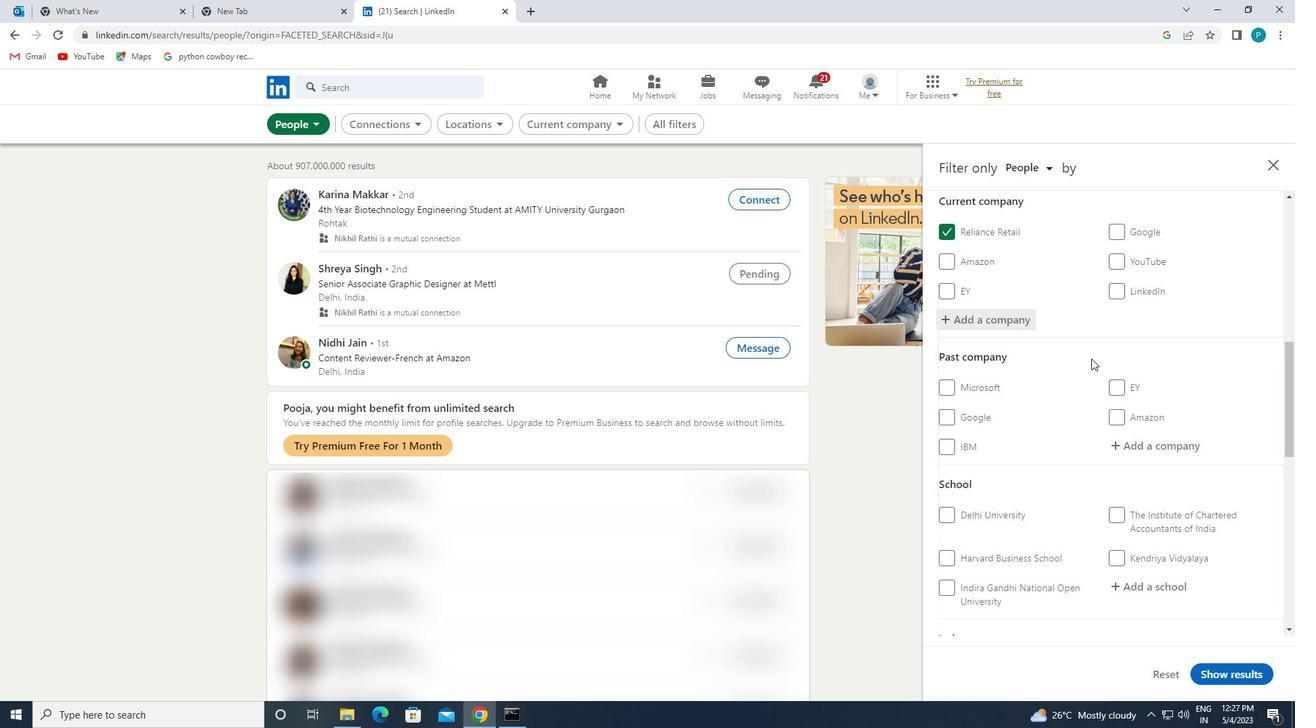 
Action: Mouse scrolled (1092, 359) with delta (0, 0)
Screenshot: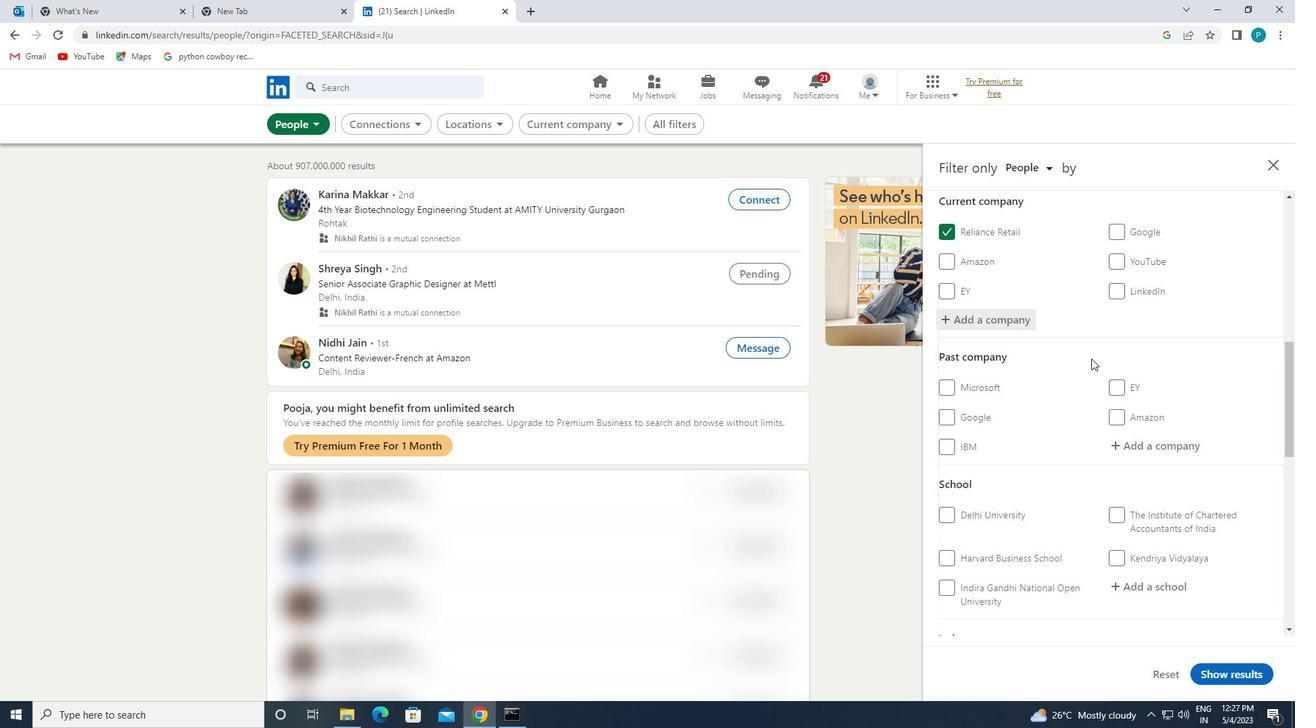 
Action: Mouse moved to (1114, 387)
Screenshot: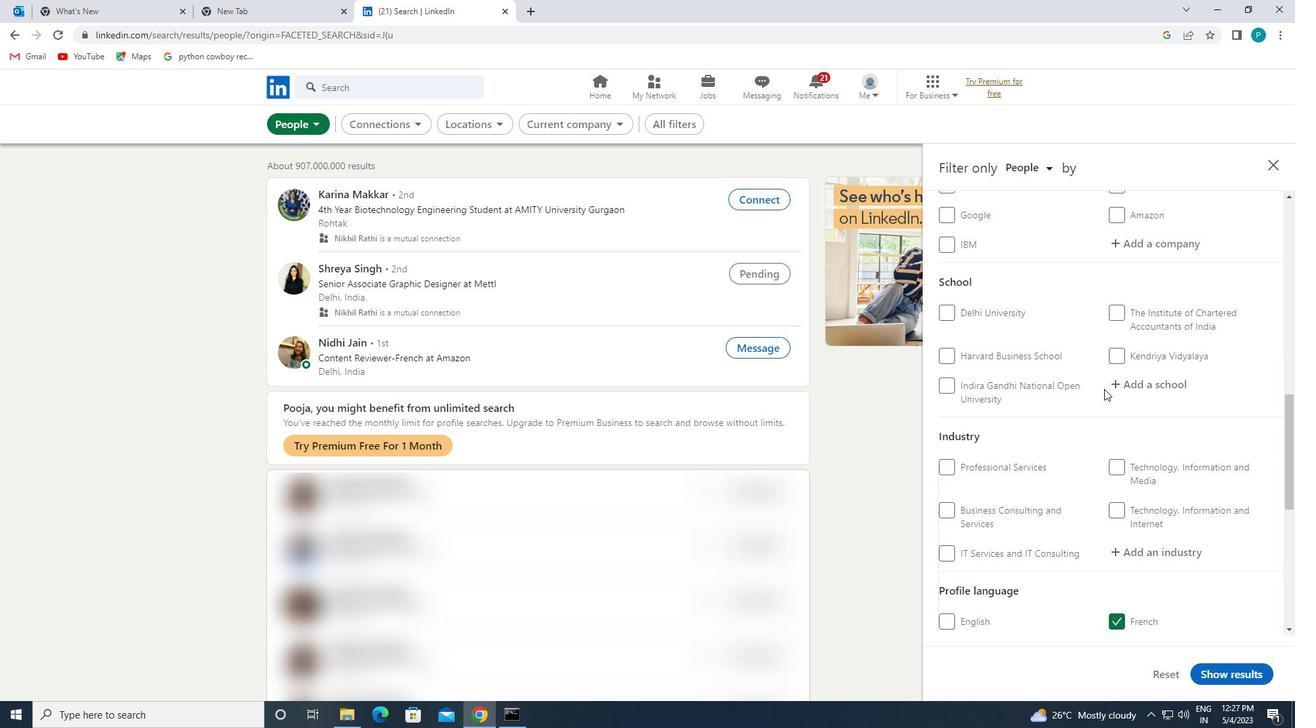
Action: Mouse pressed left at (1114, 387)
Screenshot: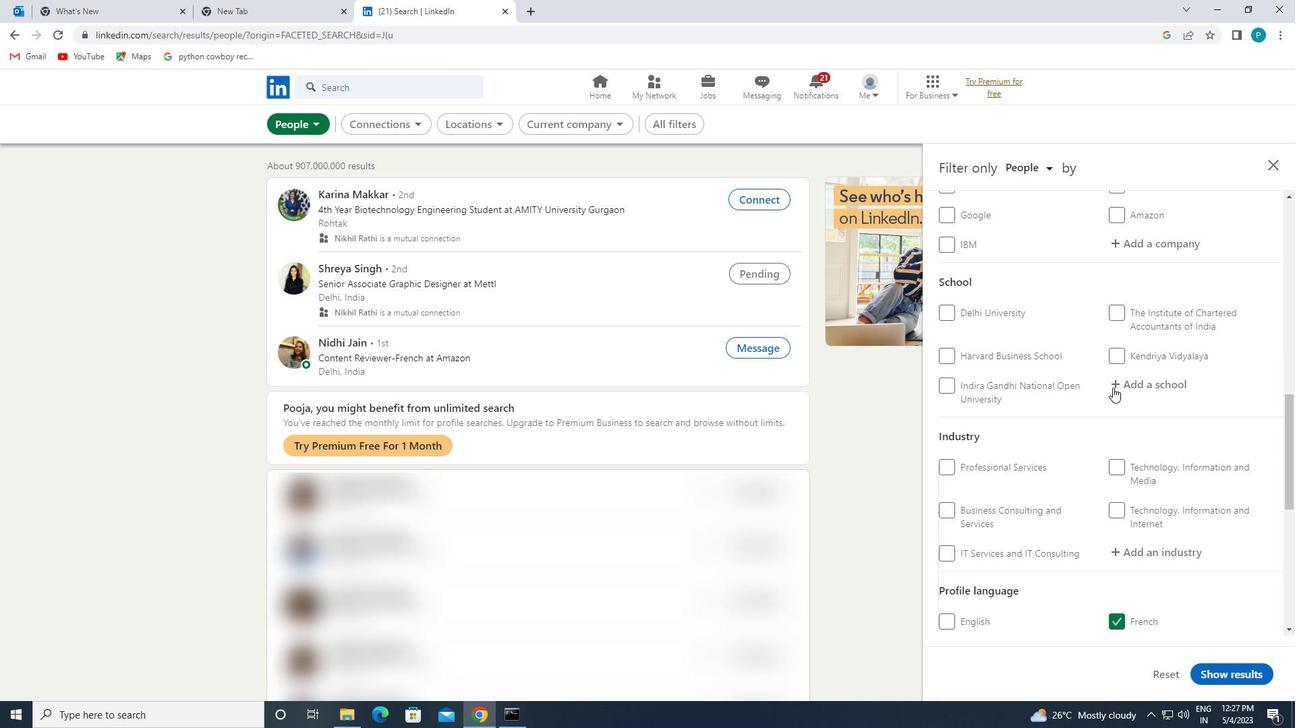 
Action: Key pressed <Key.caps_lock>EILM
Screenshot: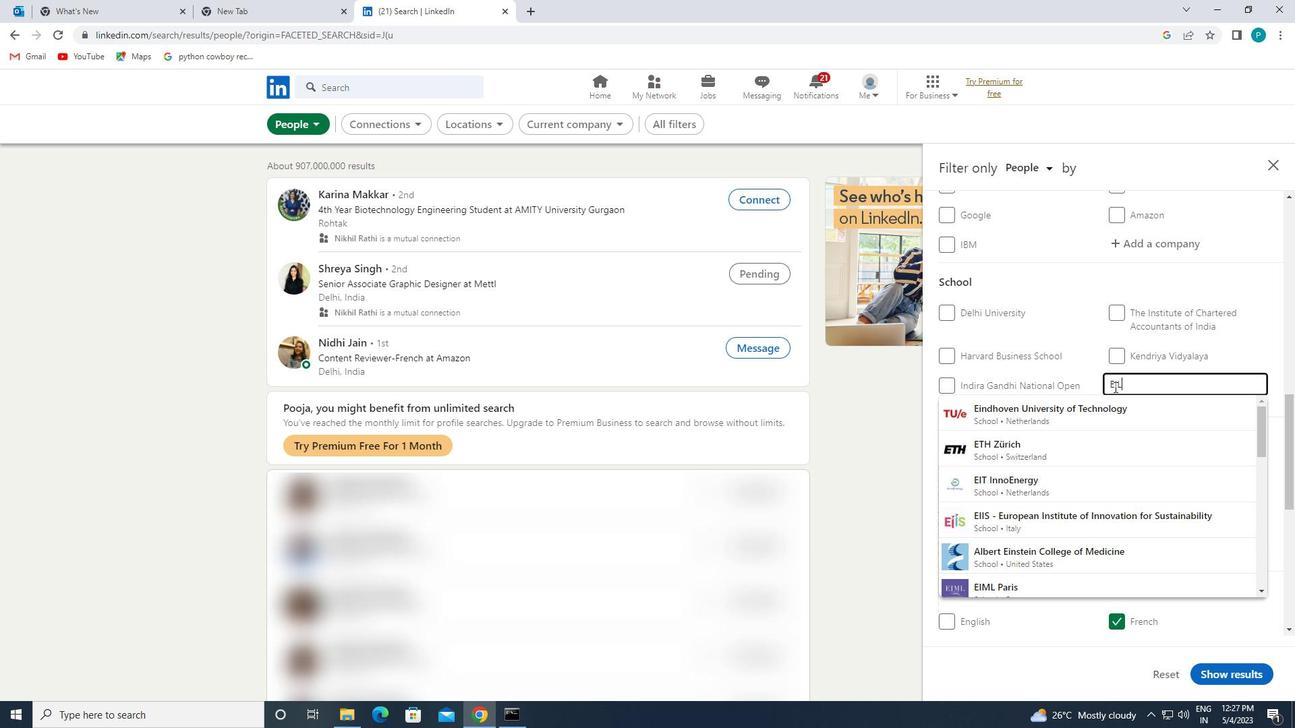
Action: Mouse moved to (1295, 668)
Screenshot: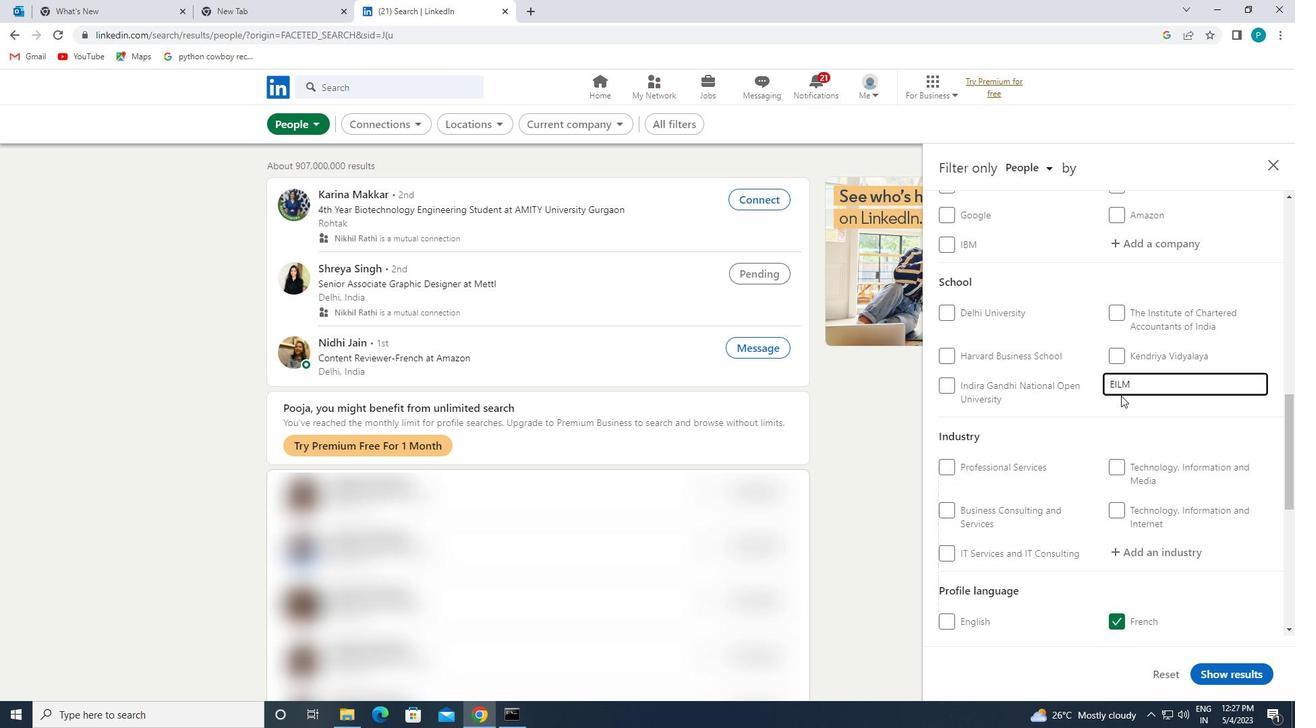 
Action: Key pressed <Key.backspace><Key.backspace><Key.backspace>IILM
Screenshot: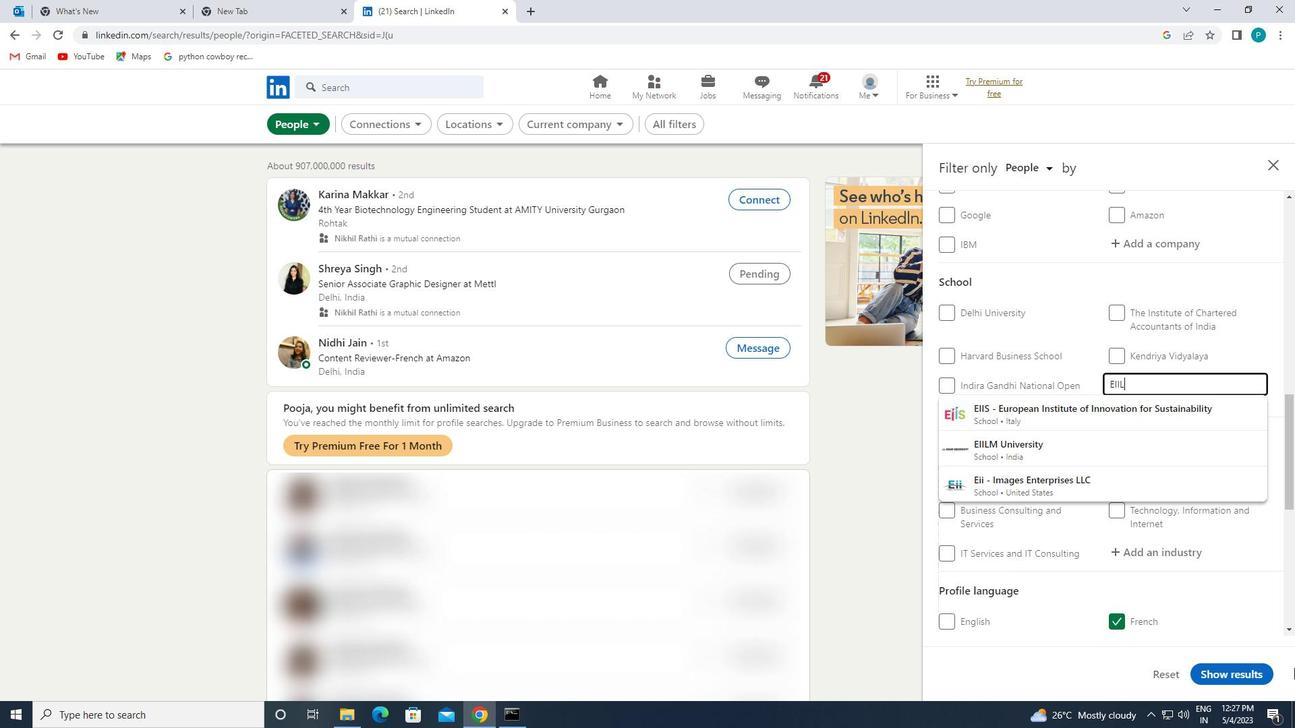 
Action: Mouse moved to (1089, 429)
Screenshot: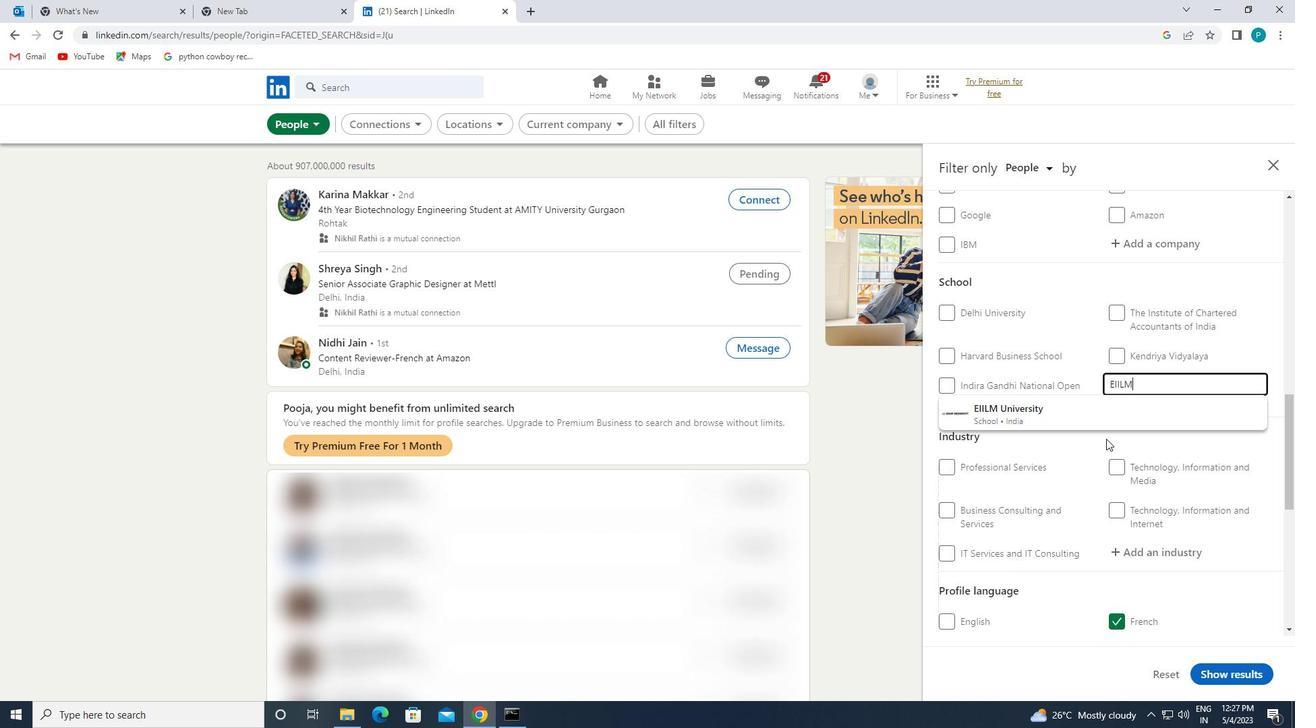 
Action: Mouse pressed left at (1089, 429)
Screenshot: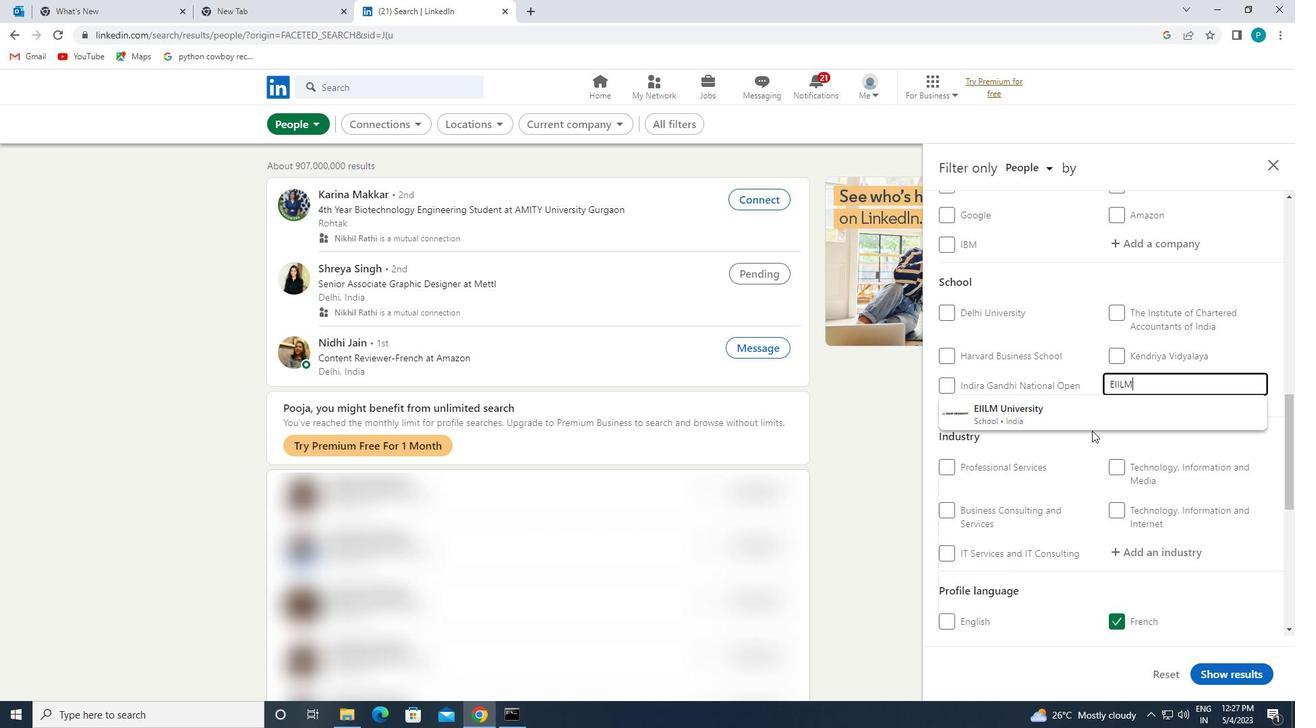 
Action: Mouse moved to (1091, 431)
Screenshot: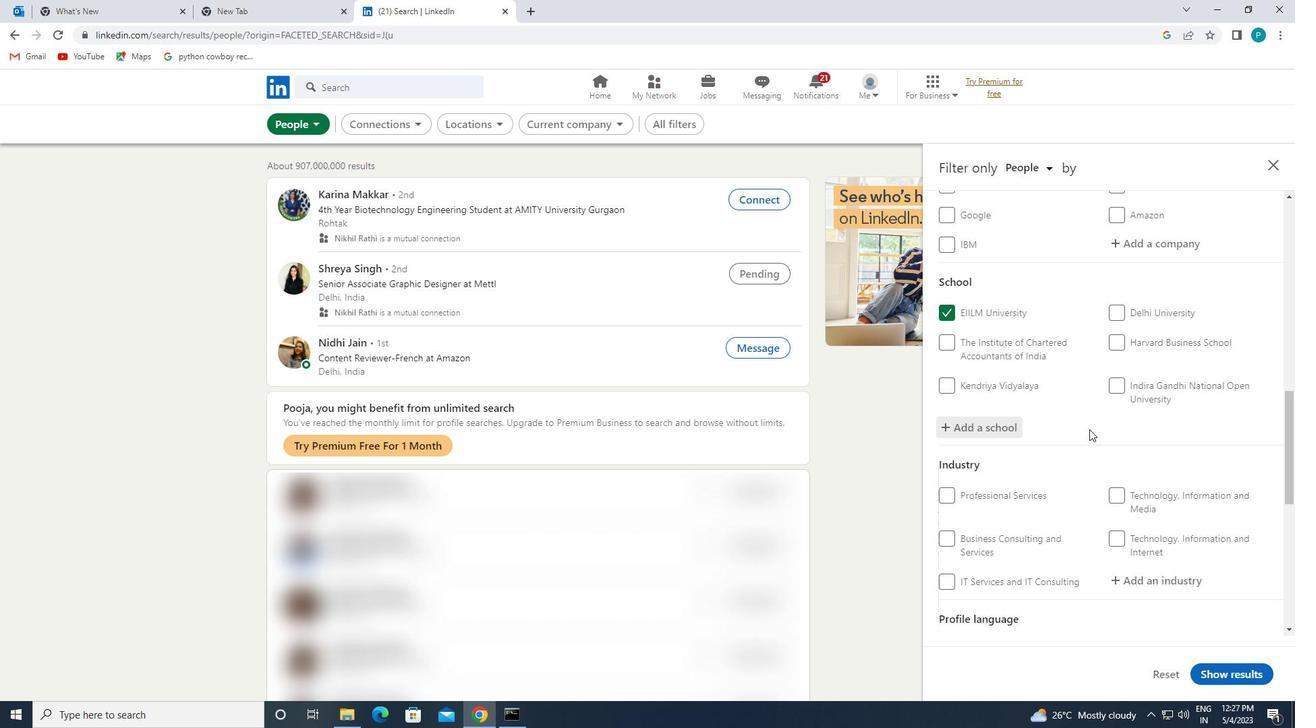 
Action: Mouse scrolled (1091, 431) with delta (0, 0)
Screenshot: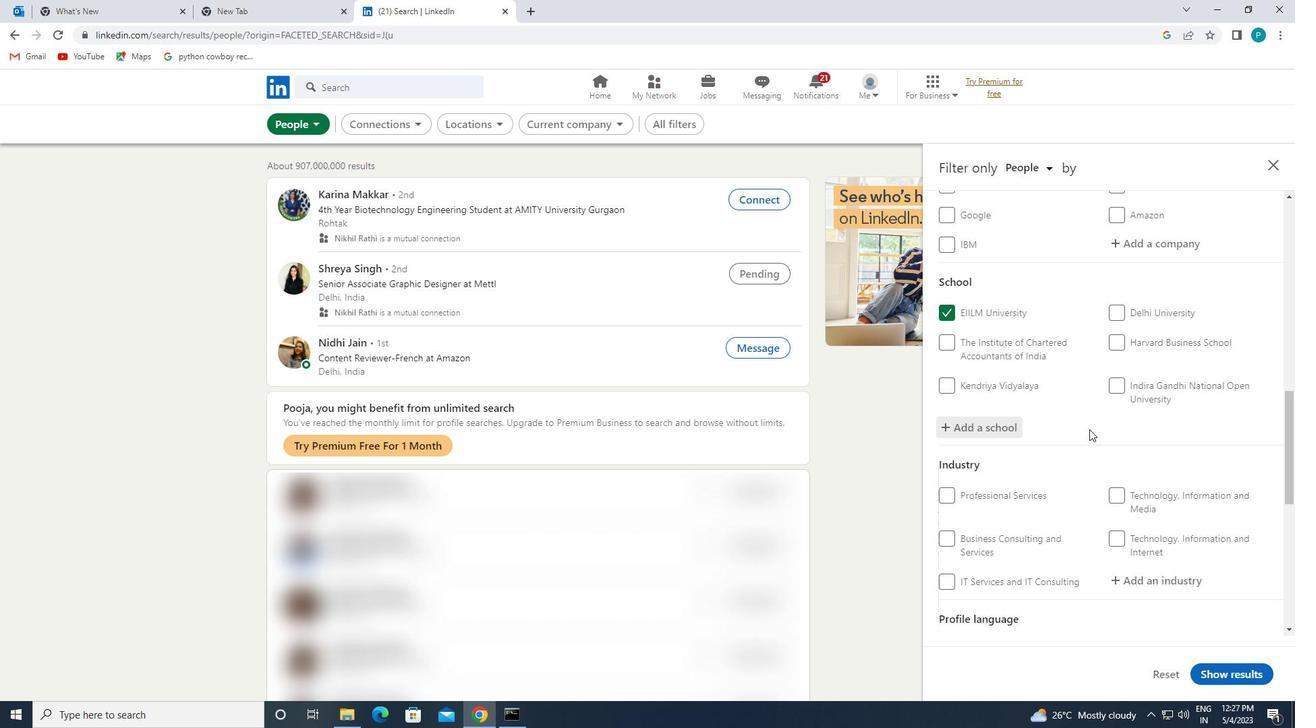 
Action: Mouse scrolled (1091, 431) with delta (0, 0)
Screenshot: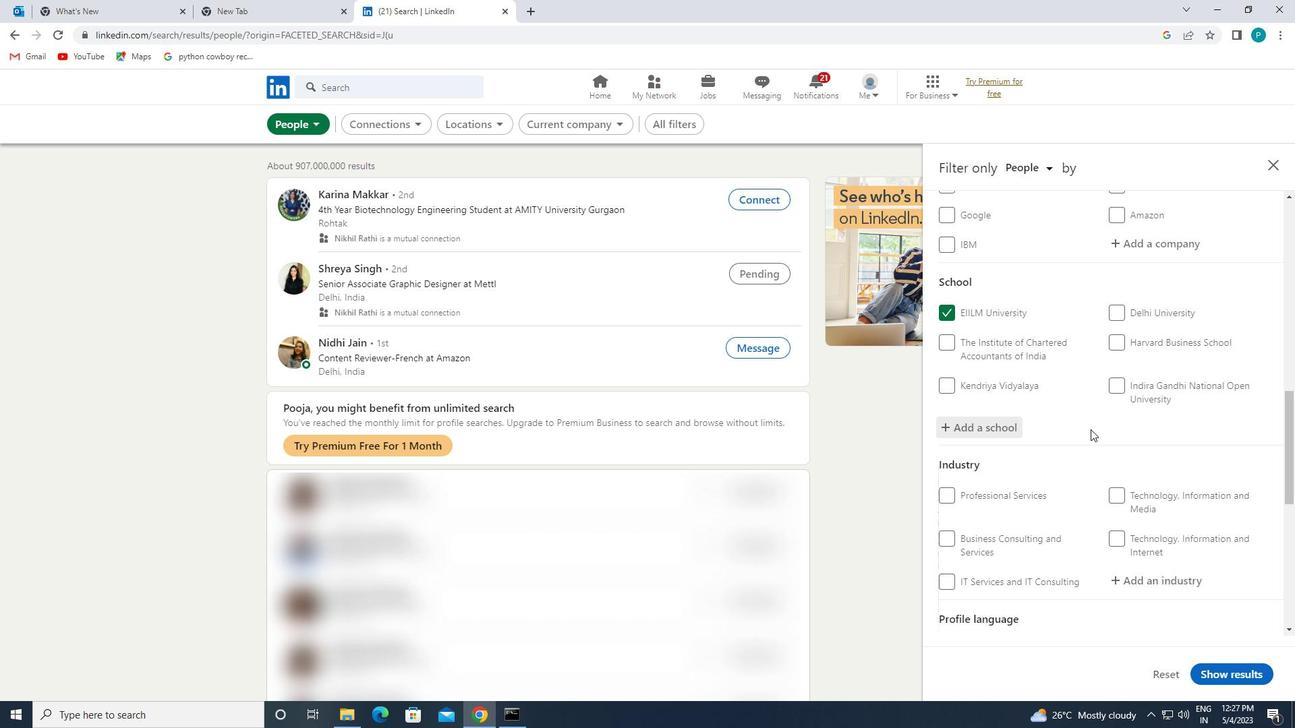 
Action: Mouse moved to (1172, 446)
Screenshot: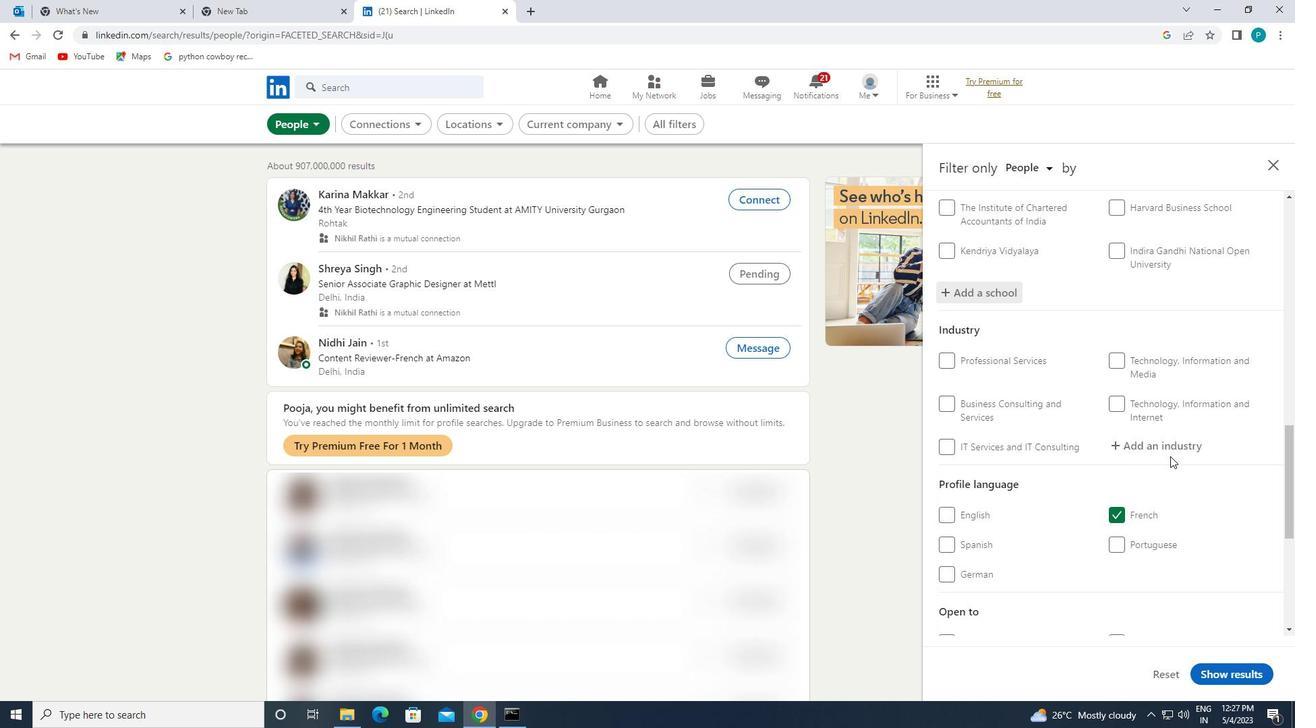 
Action: Mouse pressed left at (1172, 446)
Screenshot: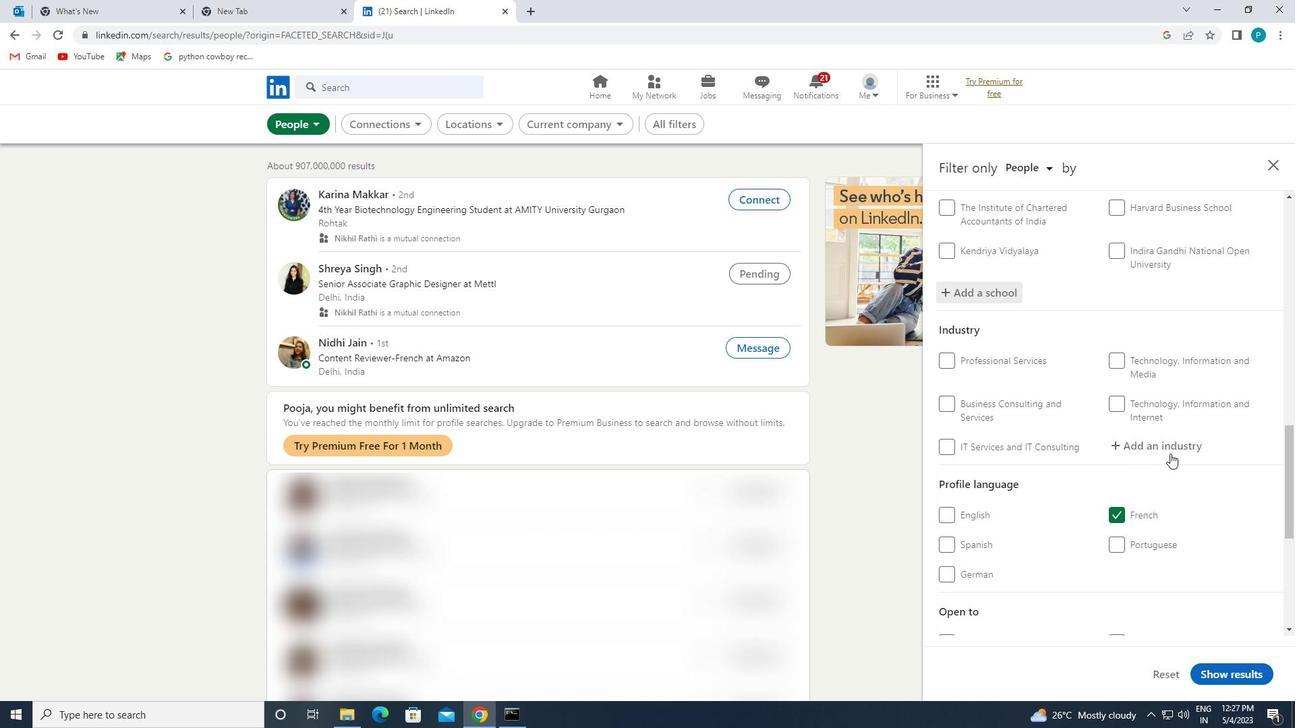 
Action: Mouse moved to (1201, 460)
Screenshot: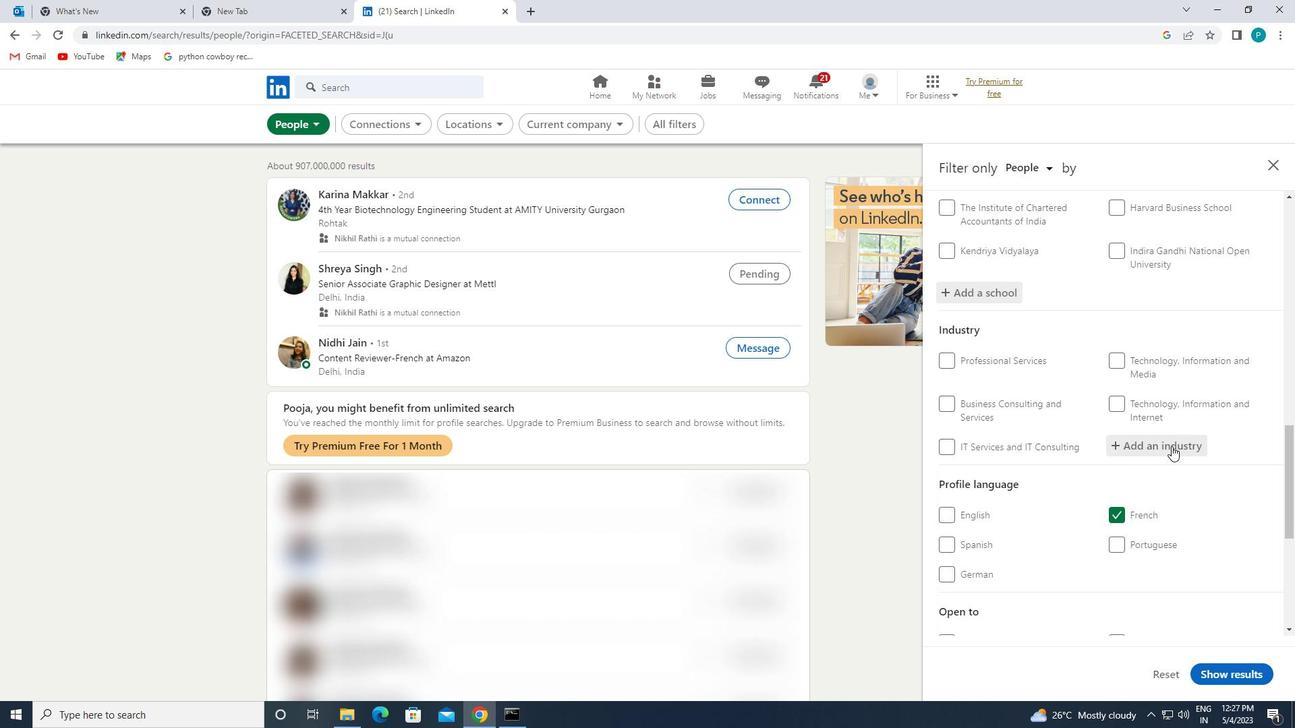 
Action: Key pressed <Key.caps_lock>A<Key.caps_lock>MBULANCE
Screenshot: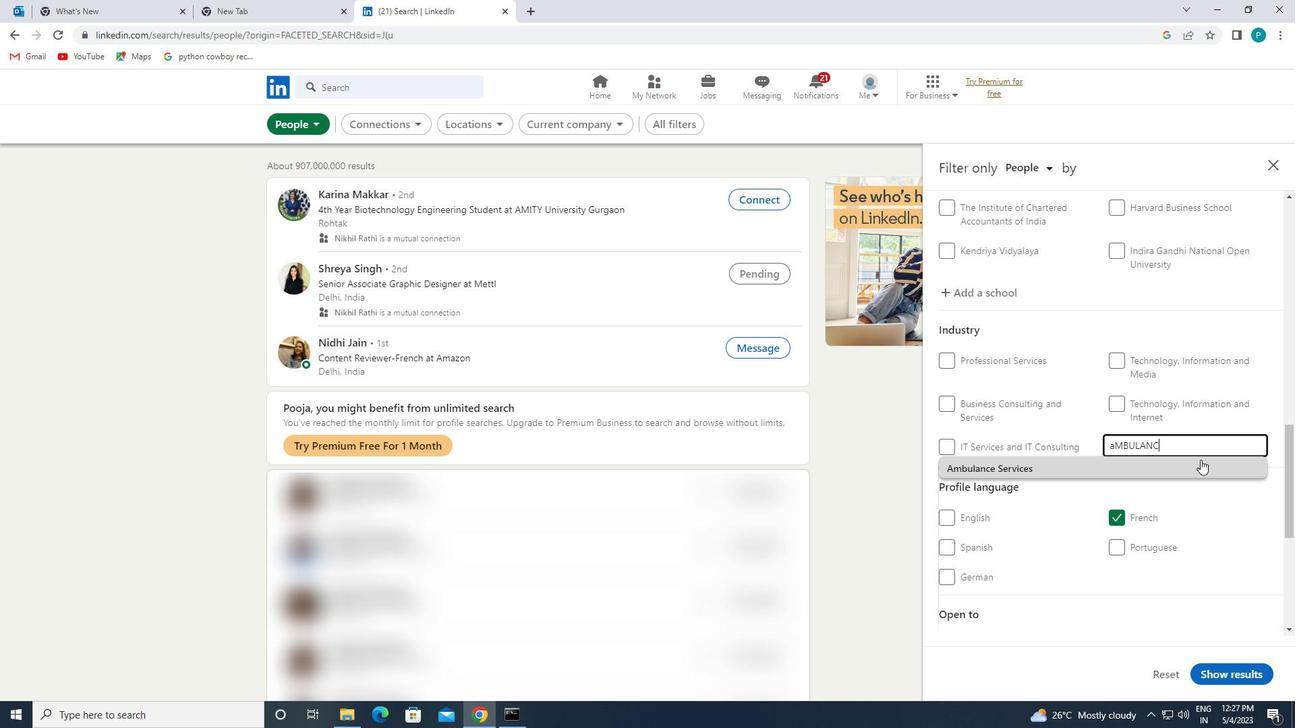 
Action: Mouse moved to (1154, 467)
Screenshot: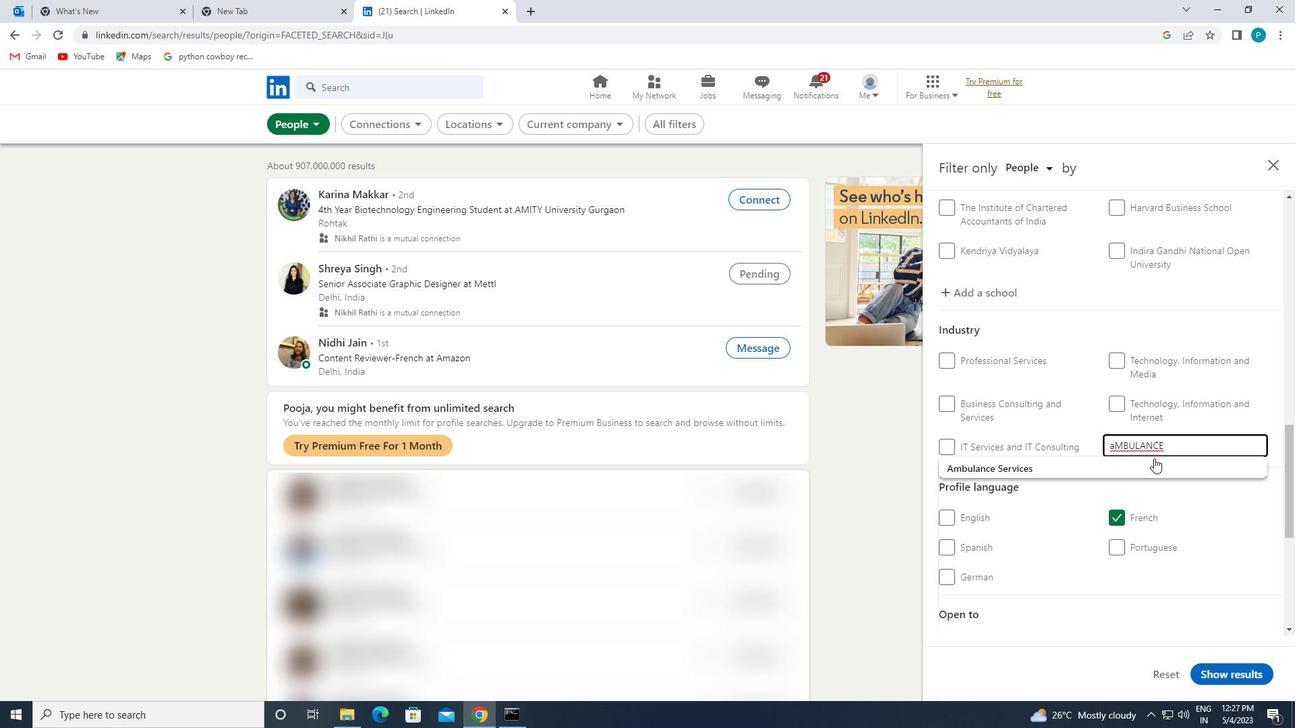 
Action: Mouse pressed left at (1154, 467)
Screenshot: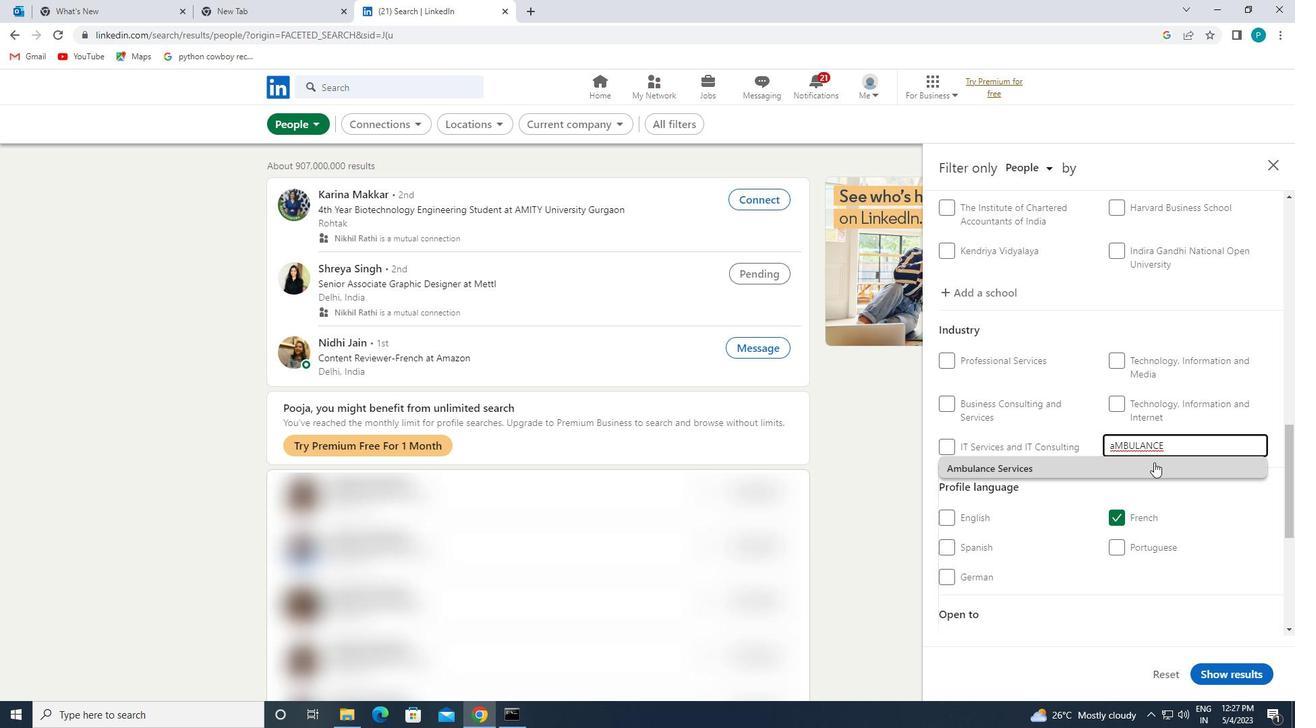 
Action: Mouse moved to (1162, 473)
Screenshot: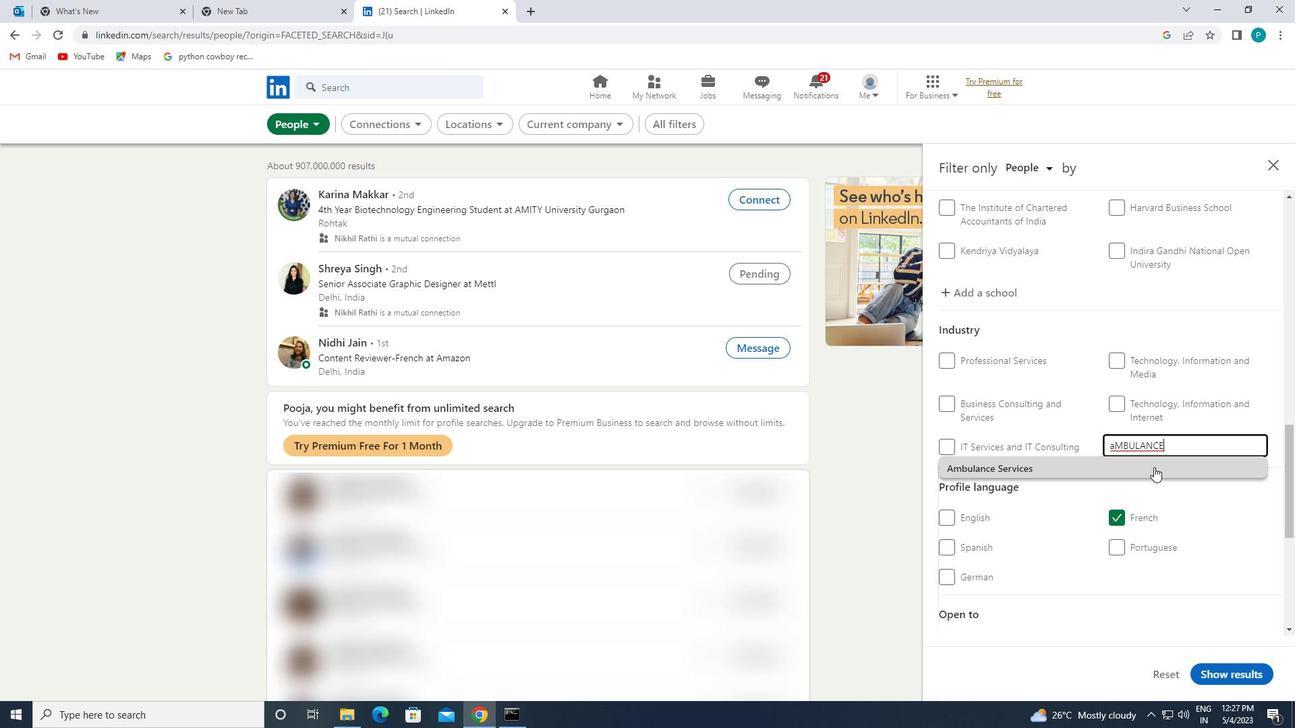 
Action: Mouse scrolled (1162, 472) with delta (0, 0)
Screenshot: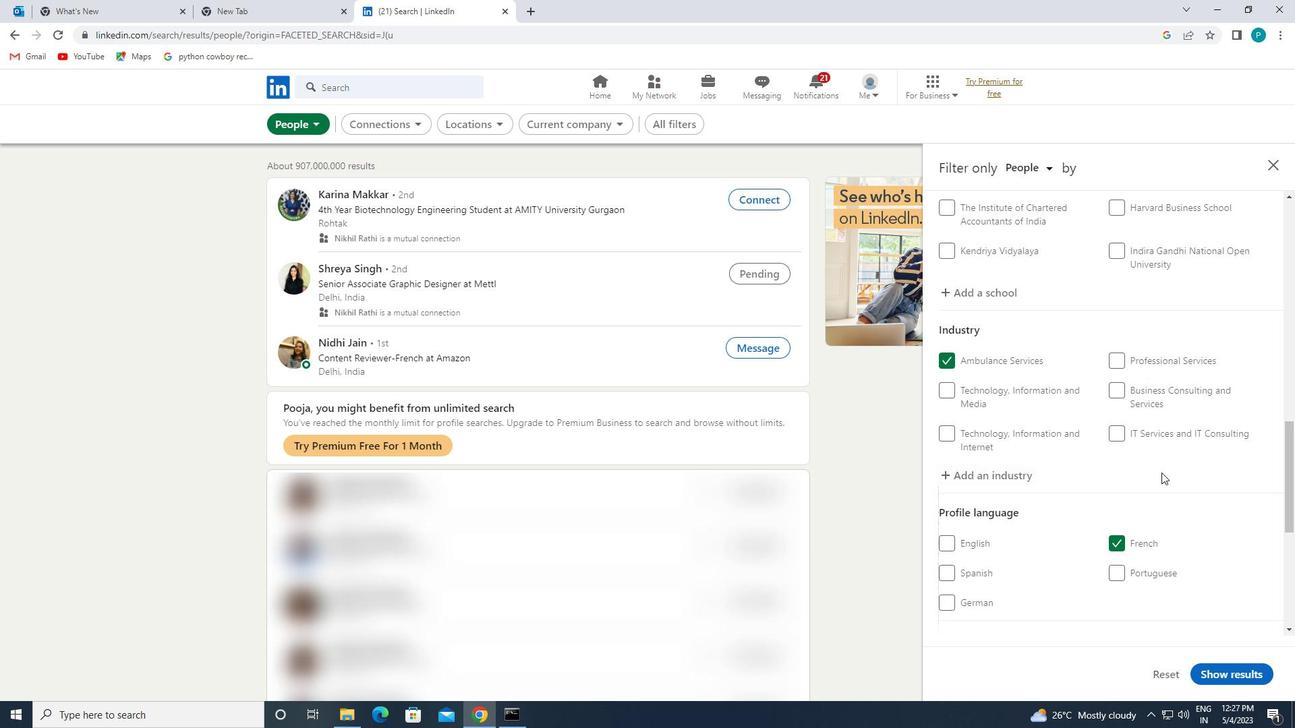 
Action: Mouse scrolled (1162, 472) with delta (0, 0)
Screenshot: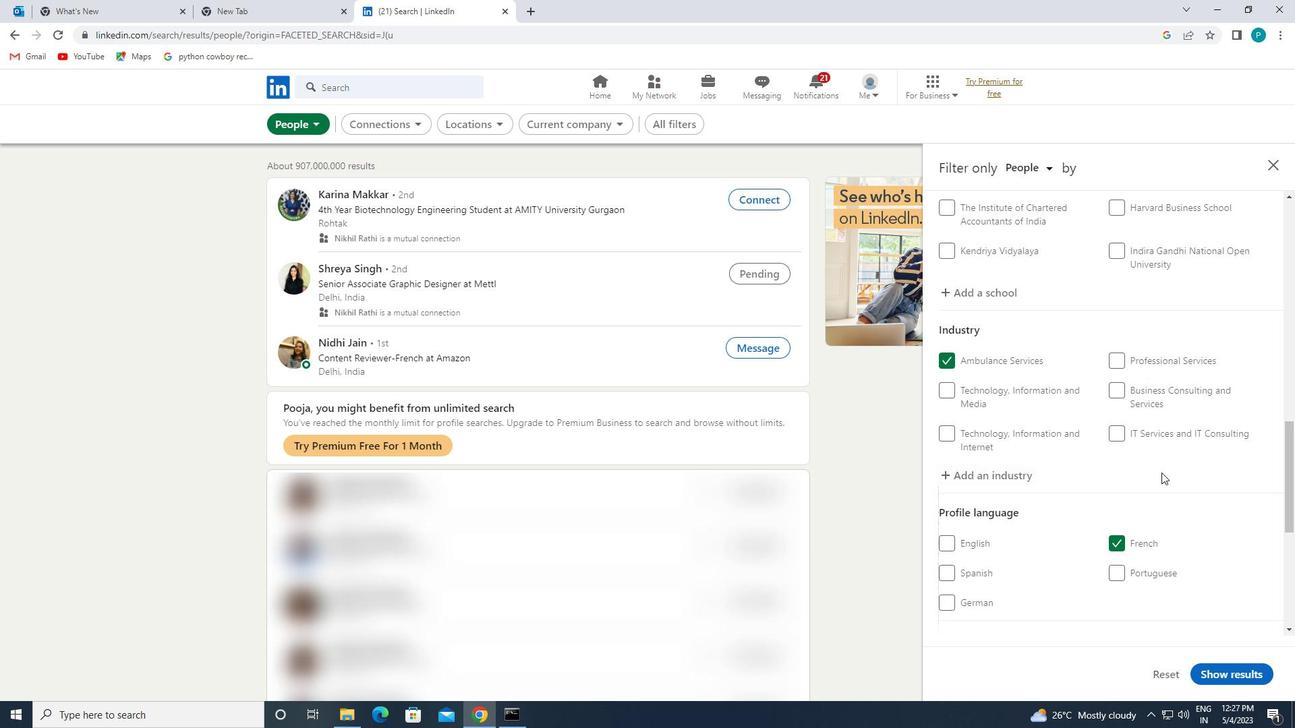 
Action: Mouse scrolled (1162, 472) with delta (0, 0)
Screenshot: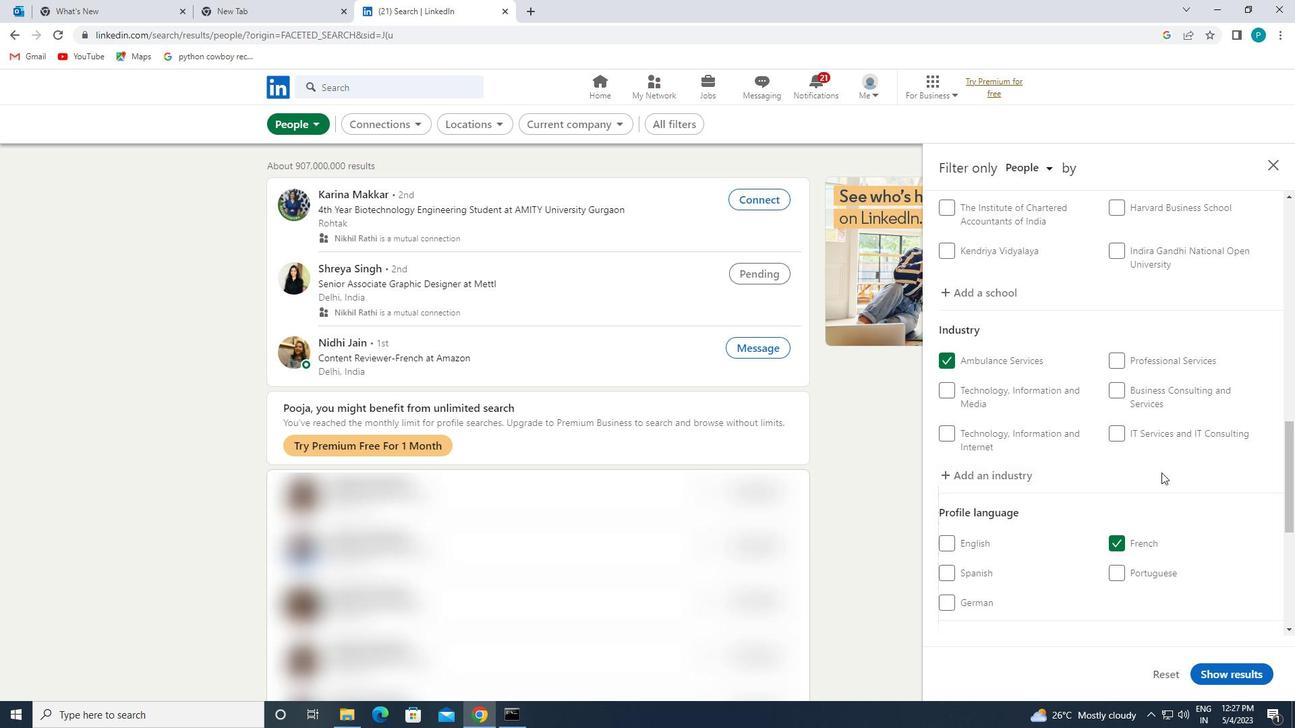 
Action: Mouse moved to (1158, 557)
Screenshot: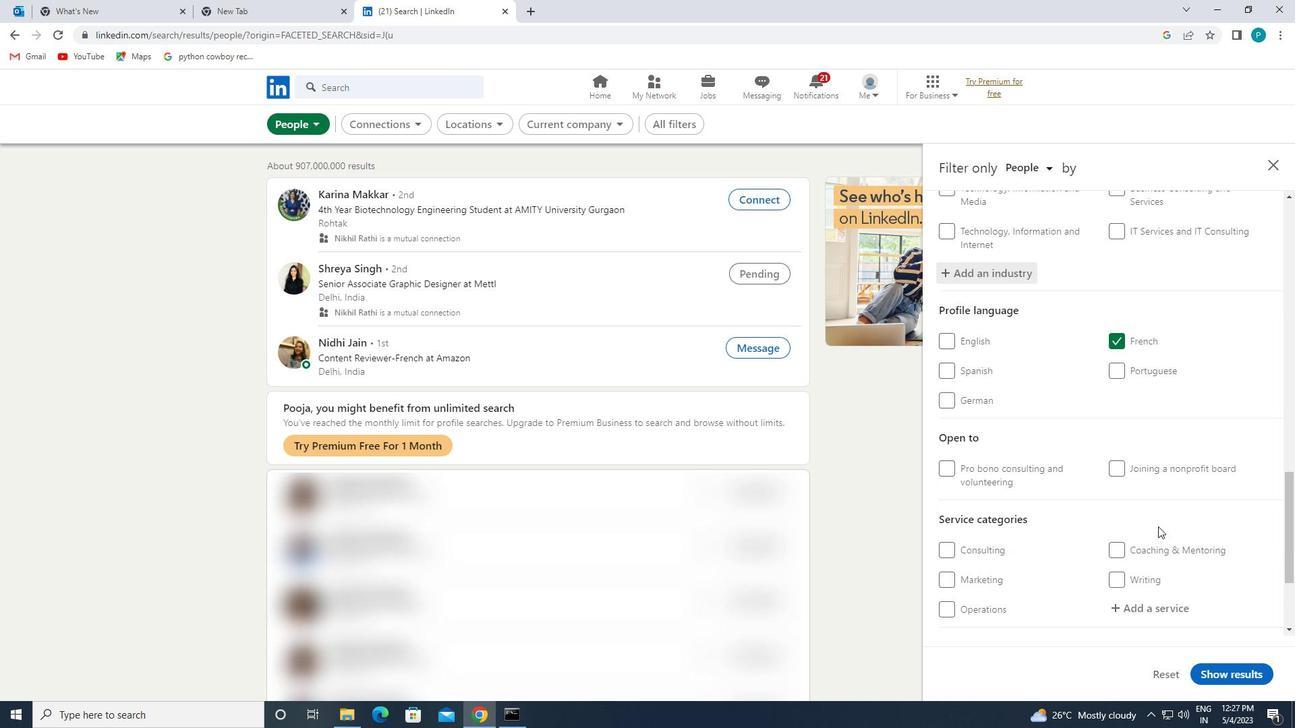 
Action: Mouse scrolled (1158, 556) with delta (0, 0)
Screenshot: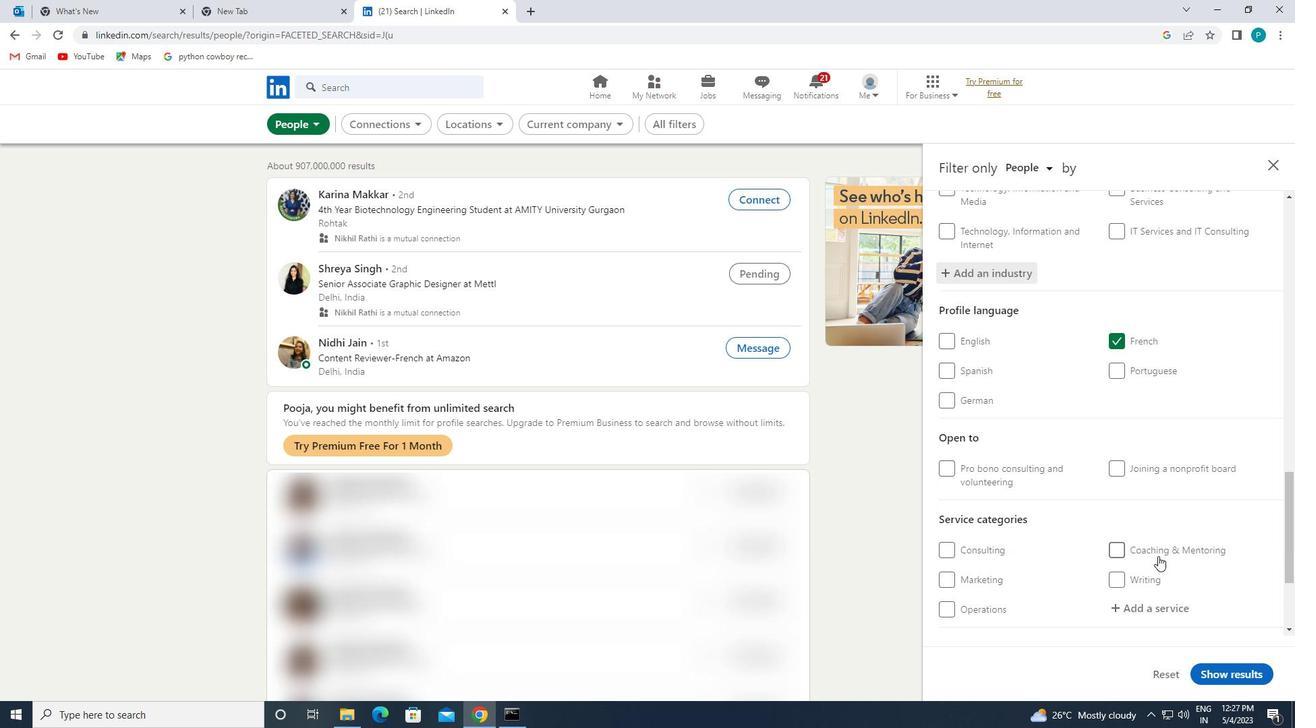 
Action: Mouse moved to (1157, 556)
Screenshot: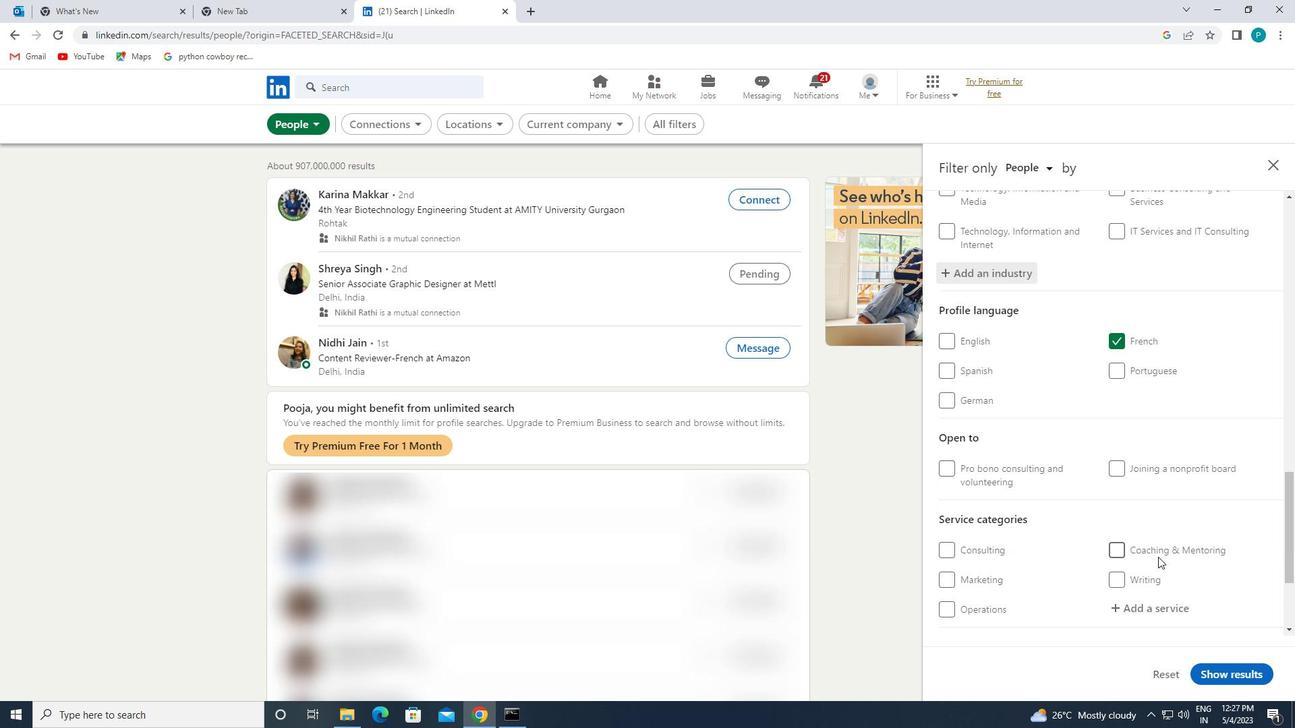 
Action: Mouse scrolled (1157, 555) with delta (0, 0)
Screenshot: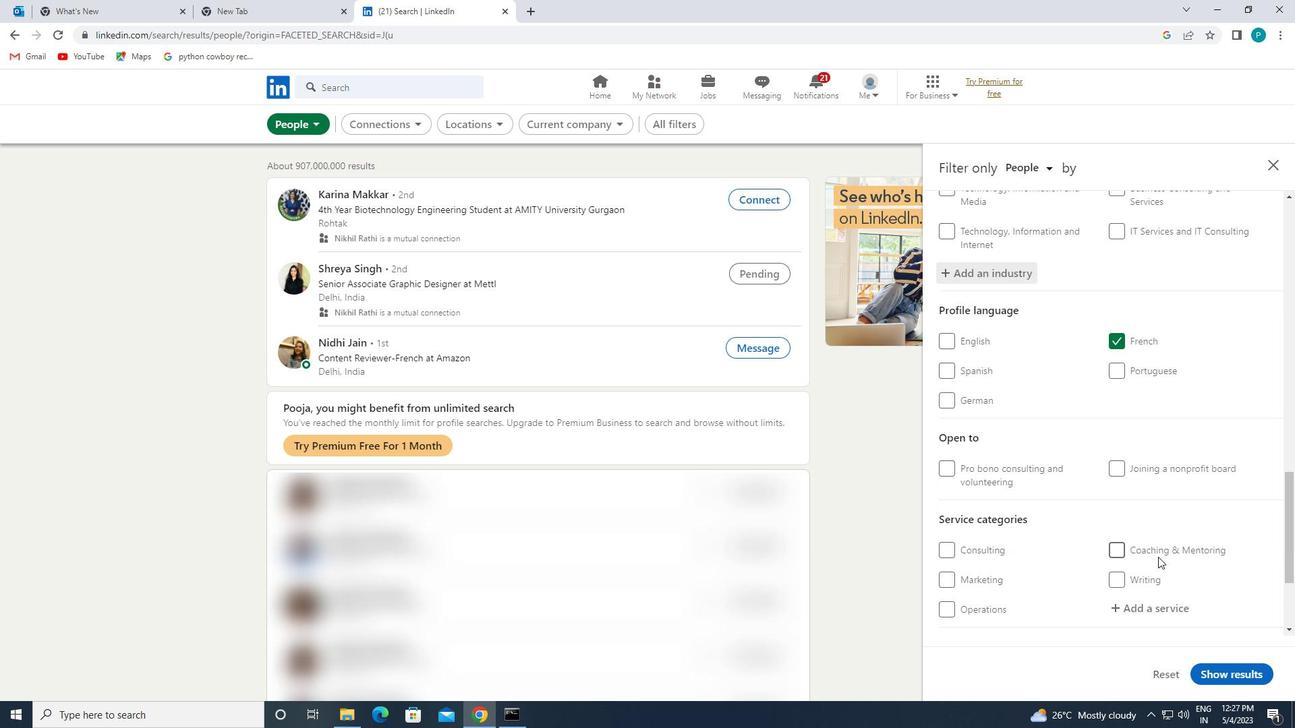 
Action: Mouse moved to (1129, 473)
Screenshot: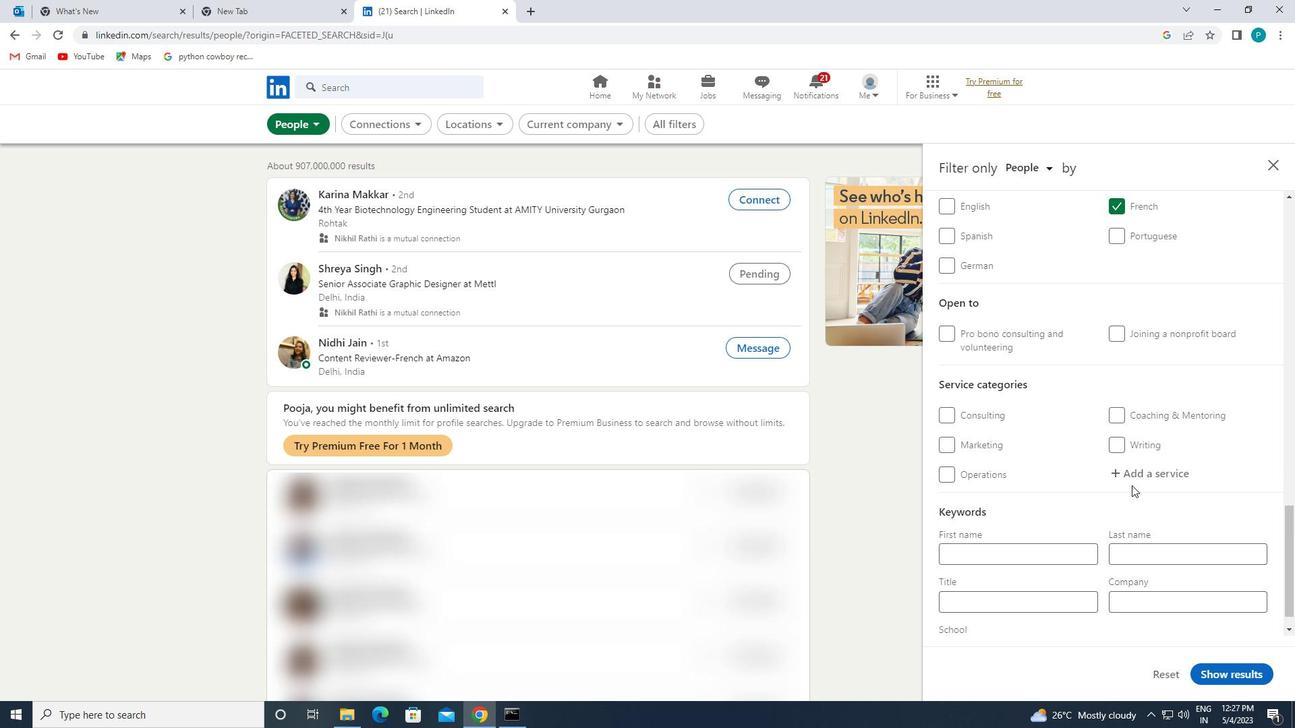 
Action: Mouse pressed left at (1129, 473)
Screenshot: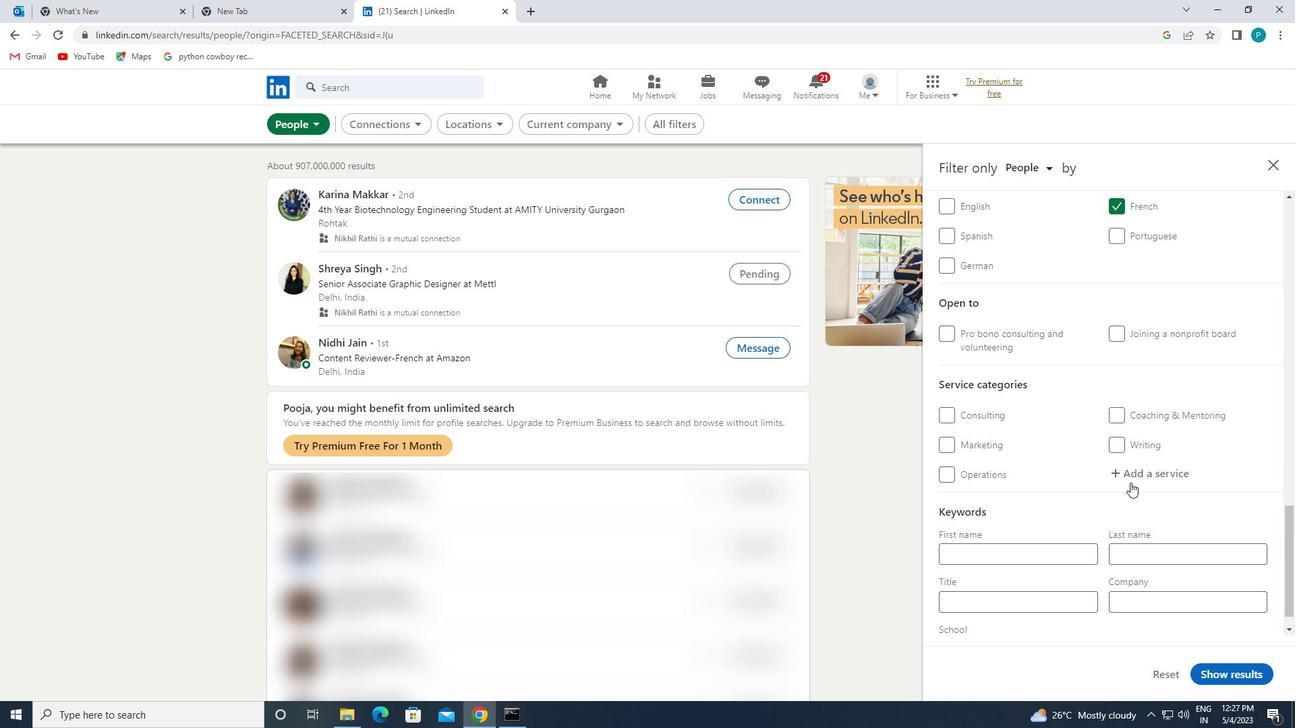 
Action: Key pressed <Key.caps_lock><Key.caps_lock>I<Key.caps_lock>LL
Screenshot: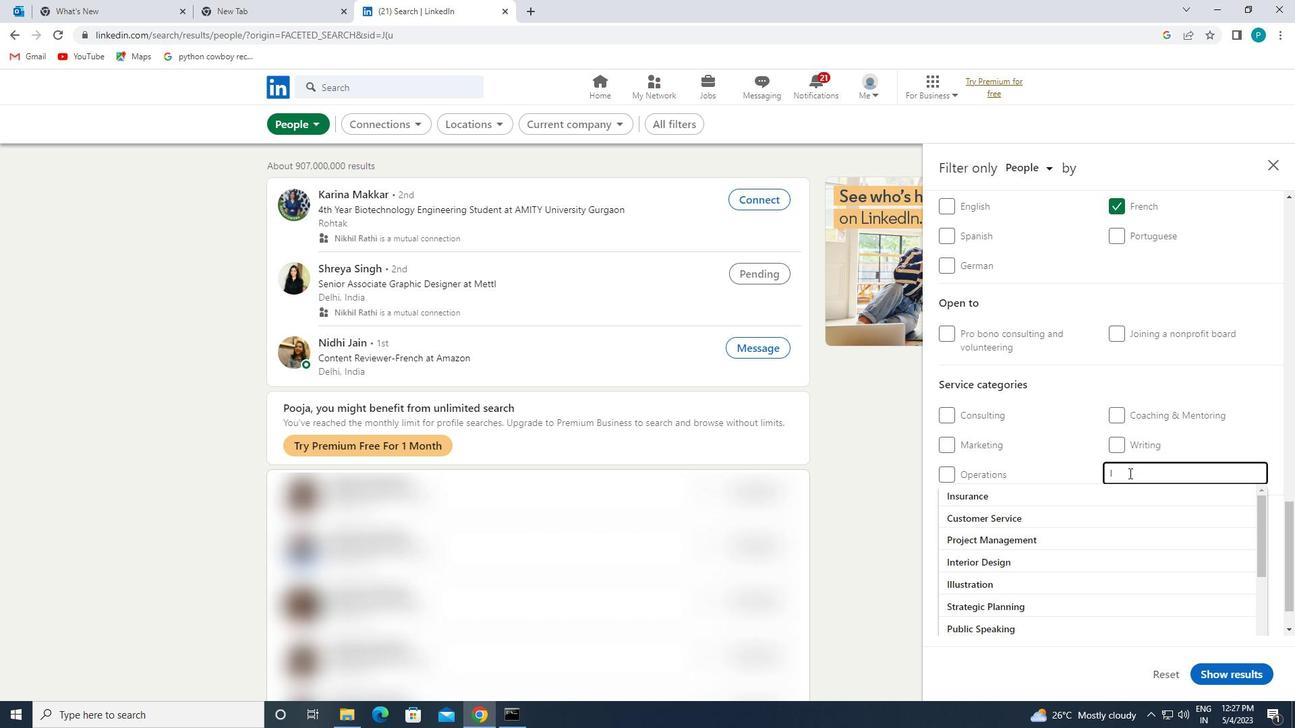 
Action: Mouse moved to (1117, 491)
Screenshot: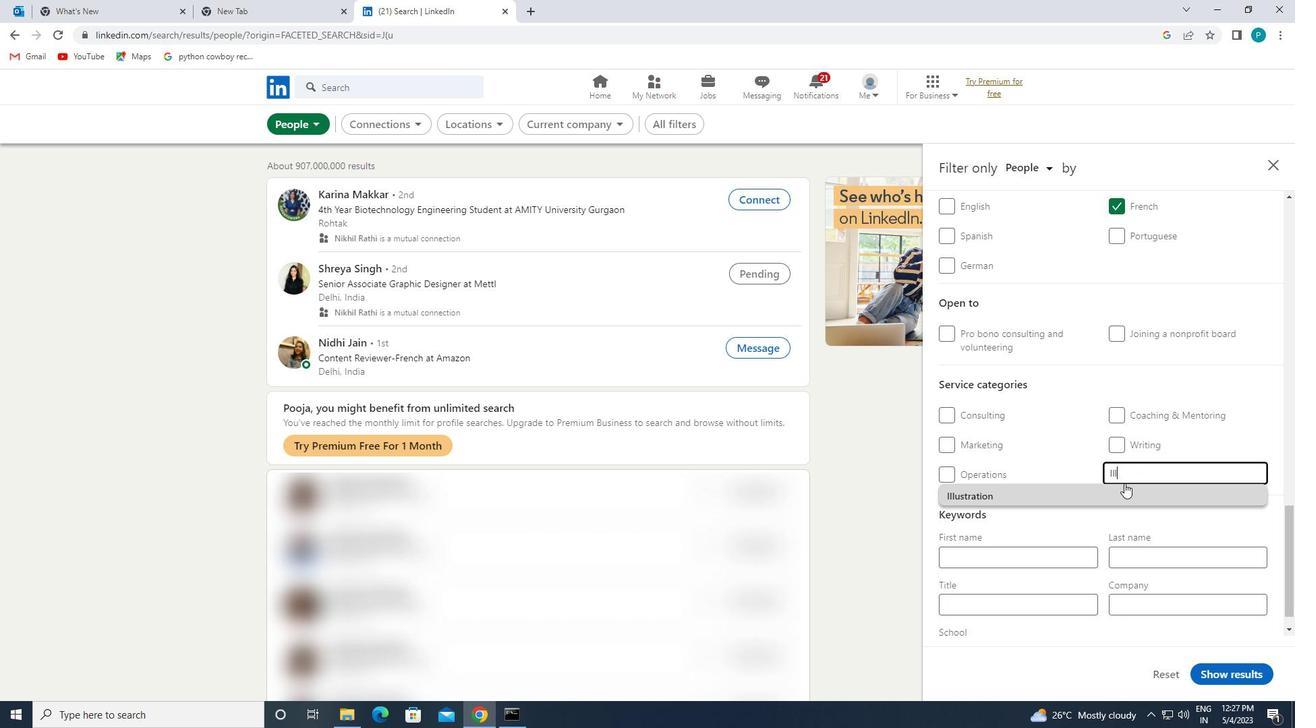 
Action: Mouse pressed left at (1117, 491)
Screenshot: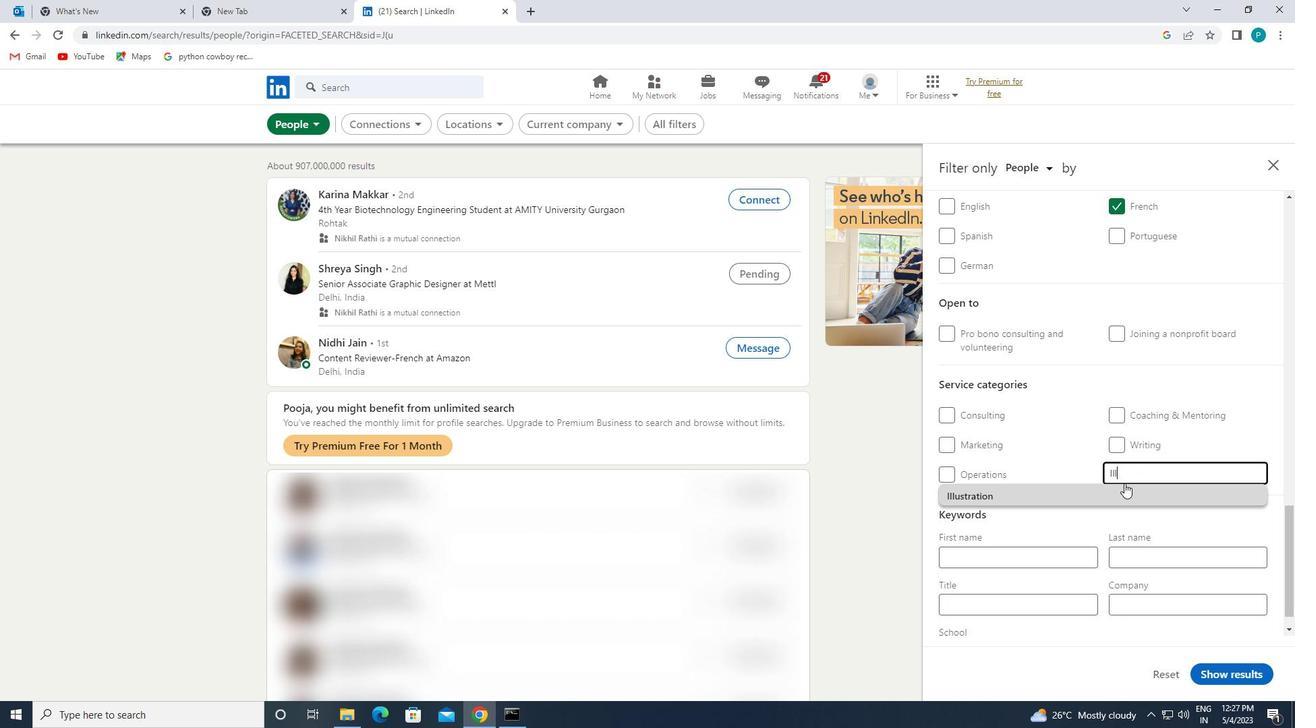 
Action: Mouse moved to (1117, 494)
Screenshot: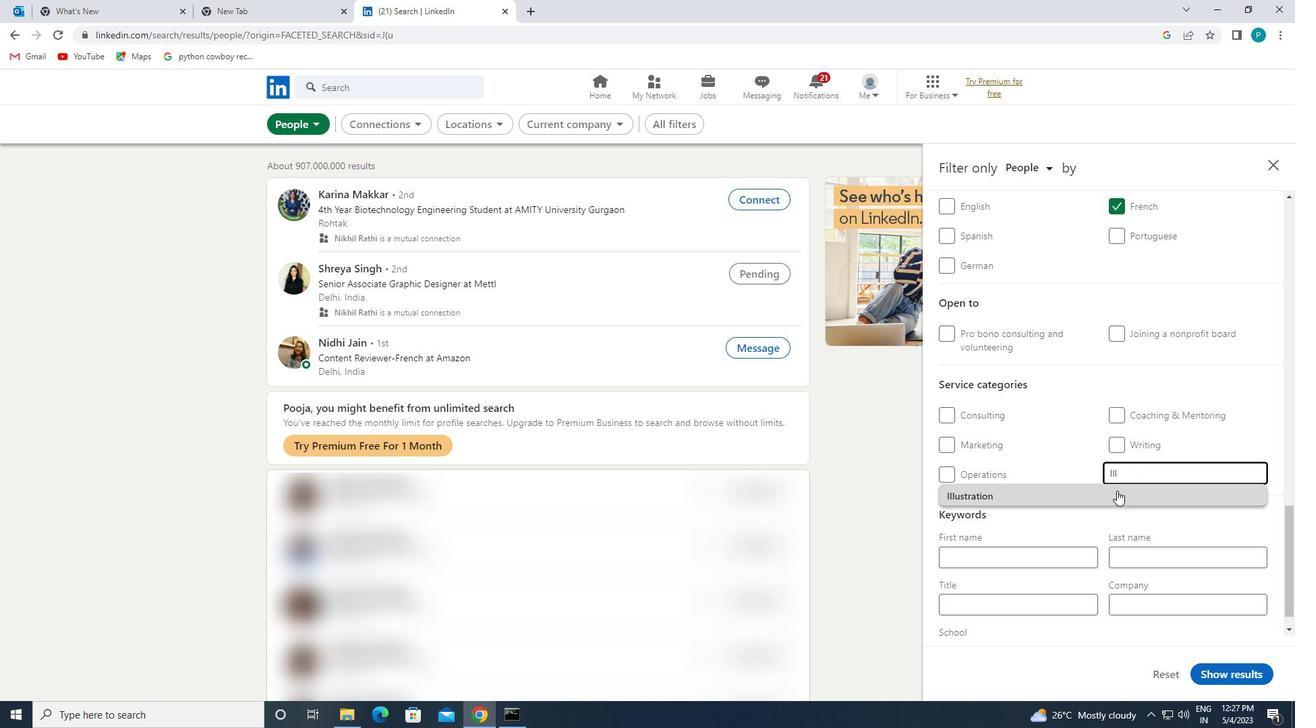 
Action: Mouse scrolled (1117, 494) with delta (0, 0)
Screenshot: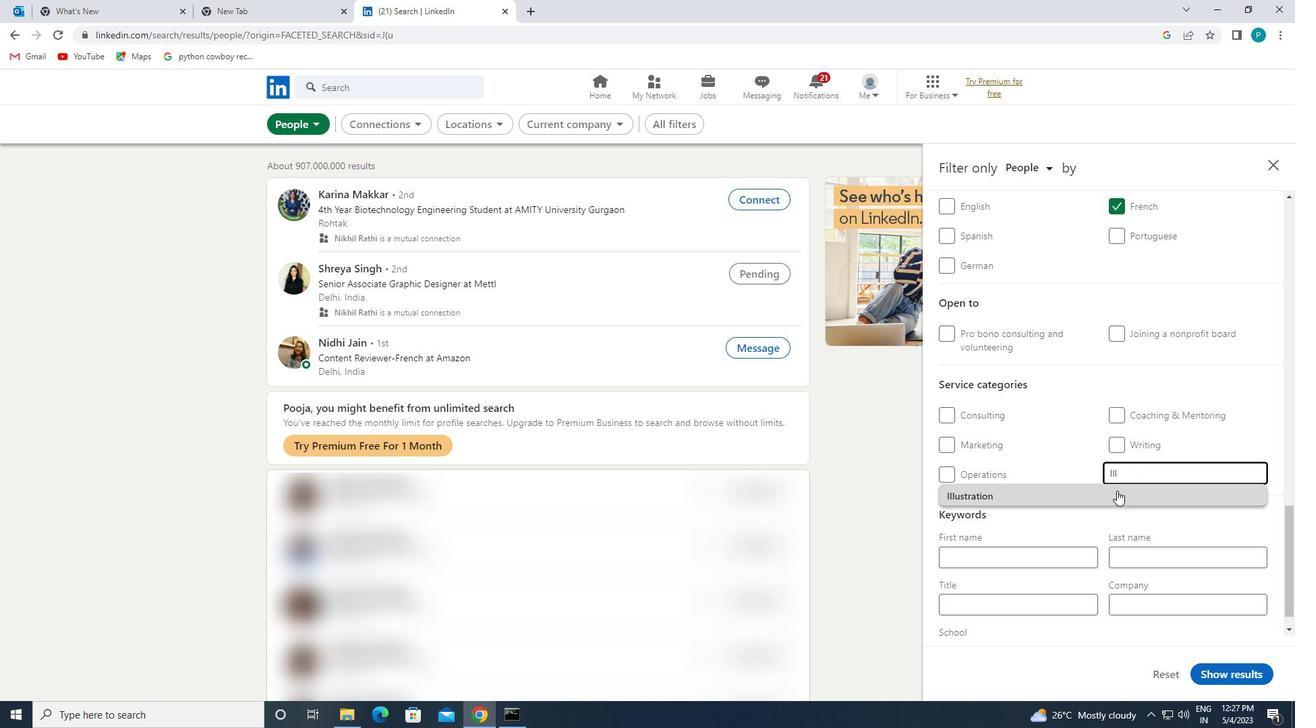 
Action: Mouse scrolled (1117, 494) with delta (0, 0)
Screenshot: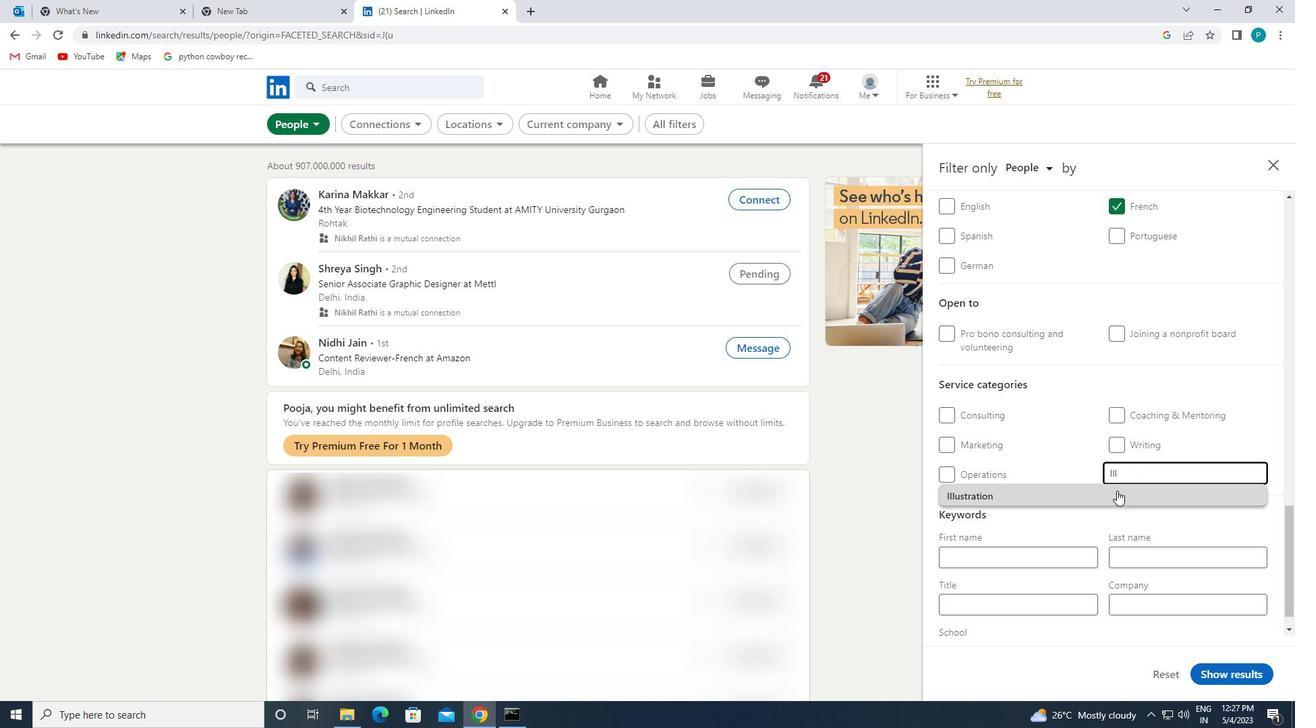 
Action: Mouse moved to (1114, 497)
Screenshot: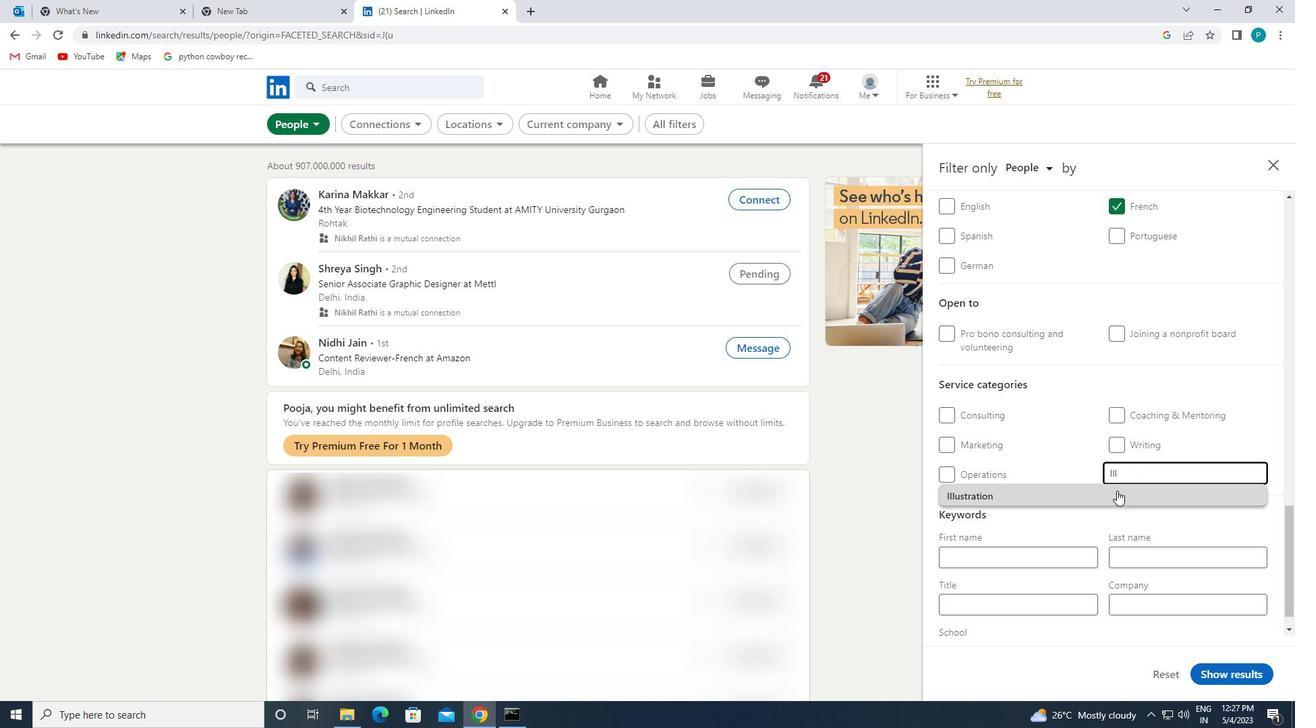 
Action: Mouse scrolled (1114, 496) with delta (0, 0)
Screenshot: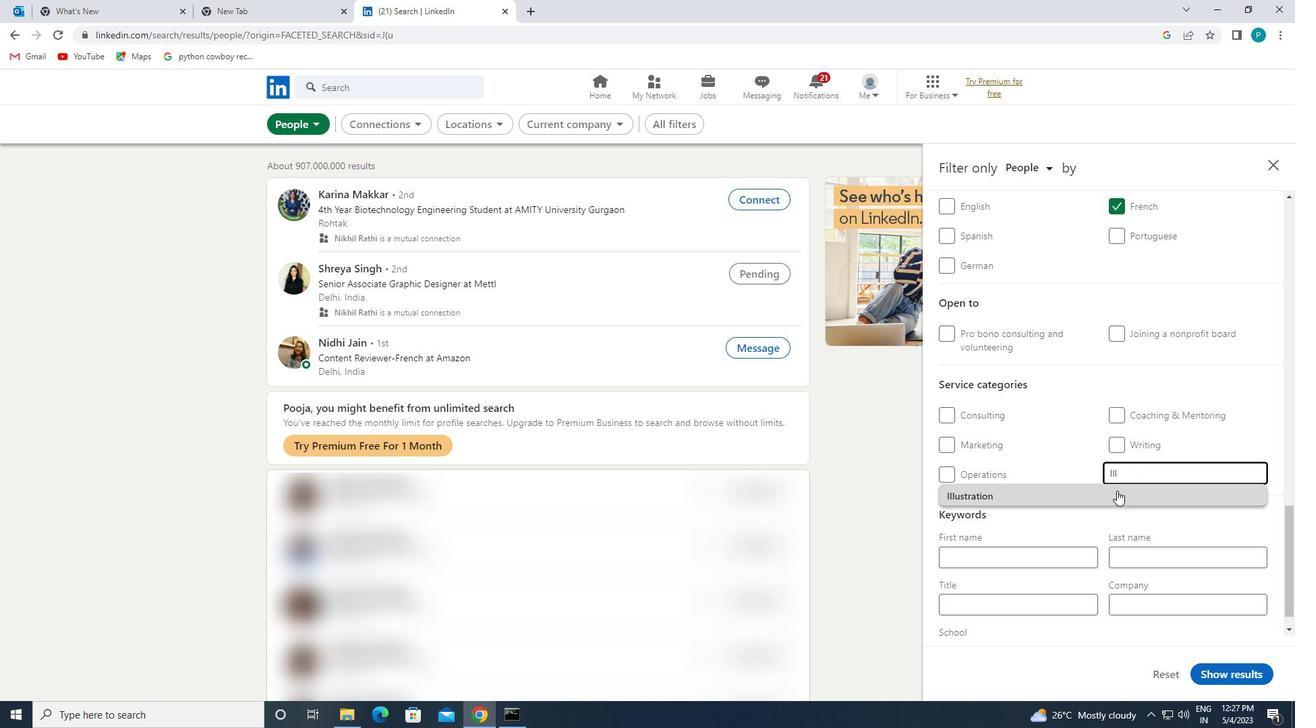 
Action: Mouse moved to (1013, 564)
Screenshot: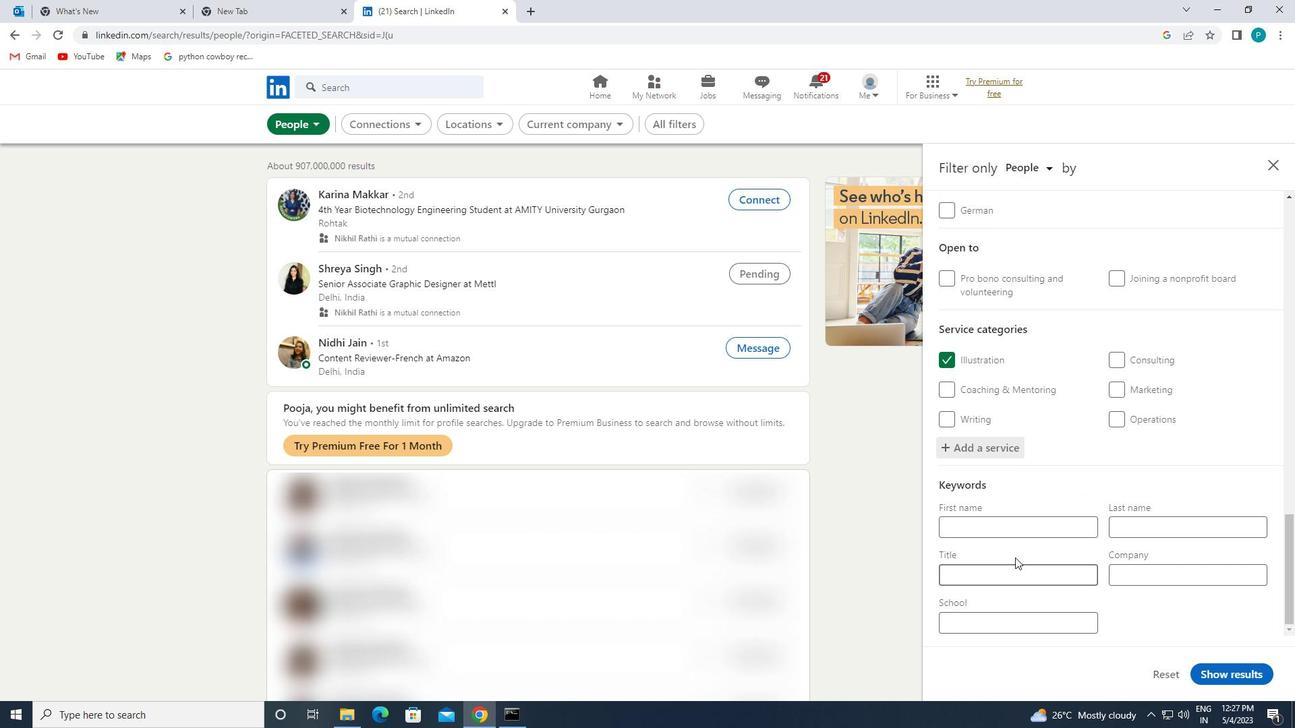 
Action: Mouse pressed left at (1013, 564)
Screenshot: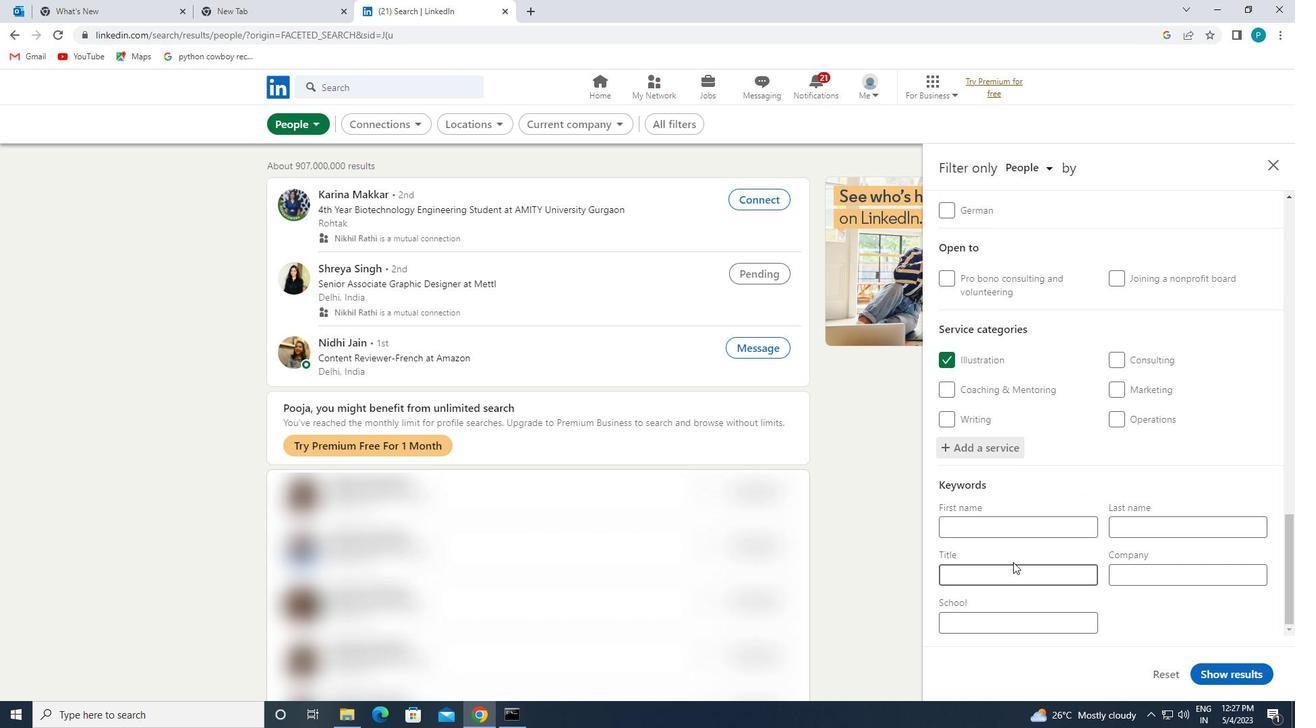 
Action: Key pressed <Key.caps_lock>B<Key.caps_lock>
Screenshot: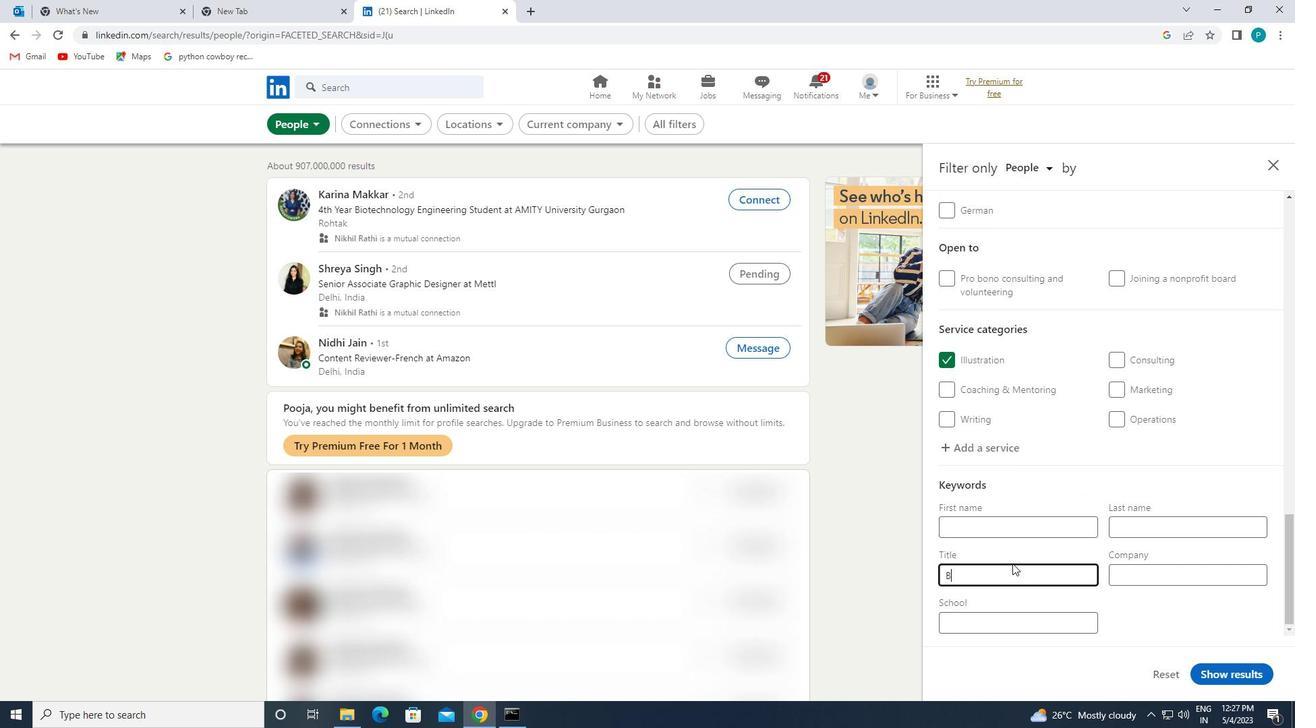 
Action: Mouse moved to (1012, 564)
Screenshot: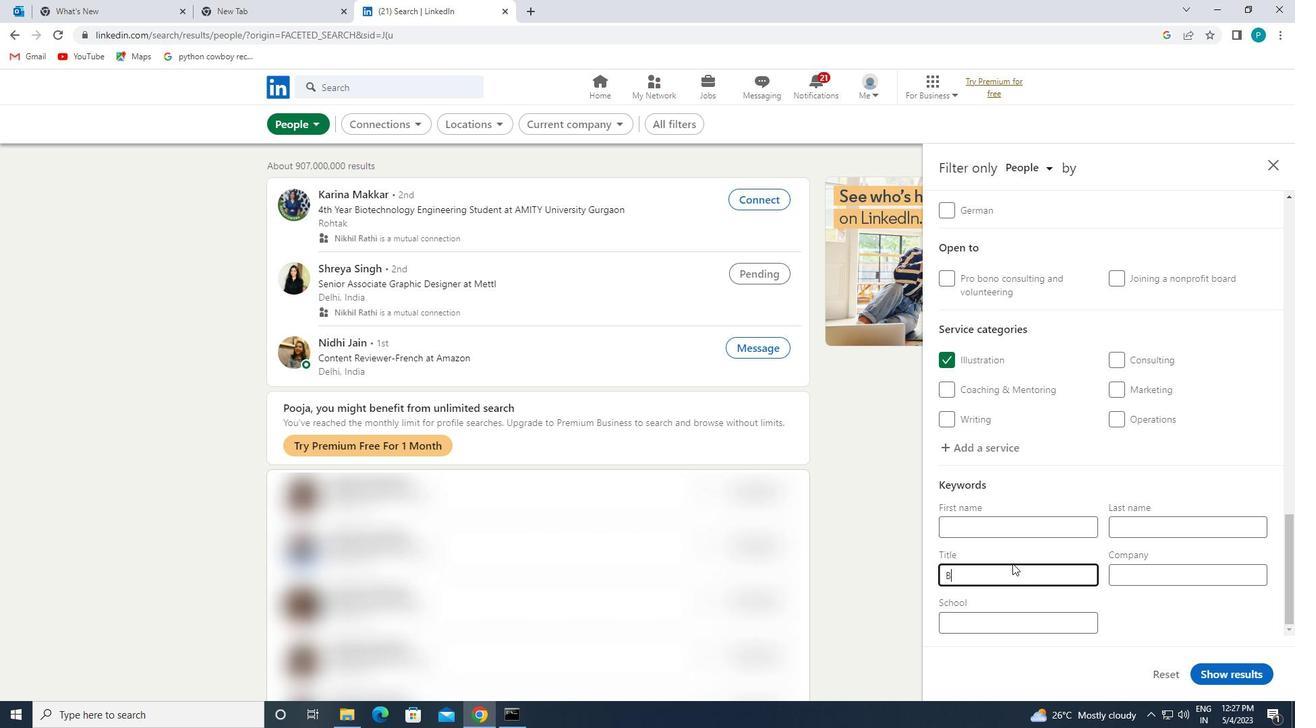
Action: Key pressed US<Key.space><Key.caps_lock>P<Key.caps_lock>ERSOMN<Key.backspace><Key.backspace>N
Screenshot: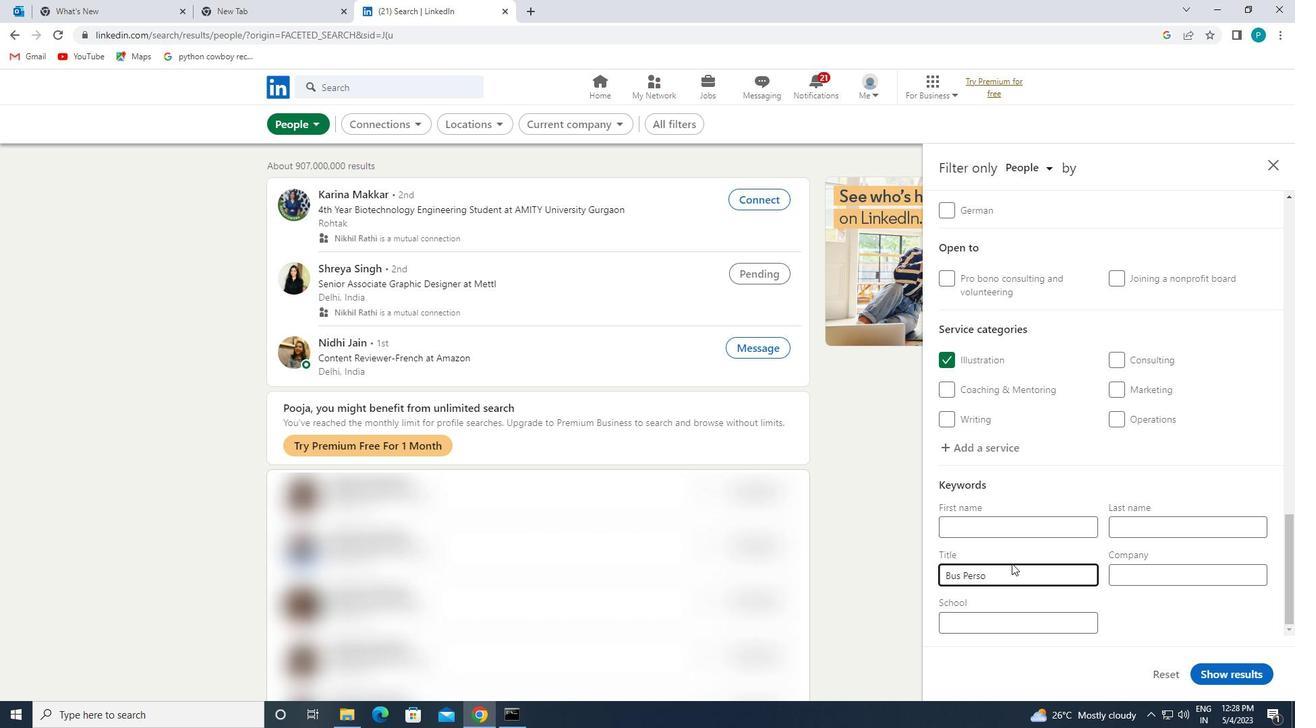 
Action: Mouse moved to (1228, 676)
Screenshot: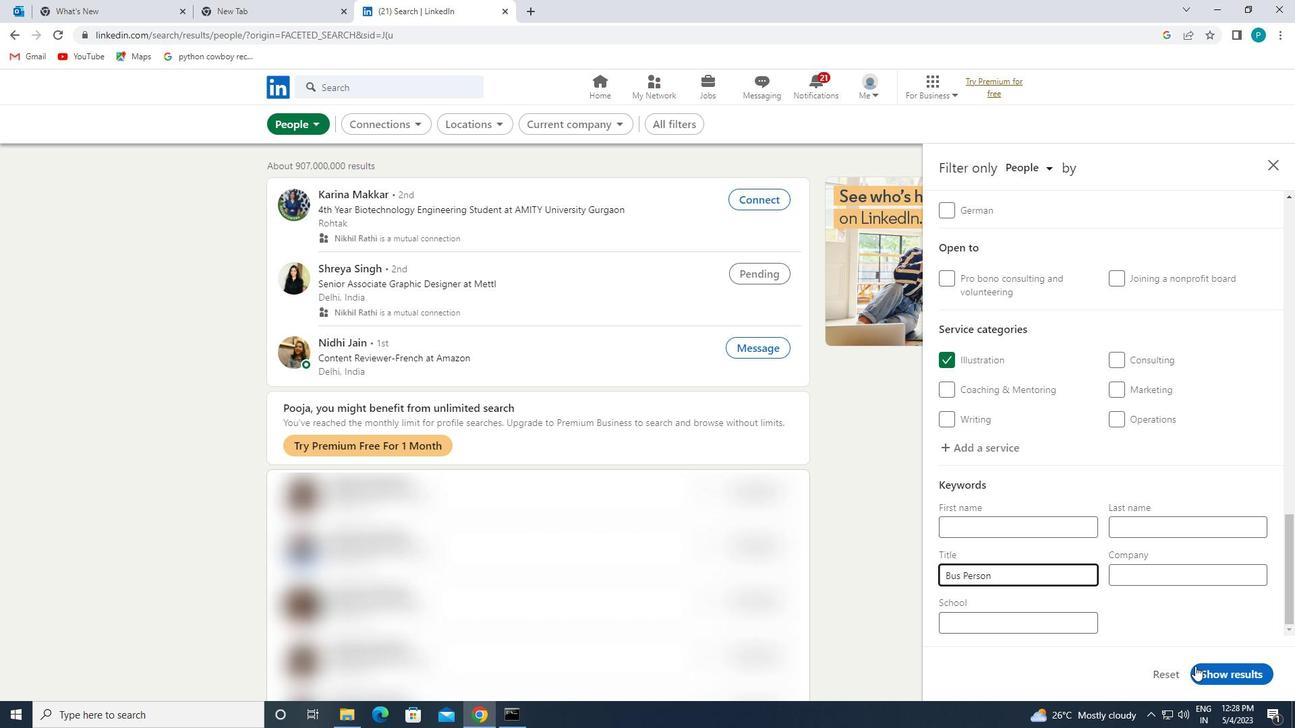 
Action: Mouse pressed left at (1228, 676)
Screenshot: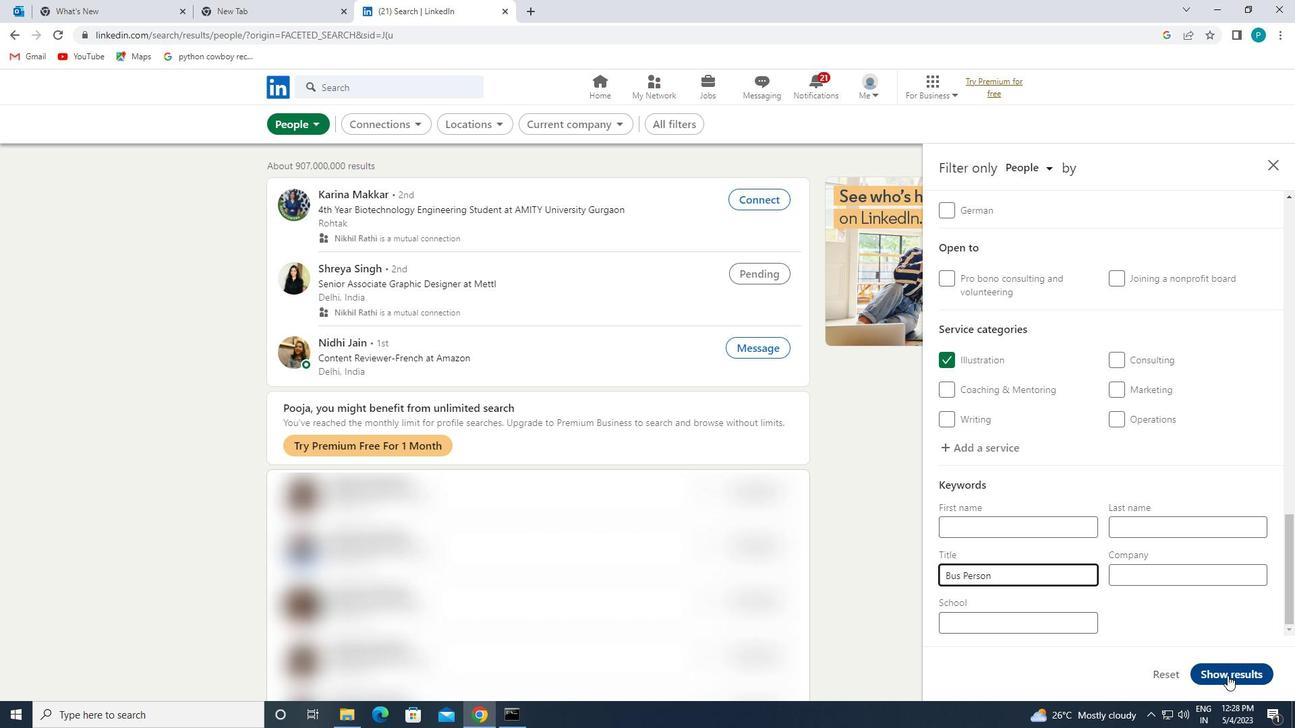 
Action: Mouse moved to (1229, 676)
Screenshot: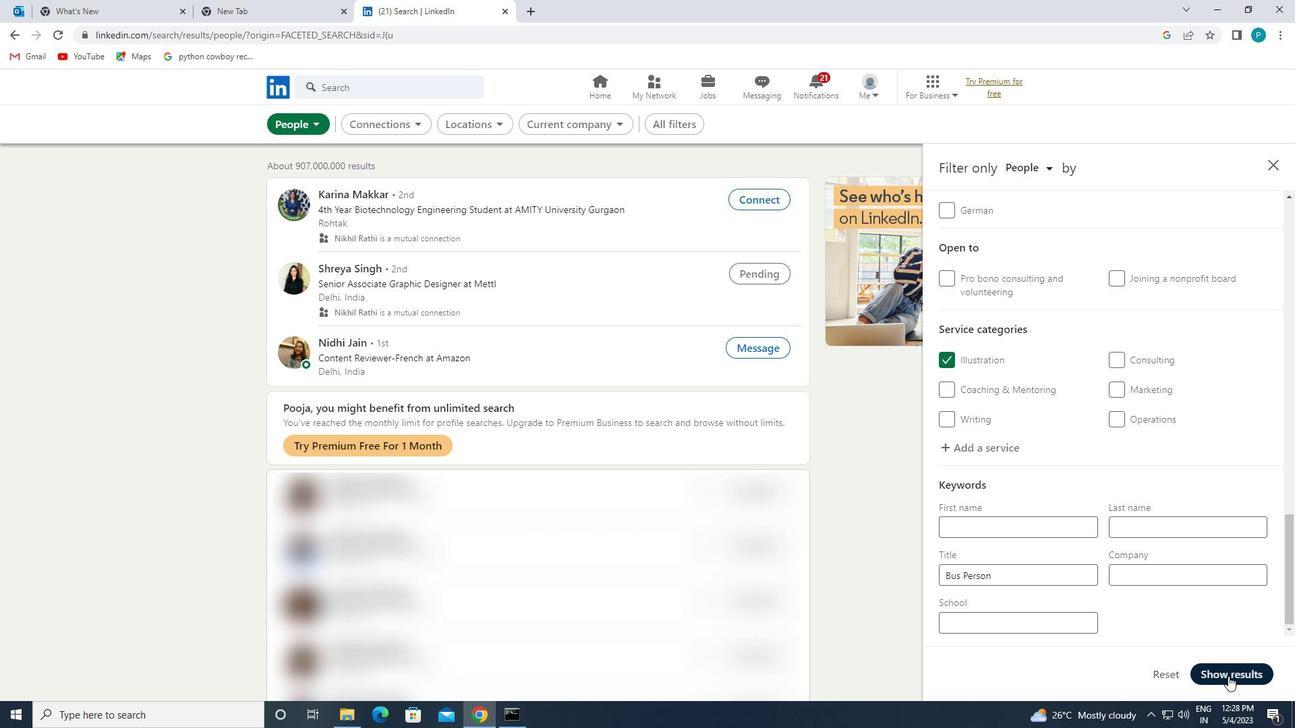 
